 Task: Look for space in Karanganom, Indonesia from 1st June, 2023 to 9th June, 2023 for 5 adults in price range Rs.6000 to Rs.12000. Place can be entire place with 3 bedrooms having 3 beds and 3 bathrooms. Property type can be house, flat, guest house. Booking option can be shelf check-in. Required host language is English.
Action: Mouse moved to (592, 109)
Screenshot: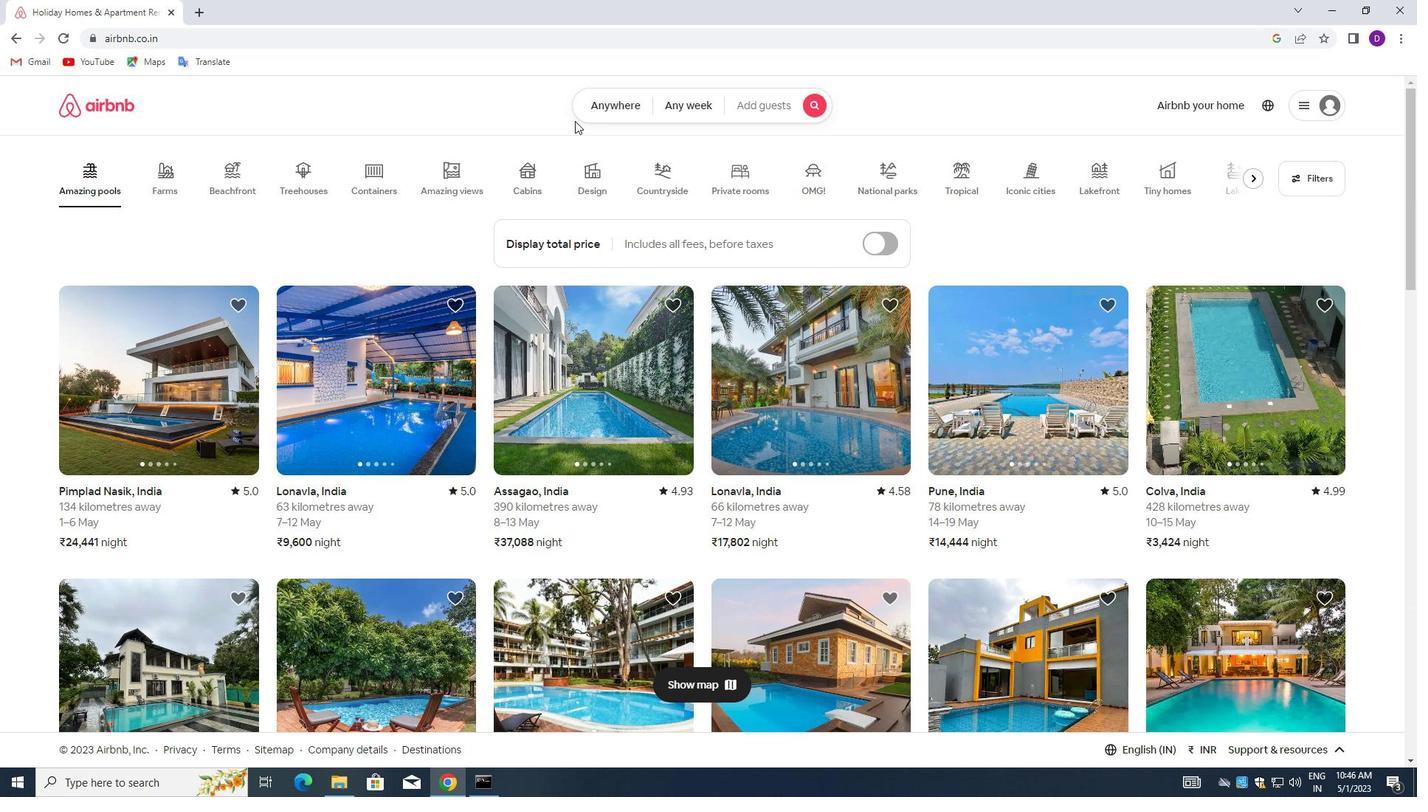 
Action: Mouse pressed left at (592, 109)
Screenshot: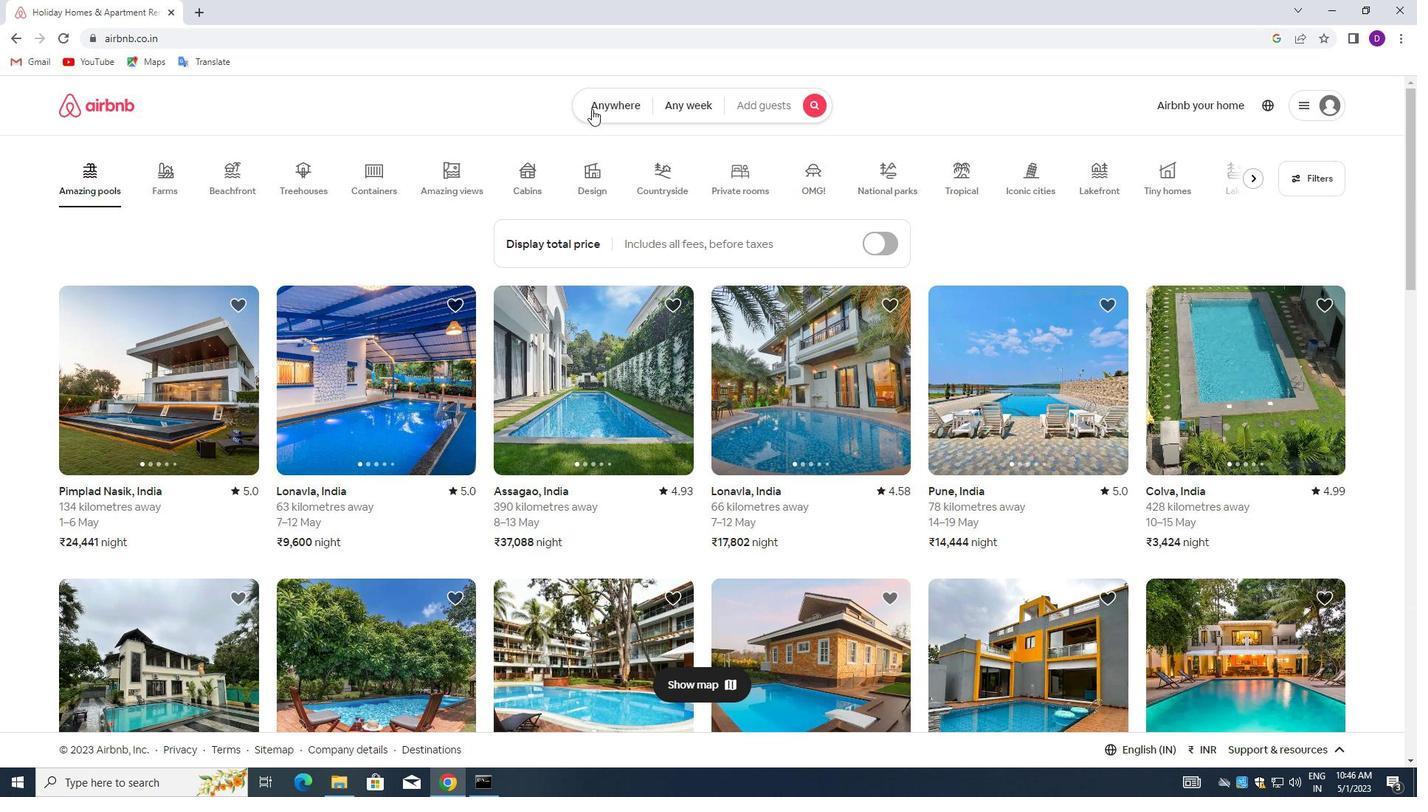 
Action: Mouse moved to (484, 170)
Screenshot: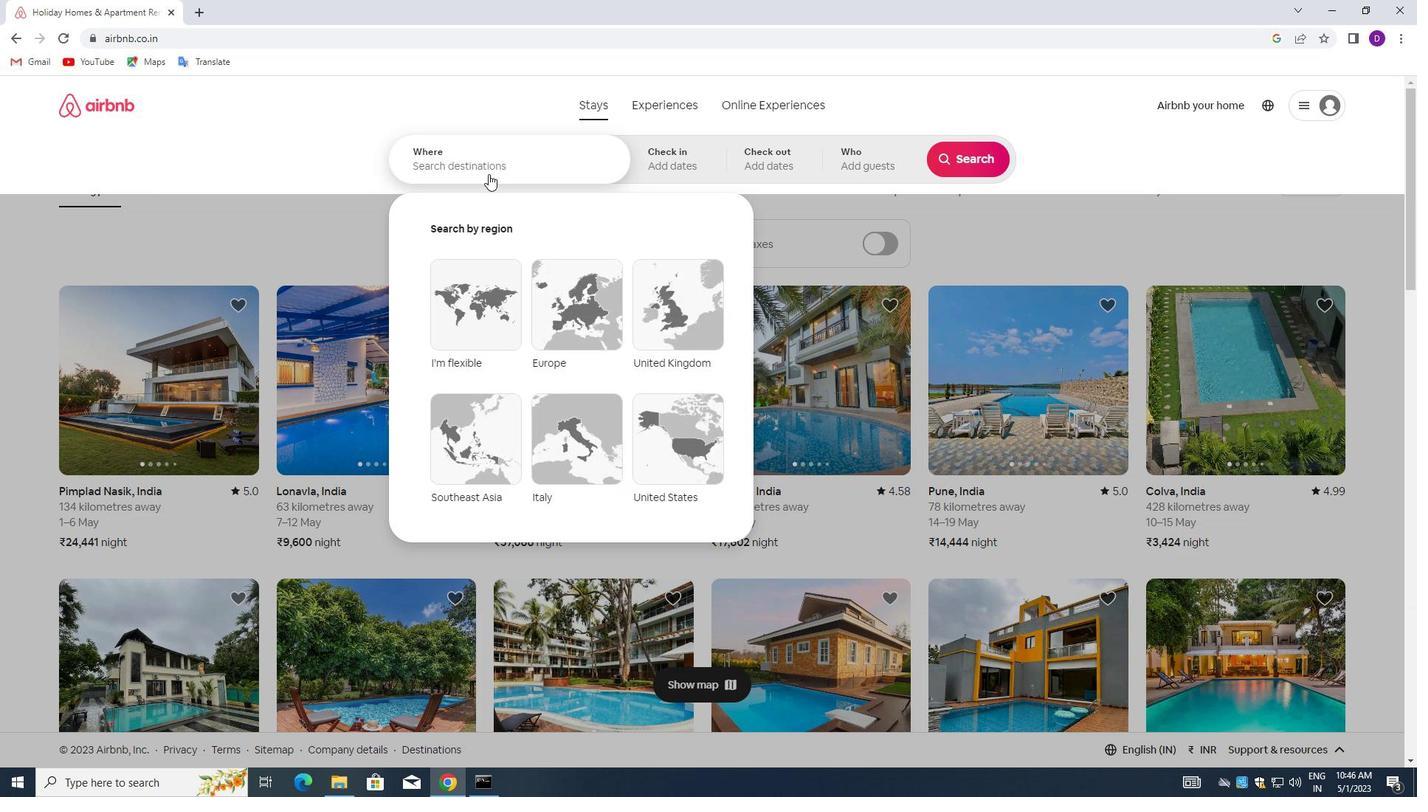 
Action: Mouse pressed left at (484, 170)
Screenshot: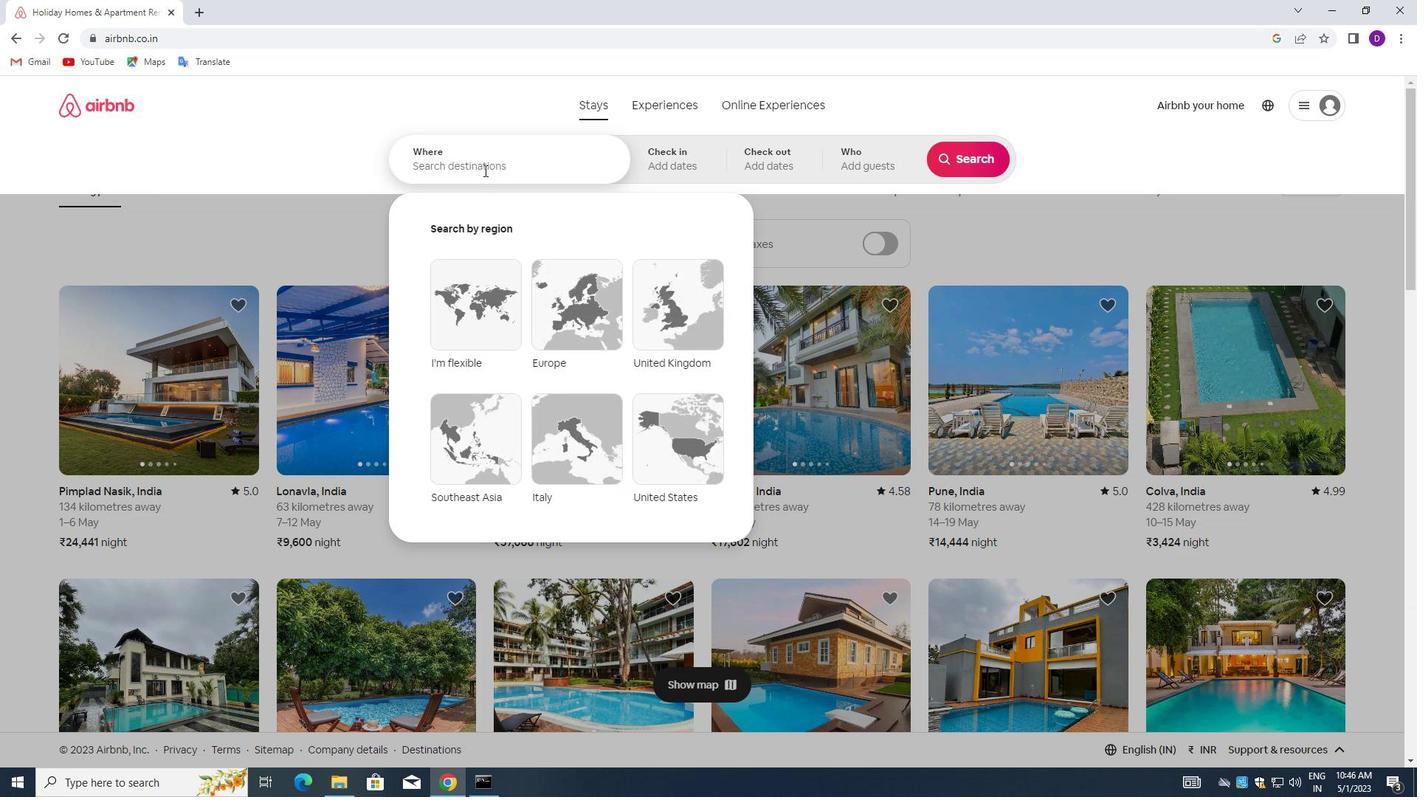 
Action: Key pressed <Key.shift>KARANGANOM,<Key.space><Key.shift>INDONESIA
Screenshot: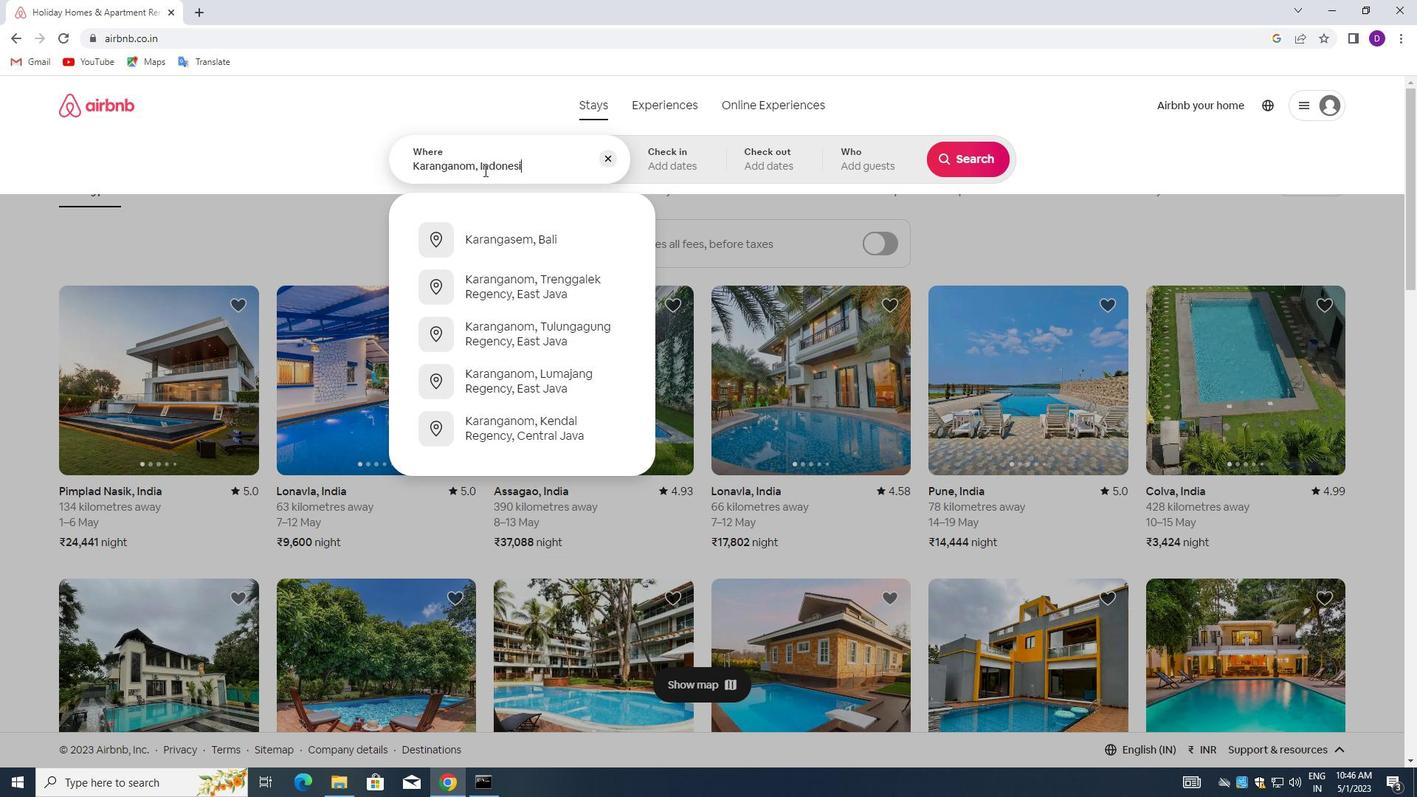 
Action: Mouse moved to (496, 183)
Screenshot: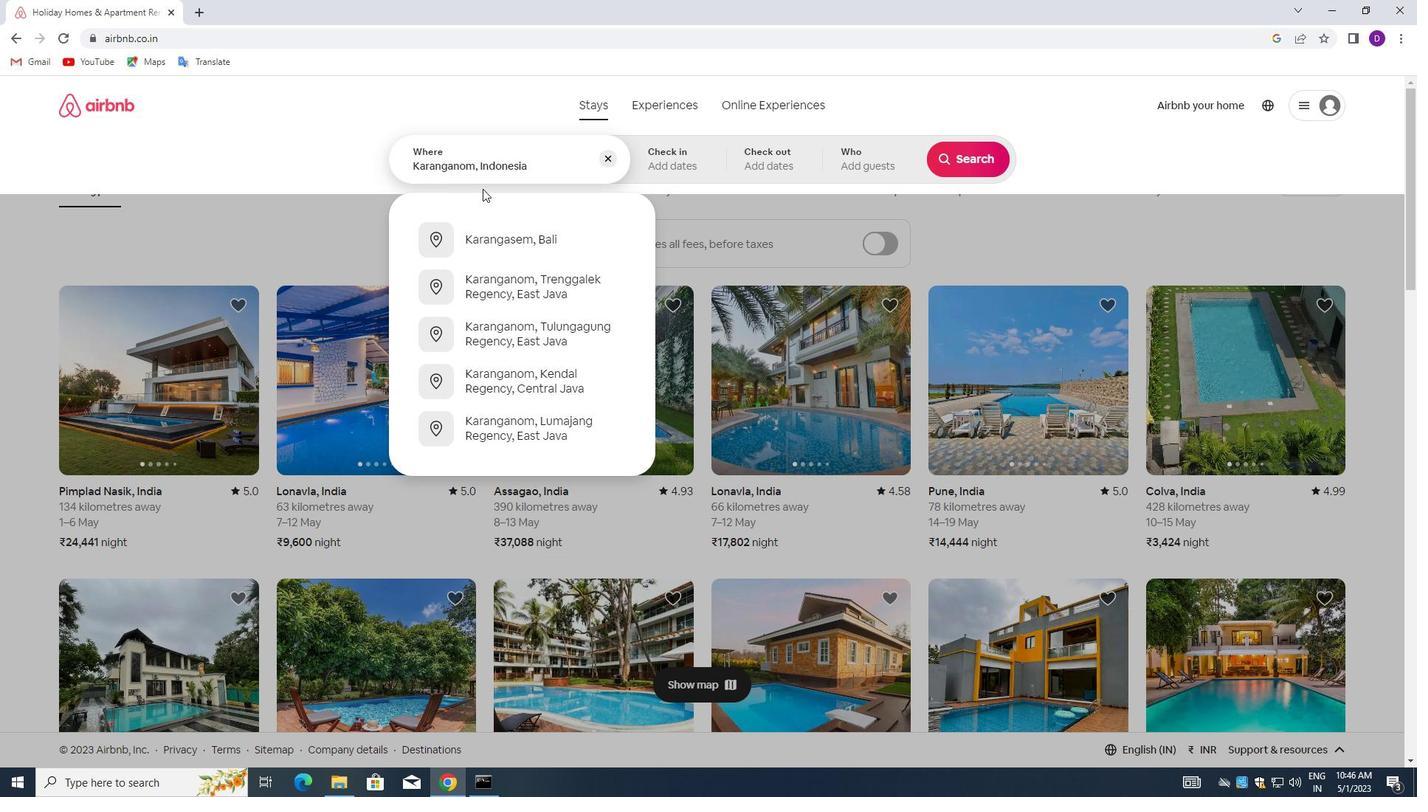 
Action: Key pressed <Key.enter>
Screenshot: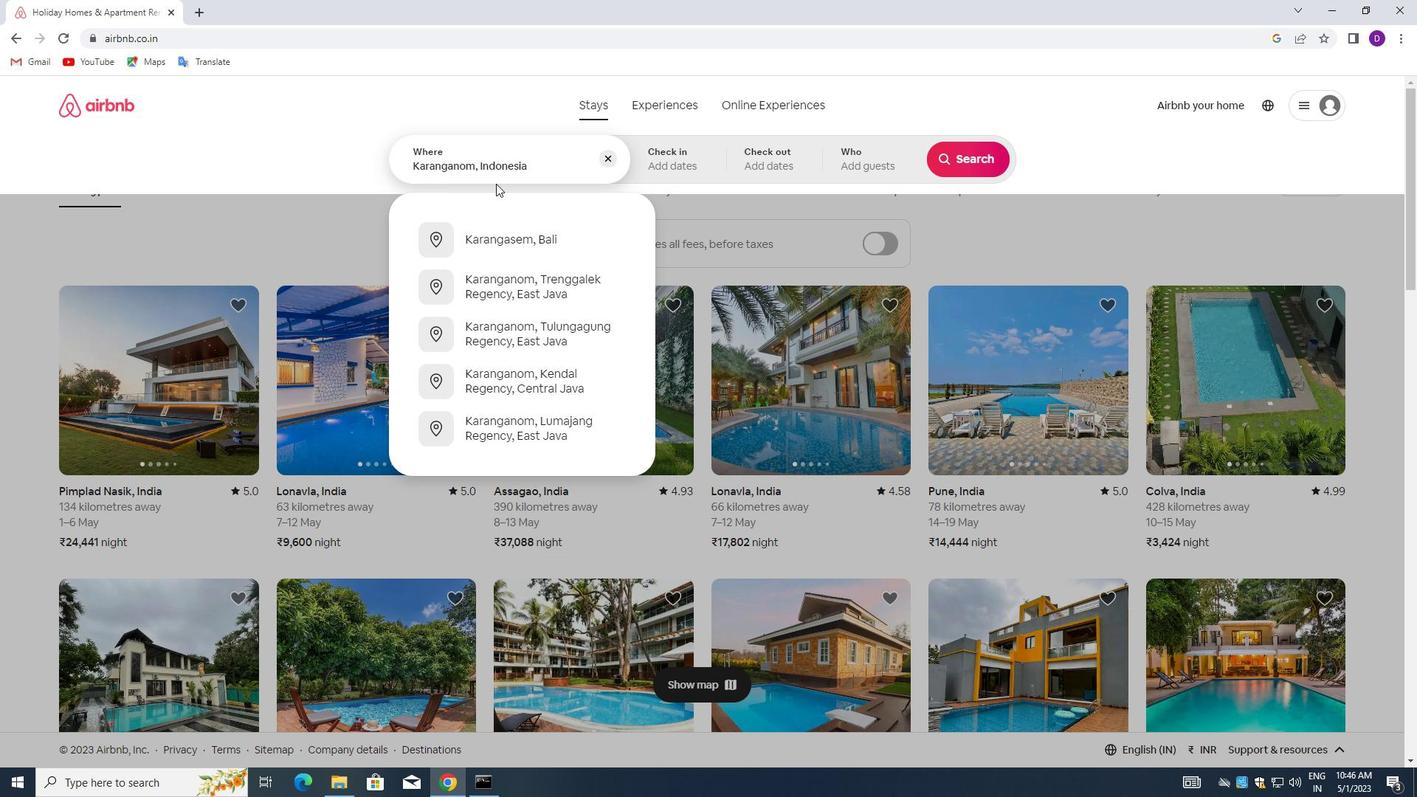 
Action: Mouse moved to (877, 335)
Screenshot: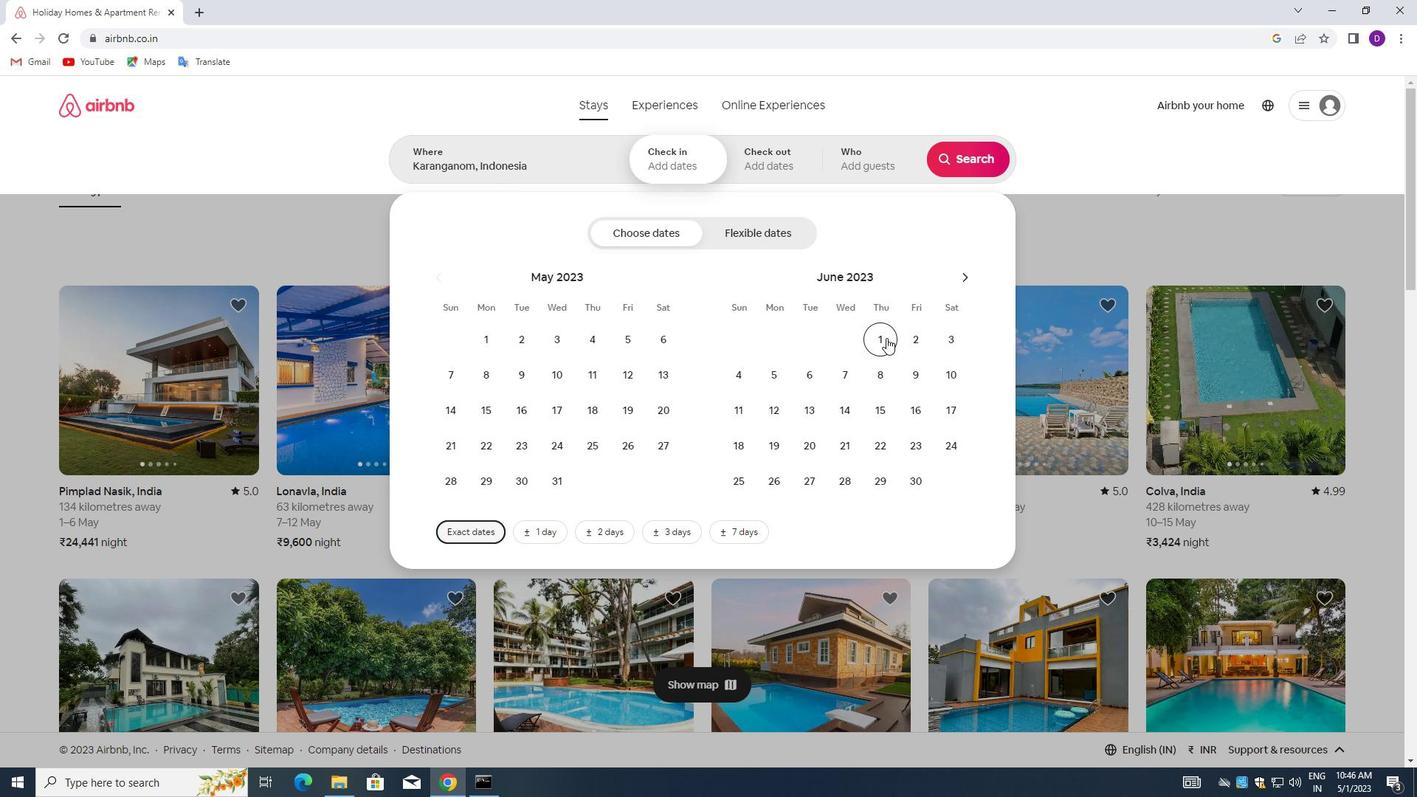 
Action: Mouse pressed left at (877, 335)
Screenshot: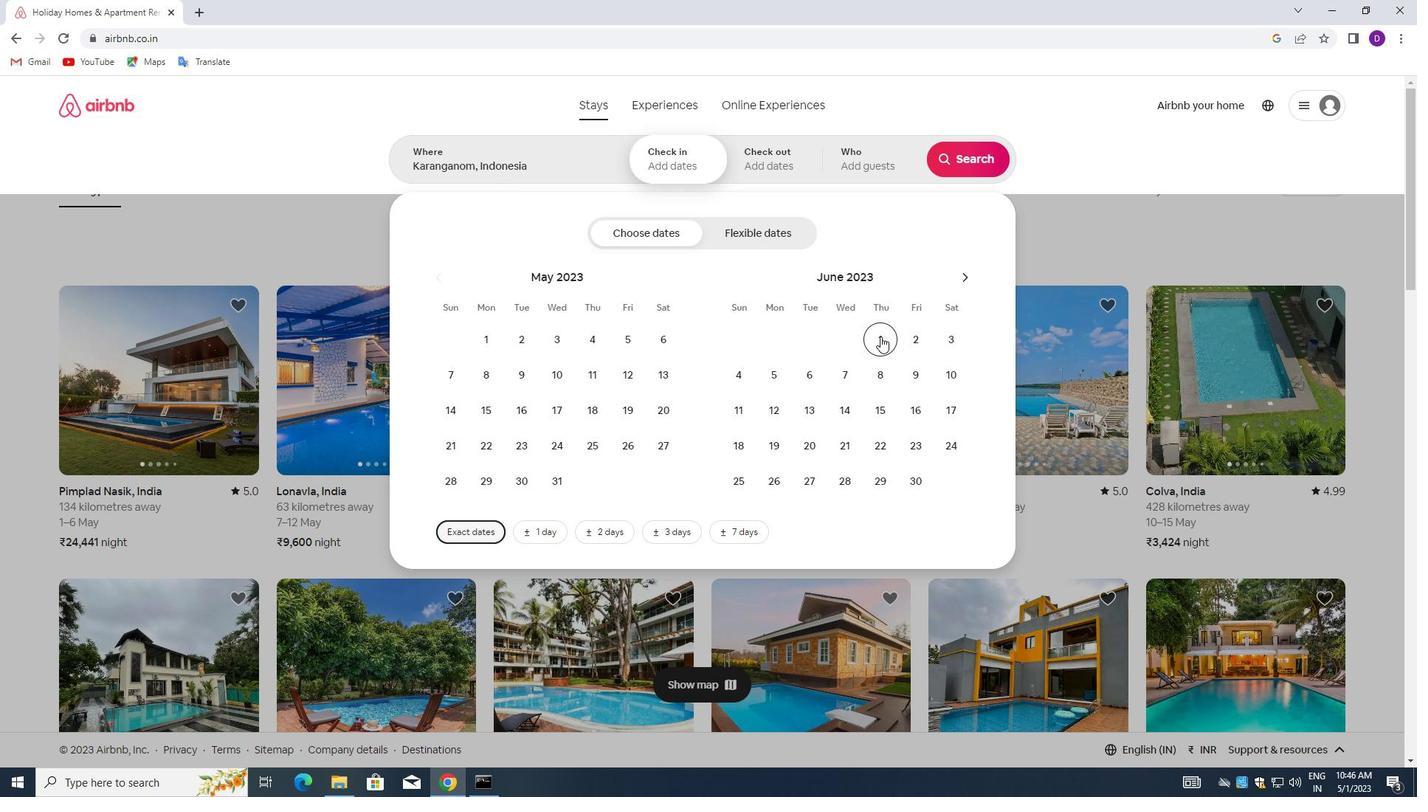 
Action: Mouse moved to (909, 363)
Screenshot: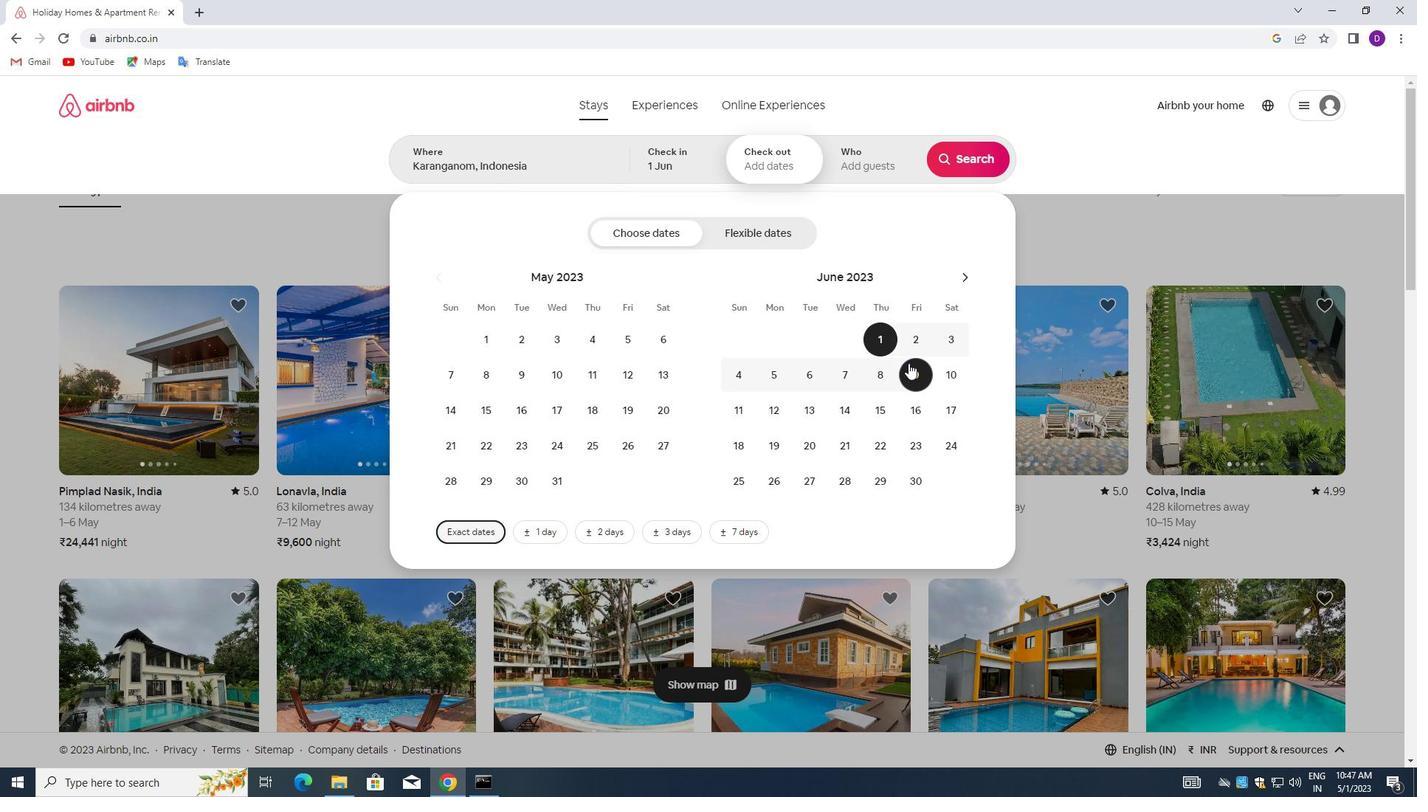 
Action: Mouse pressed left at (909, 363)
Screenshot: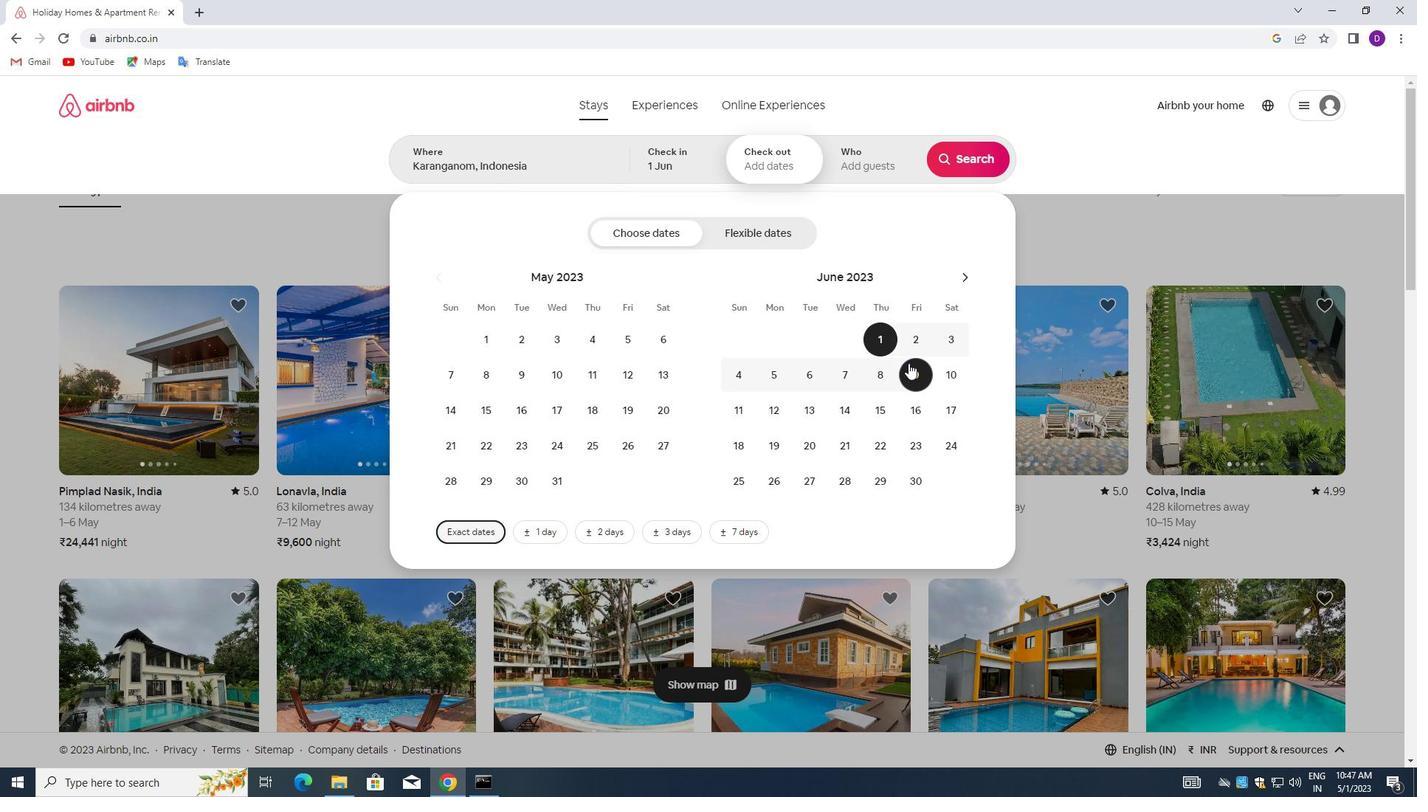 
Action: Mouse moved to (857, 158)
Screenshot: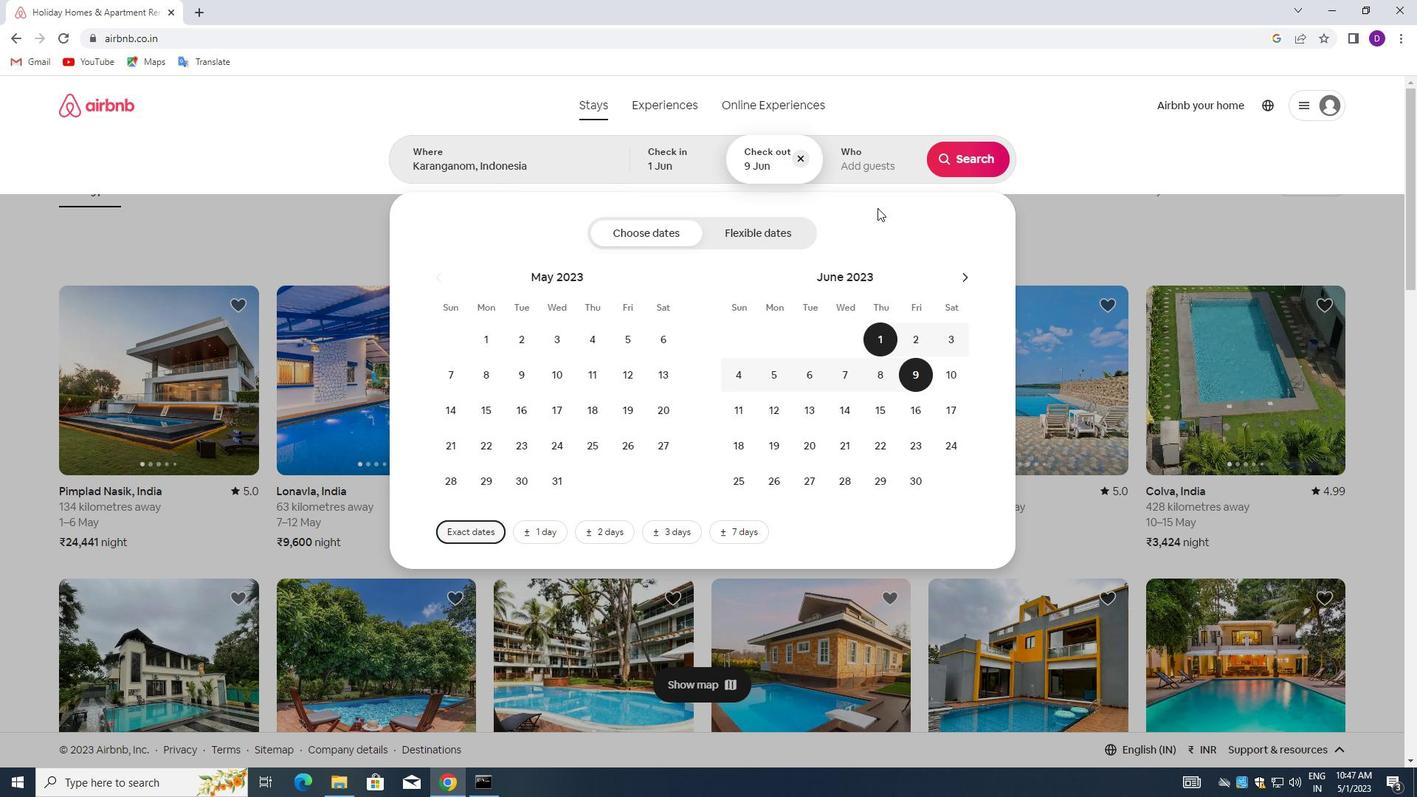 
Action: Mouse pressed left at (857, 158)
Screenshot: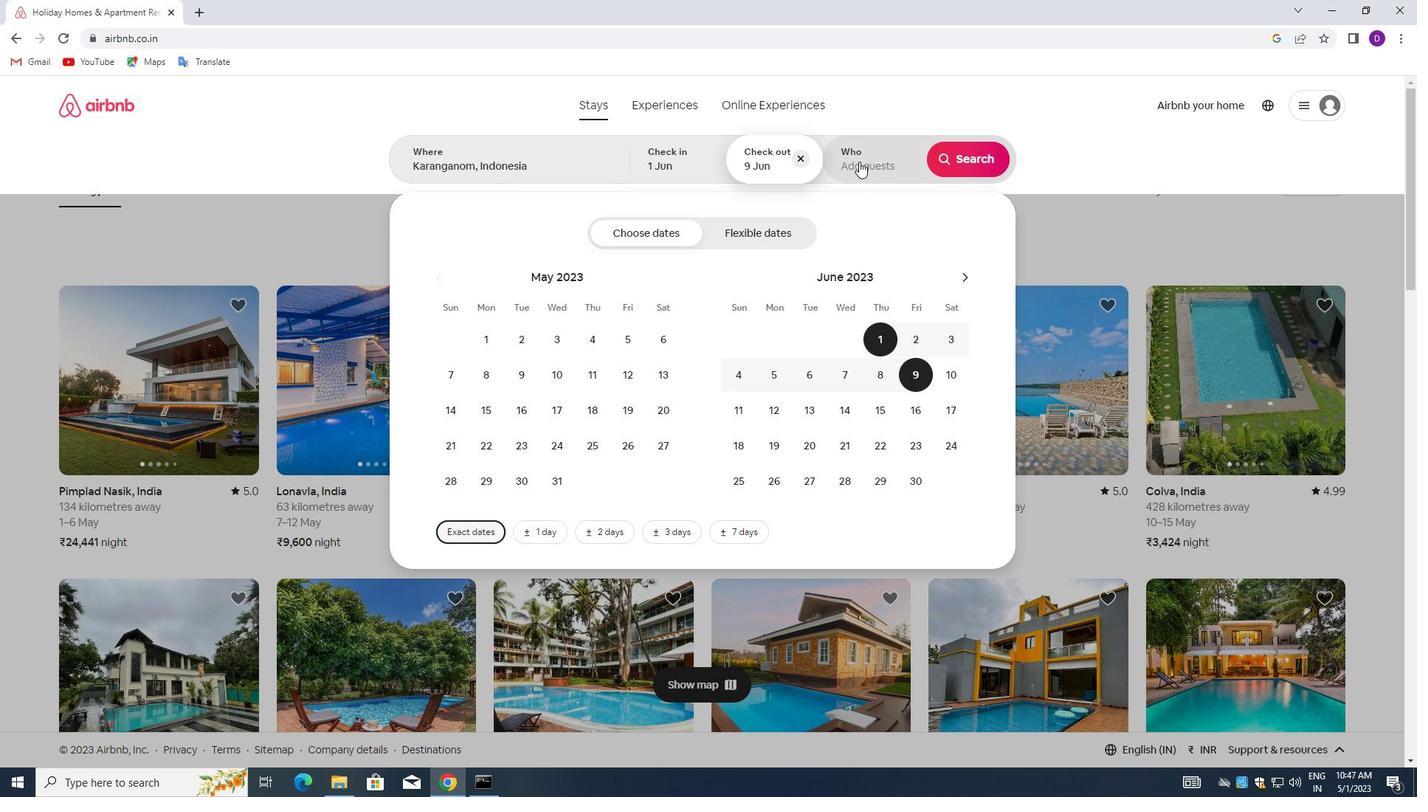 
Action: Mouse moved to (965, 241)
Screenshot: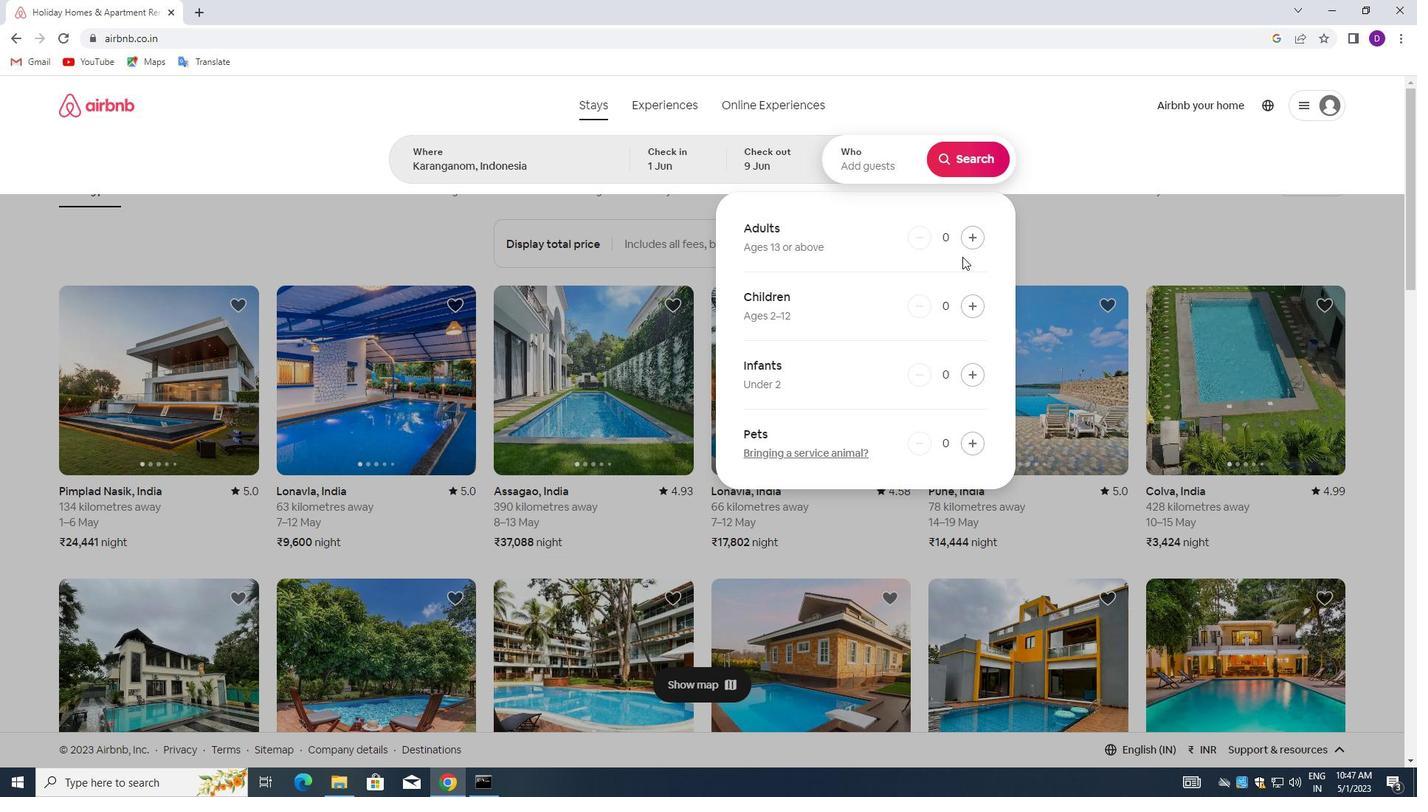 
Action: Mouse pressed left at (965, 241)
Screenshot: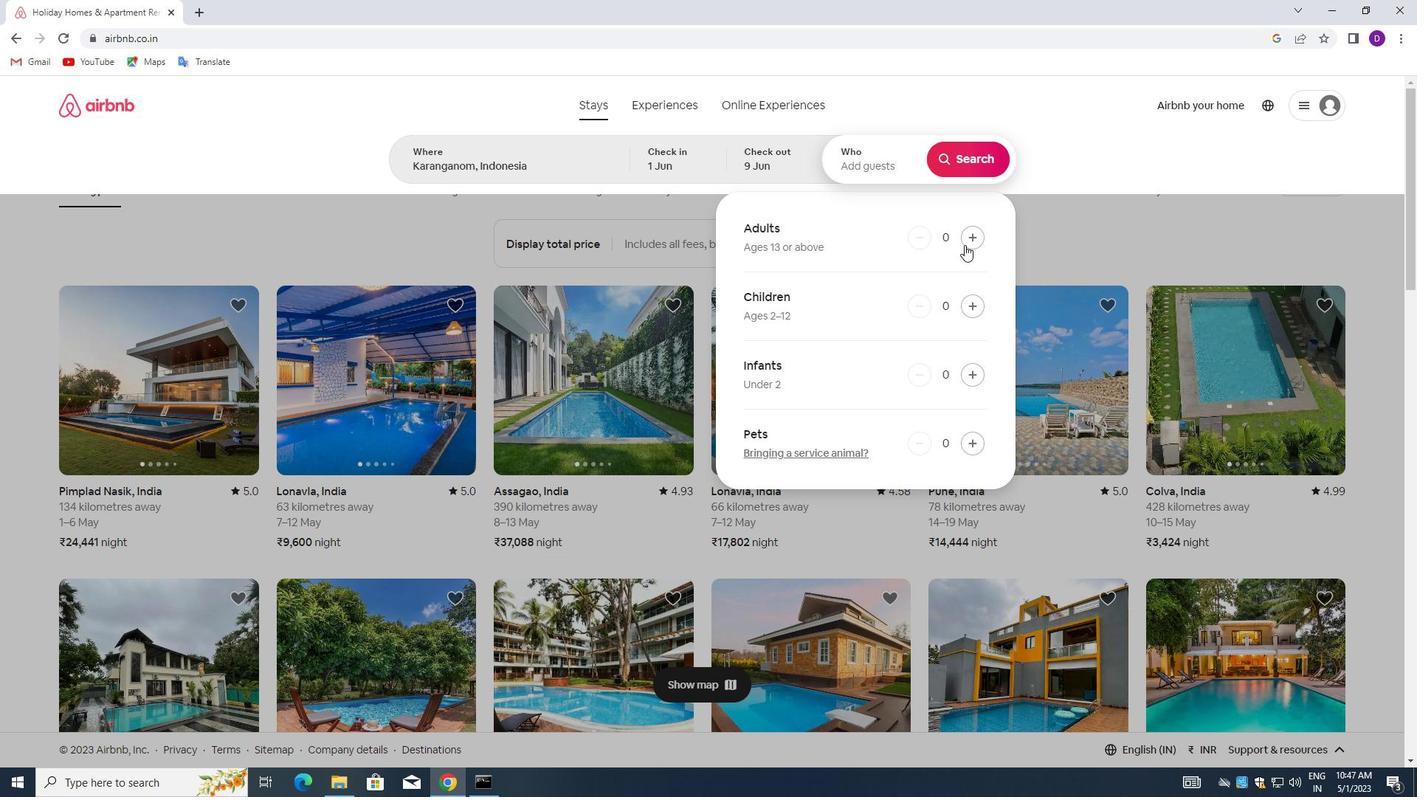 
Action: Mouse pressed left at (965, 241)
Screenshot: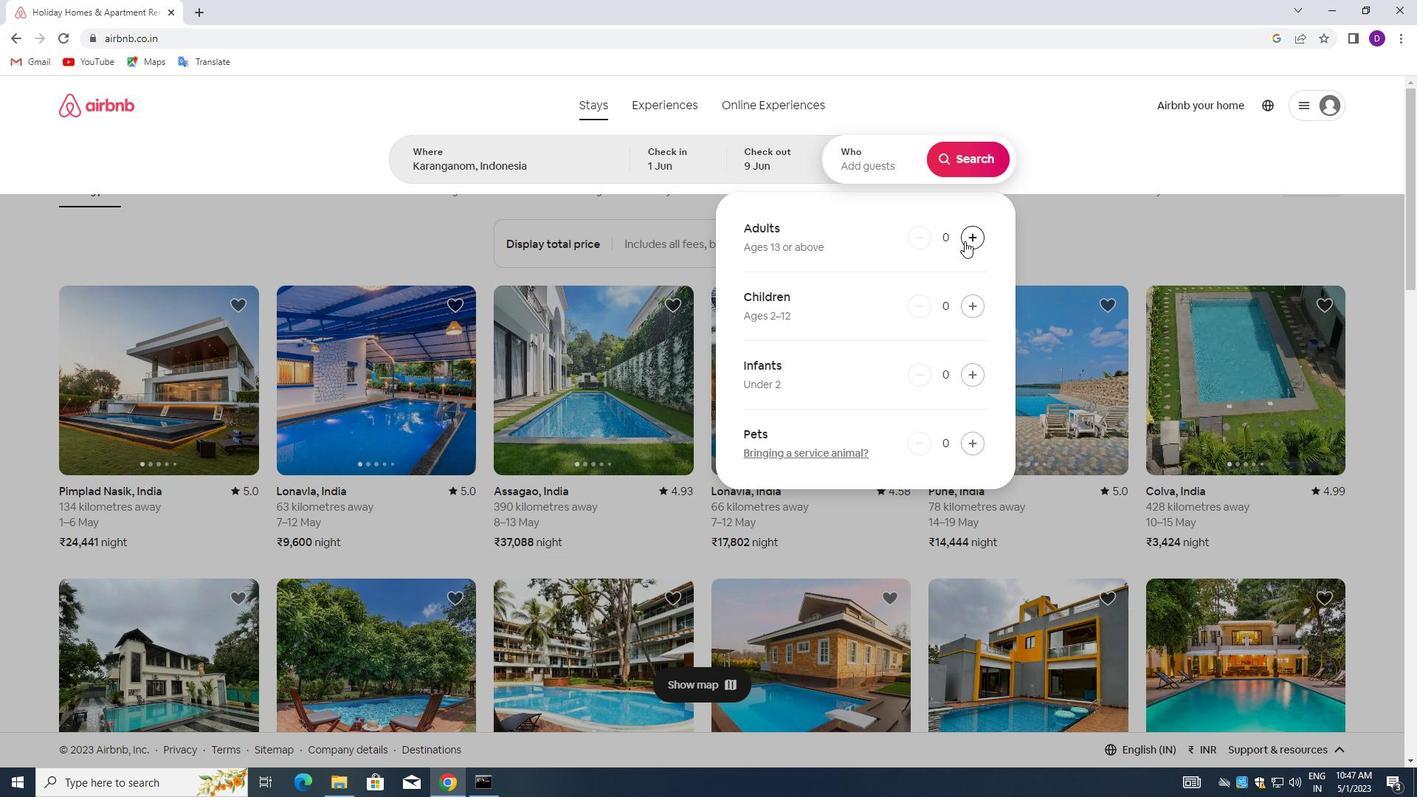 
Action: Mouse pressed left at (965, 241)
Screenshot: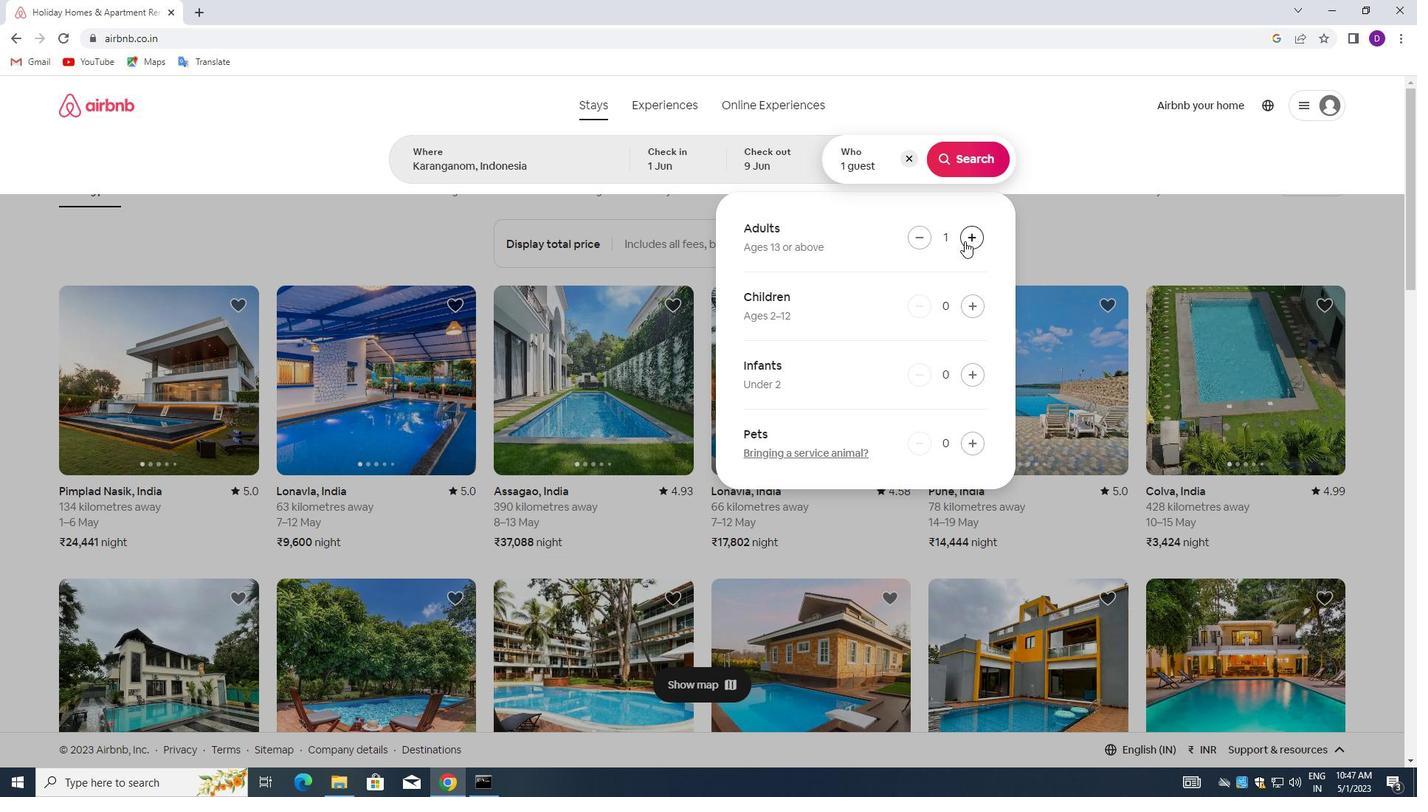 
Action: Mouse pressed left at (965, 241)
Screenshot: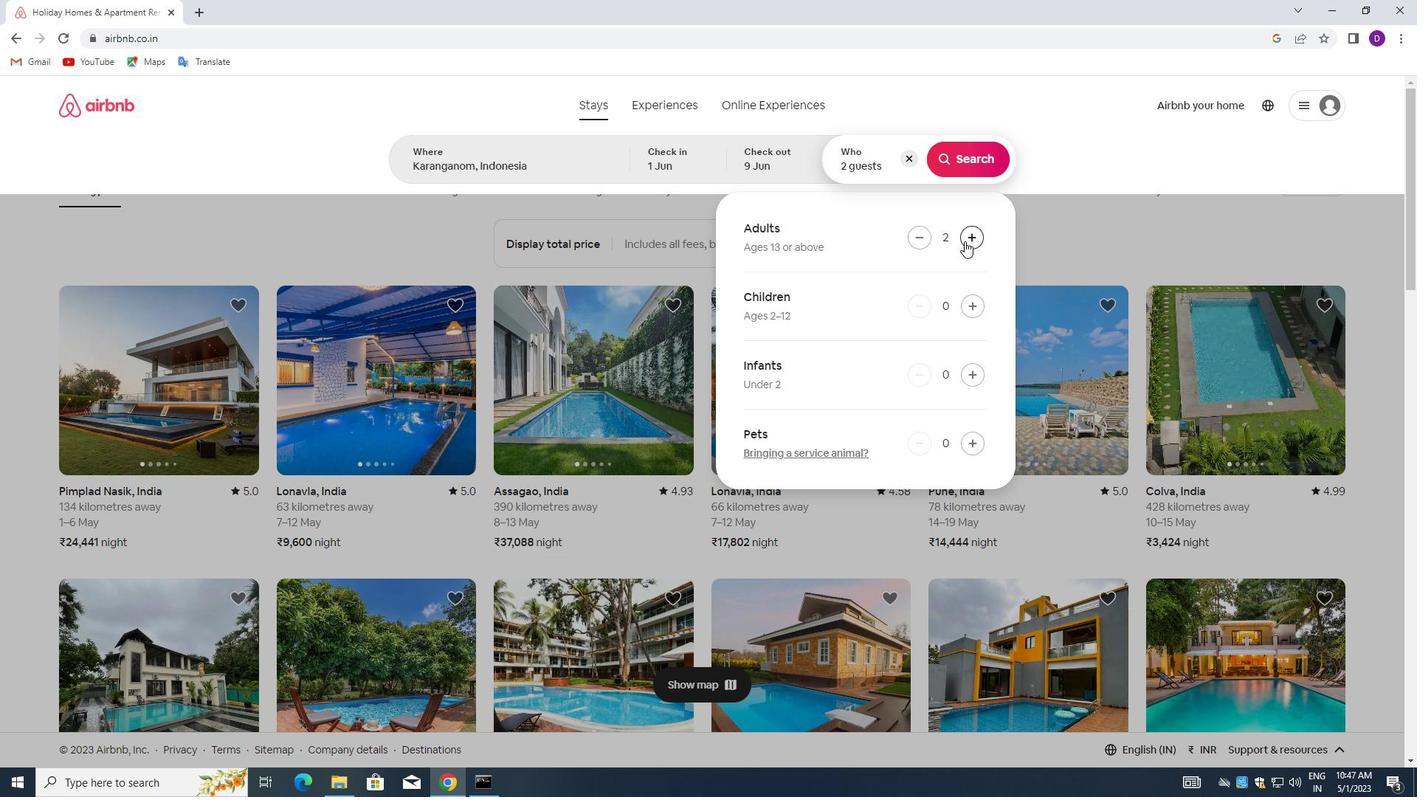 
Action: Mouse pressed left at (965, 241)
Screenshot: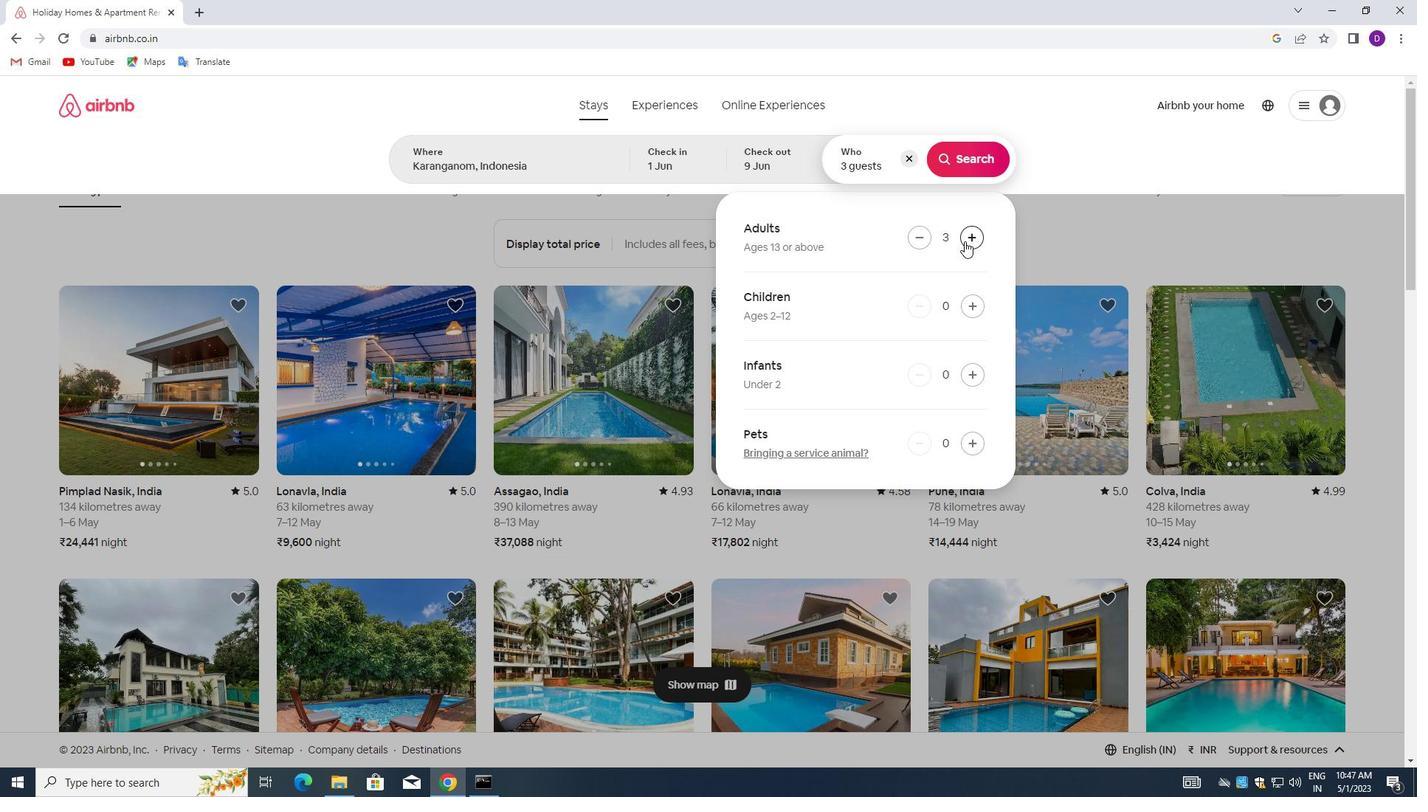 
Action: Mouse moved to (962, 165)
Screenshot: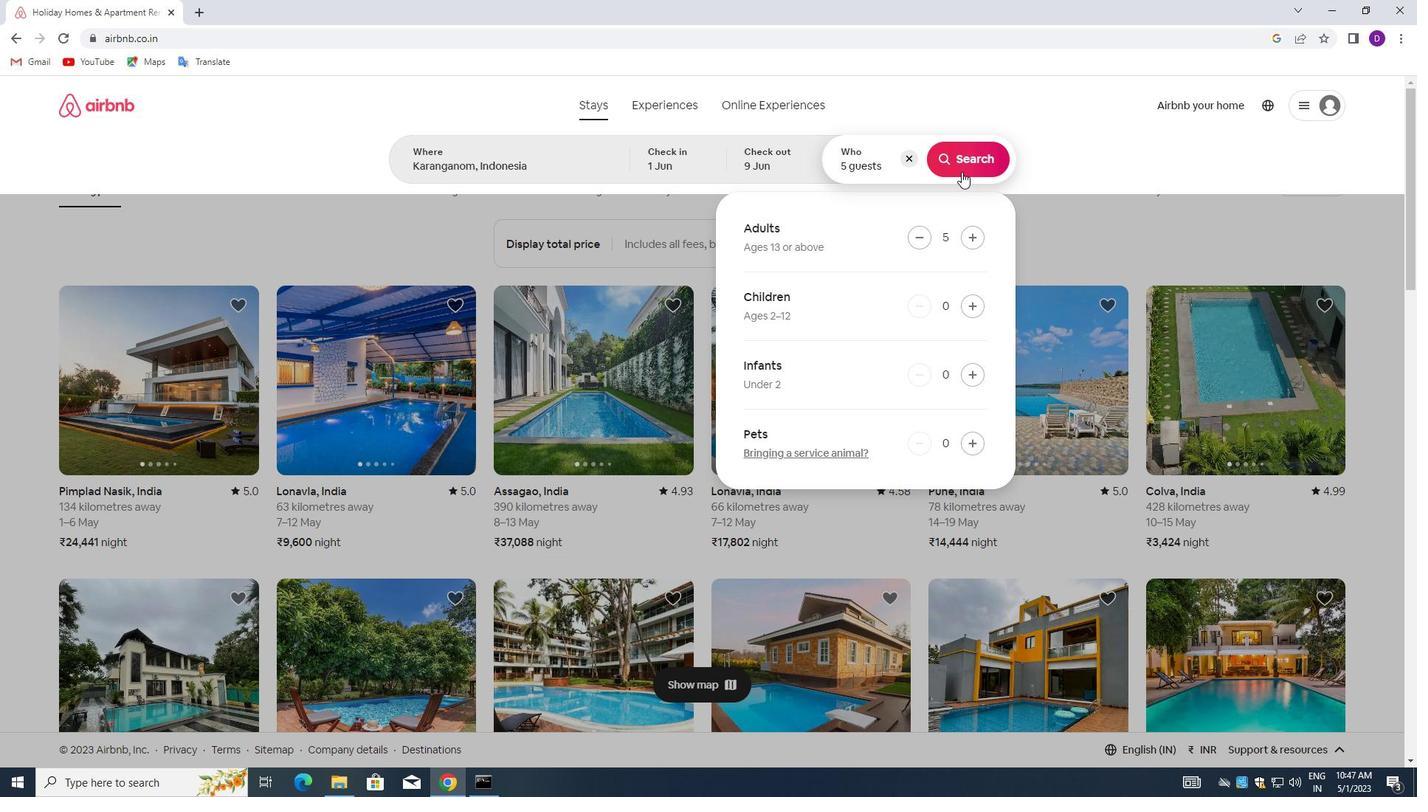 
Action: Mouse pressed left at (962, 165)
Screenshot: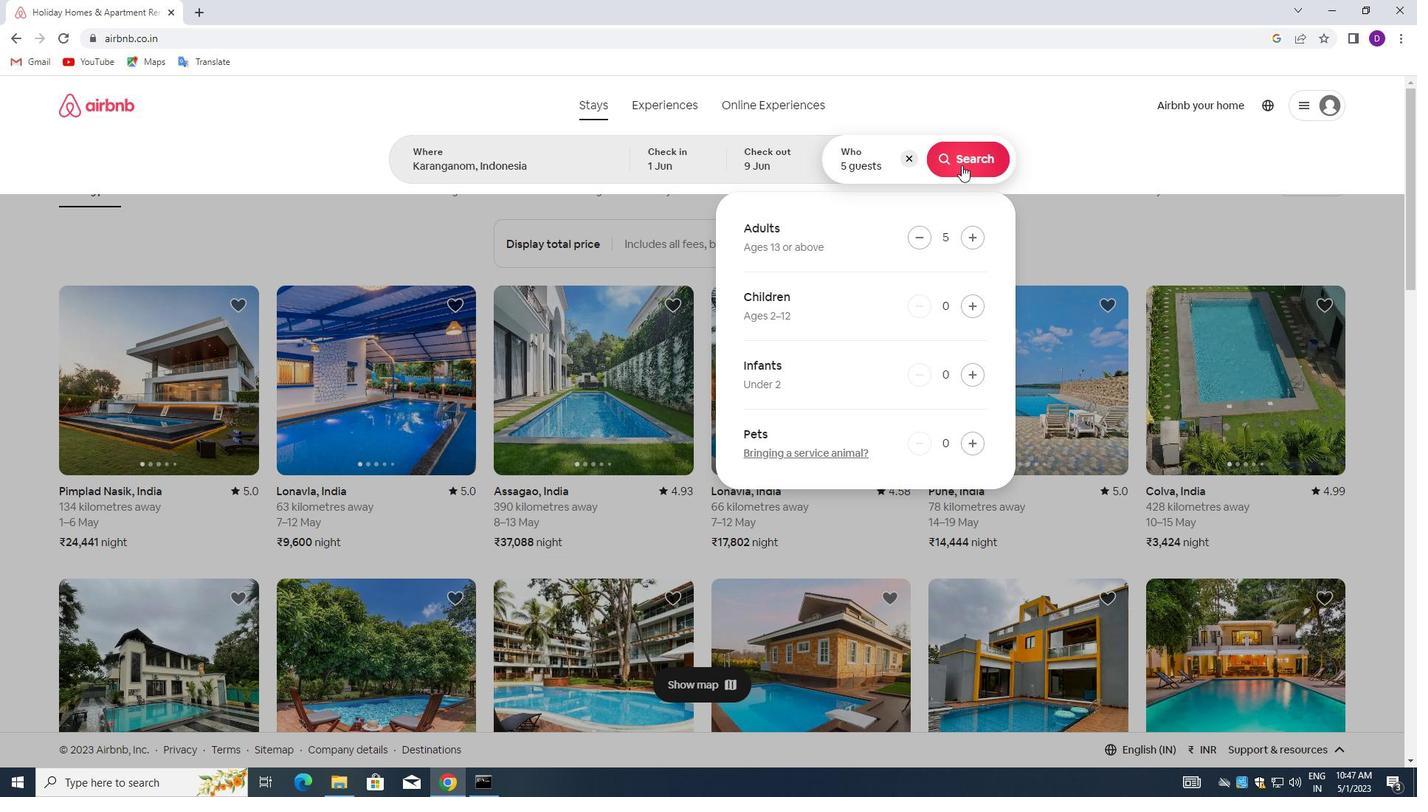 
Action: Mouse moved to (1333, 155)
Screenshot: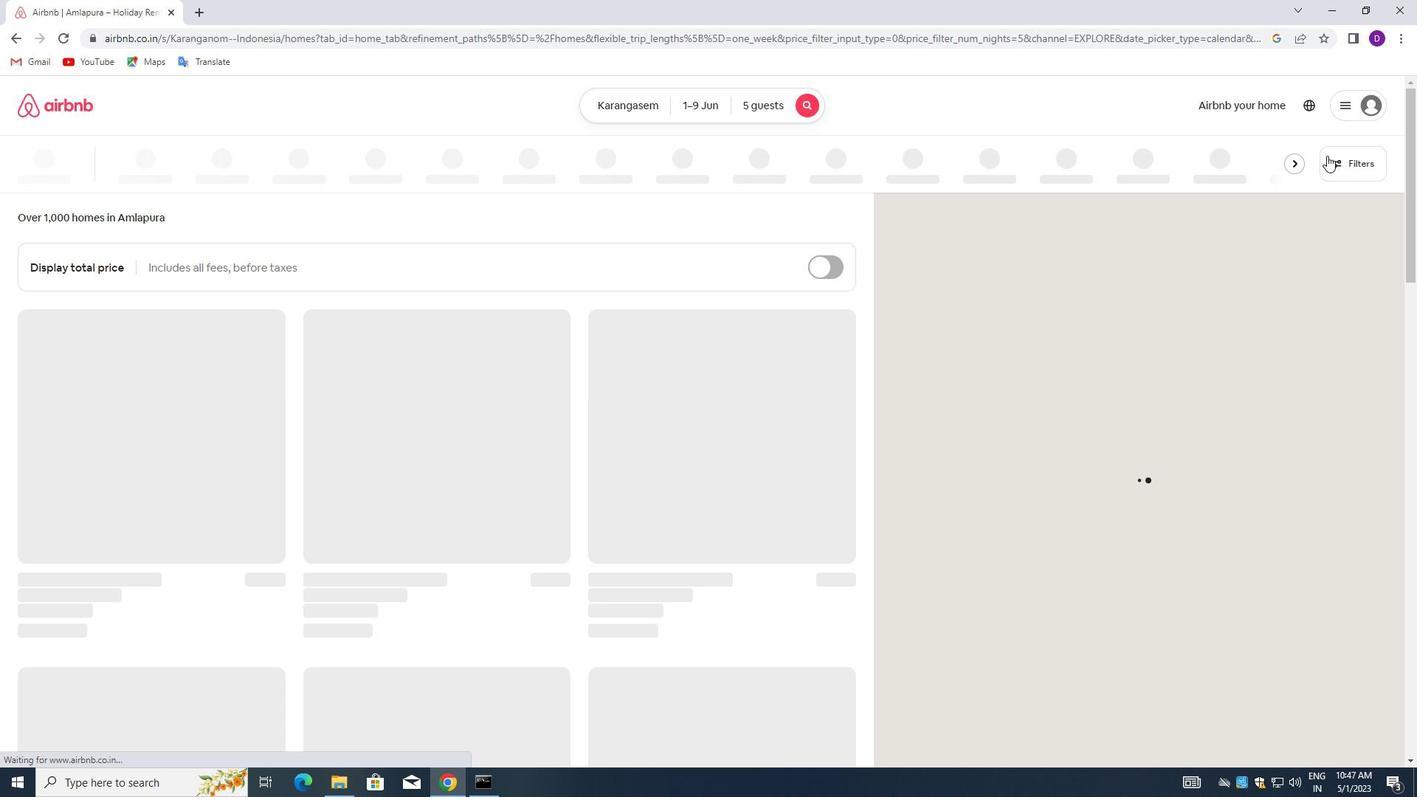 
Action: Mouse pressed left at (1333, 155)
Screenshot: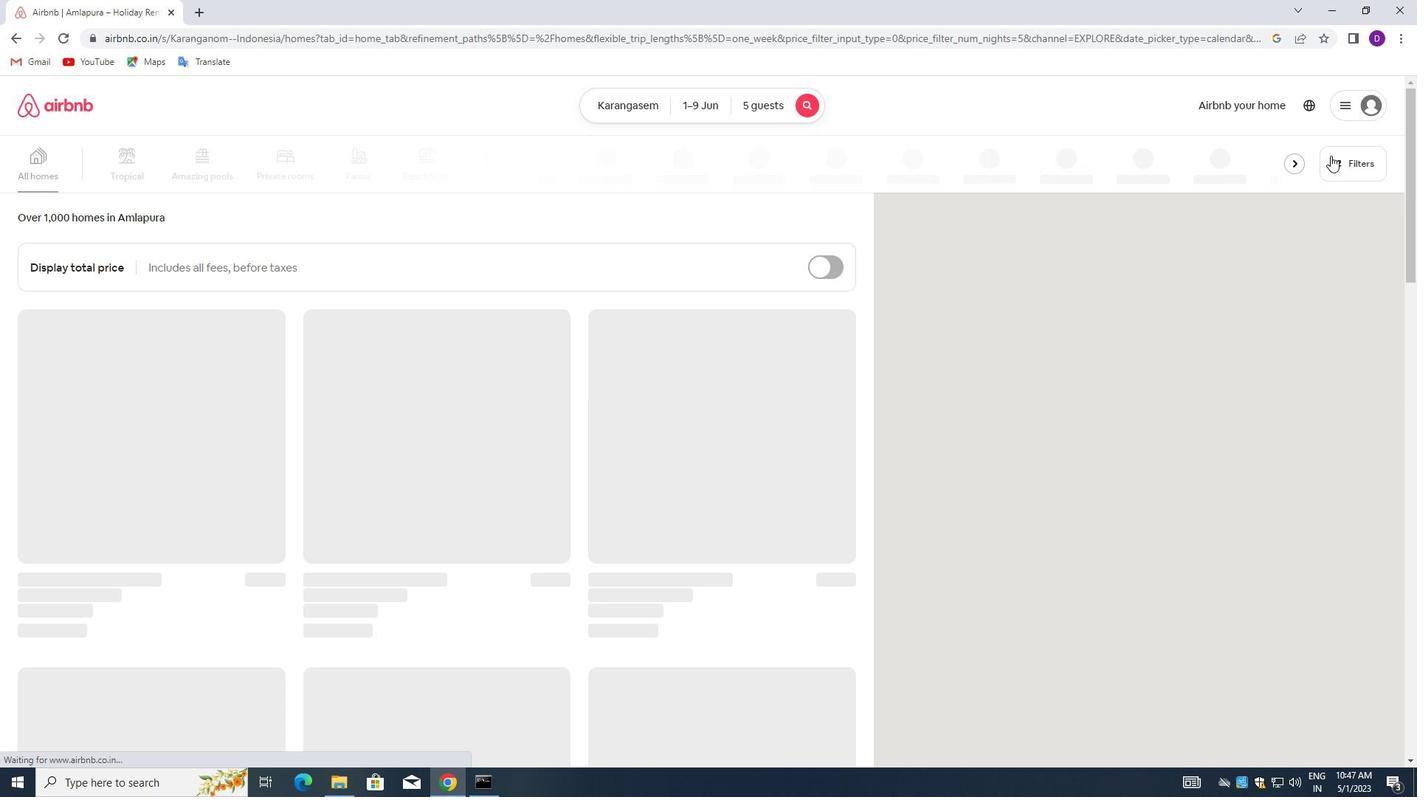 
Action: Mouse moved to (519, 352)
Screenshot: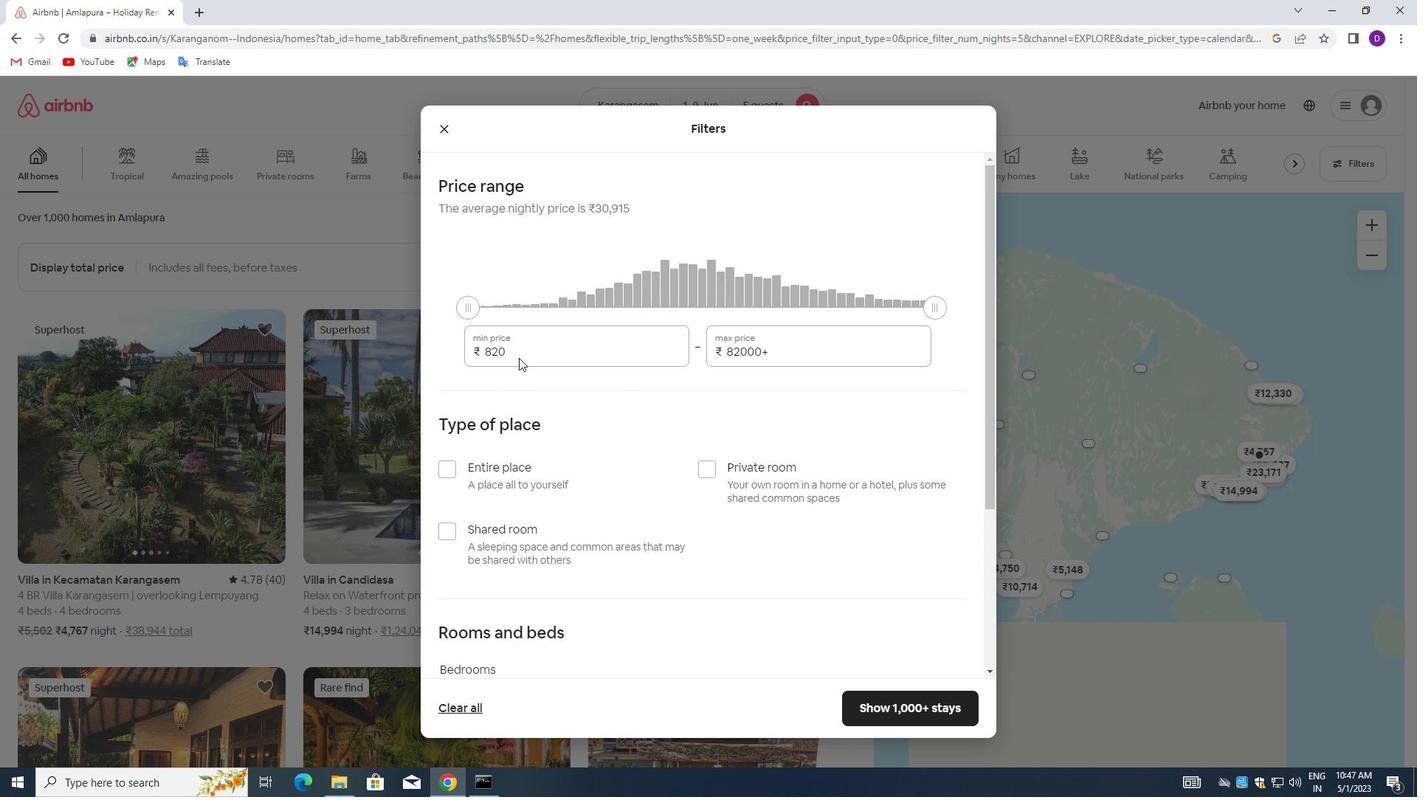 
Action: Mouse pressed left at (519, 352)
Screenshot: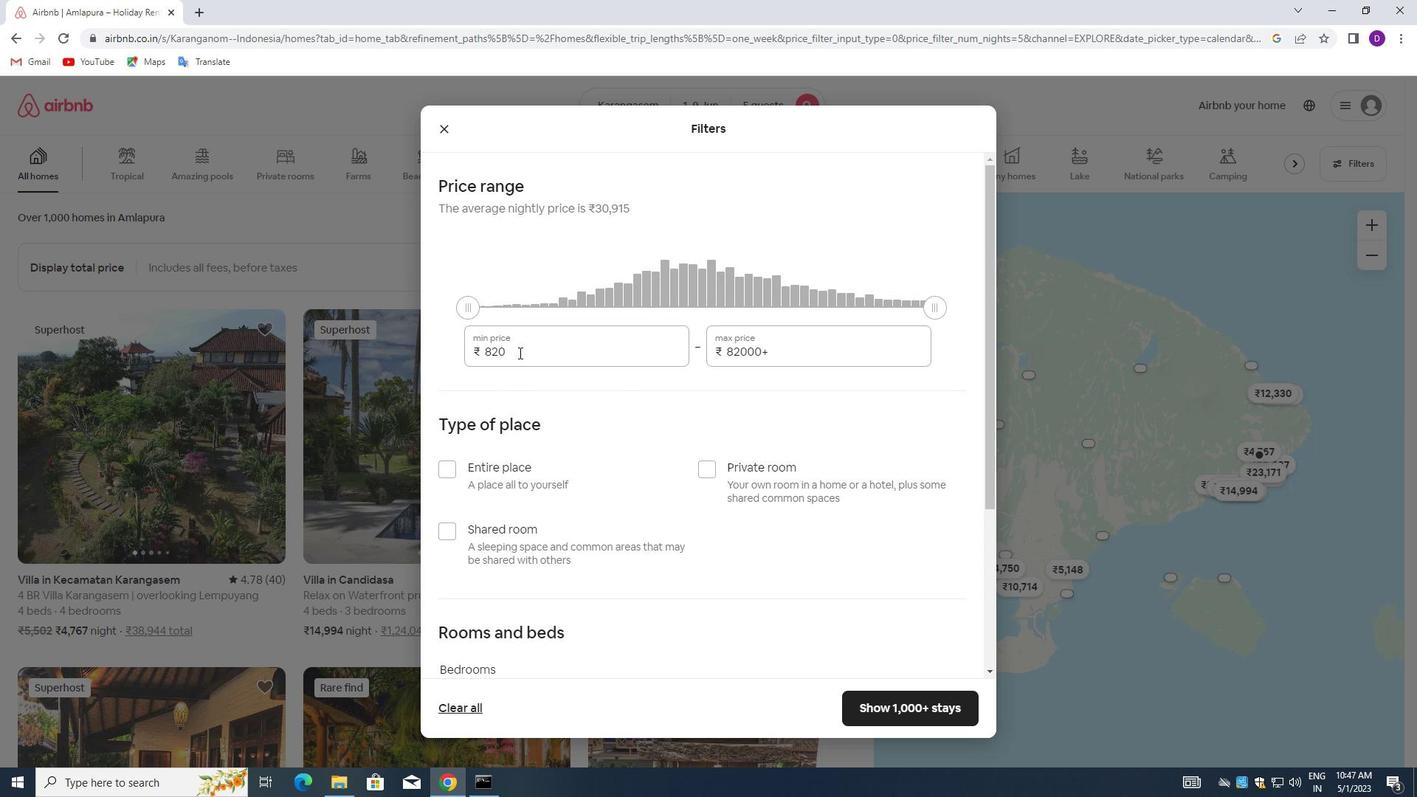 
Action: Mouse pressed left at (519, 352)
Screenshot: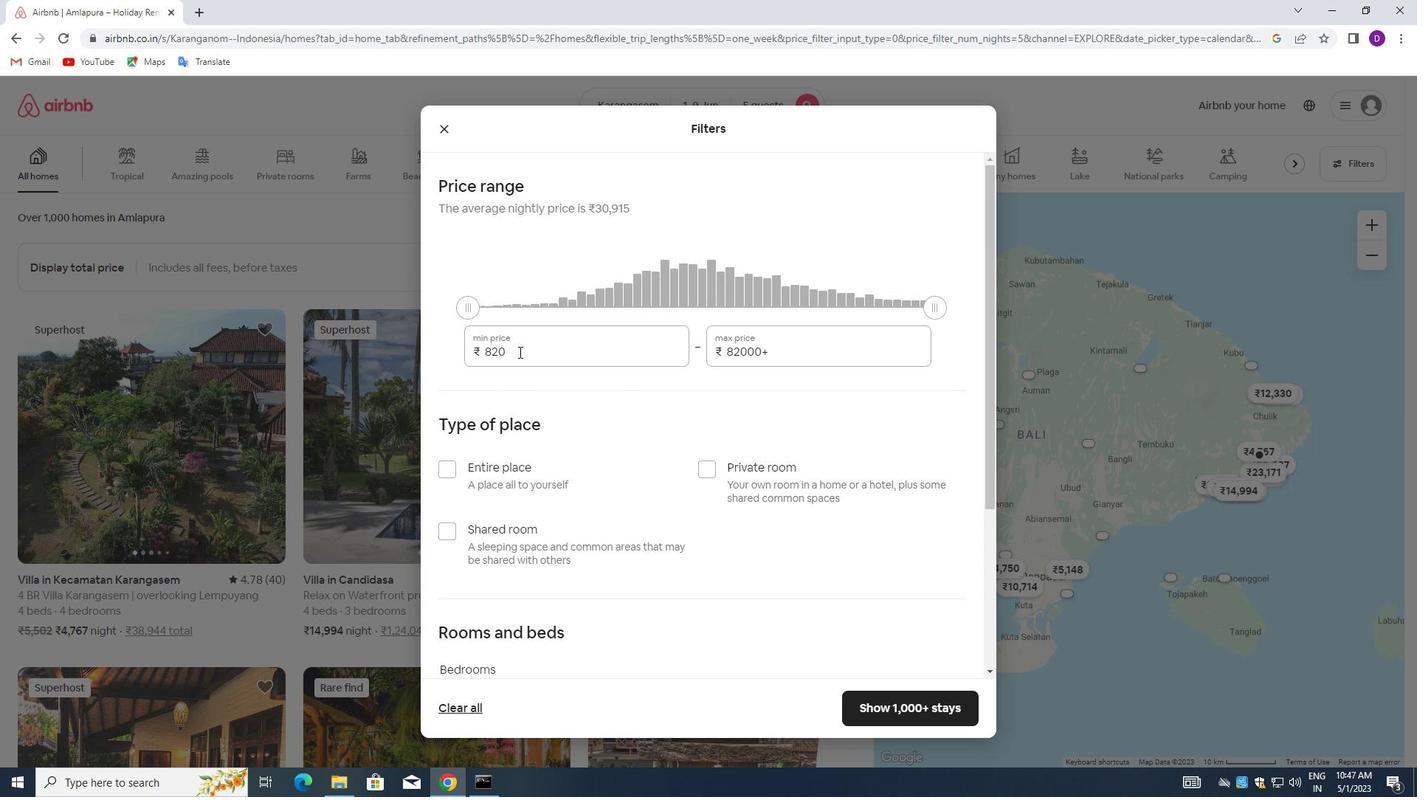 
Action: Key pressed 6000<Key.tab>12000
Screenshot: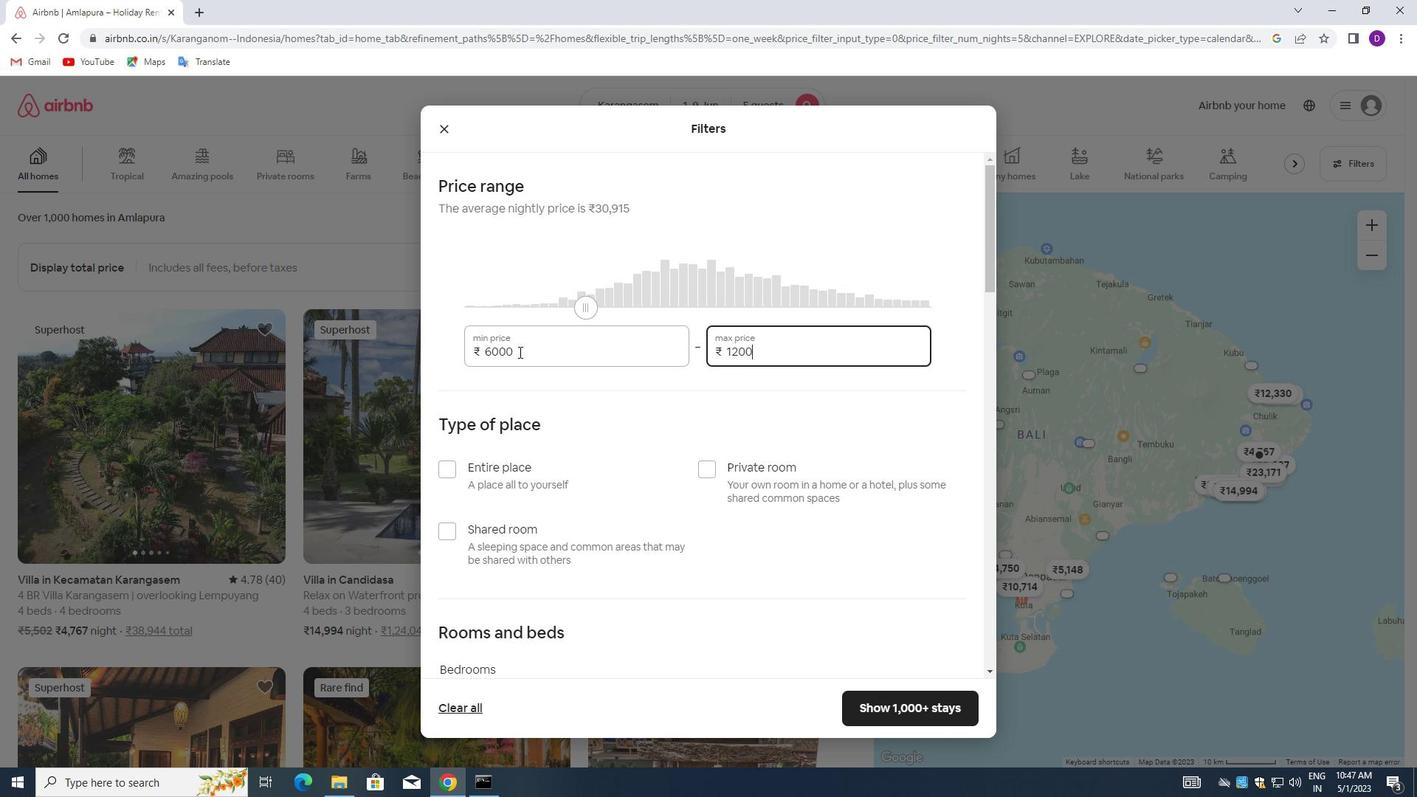 
Action: Mouse moved to (504, 404)
Screenshot: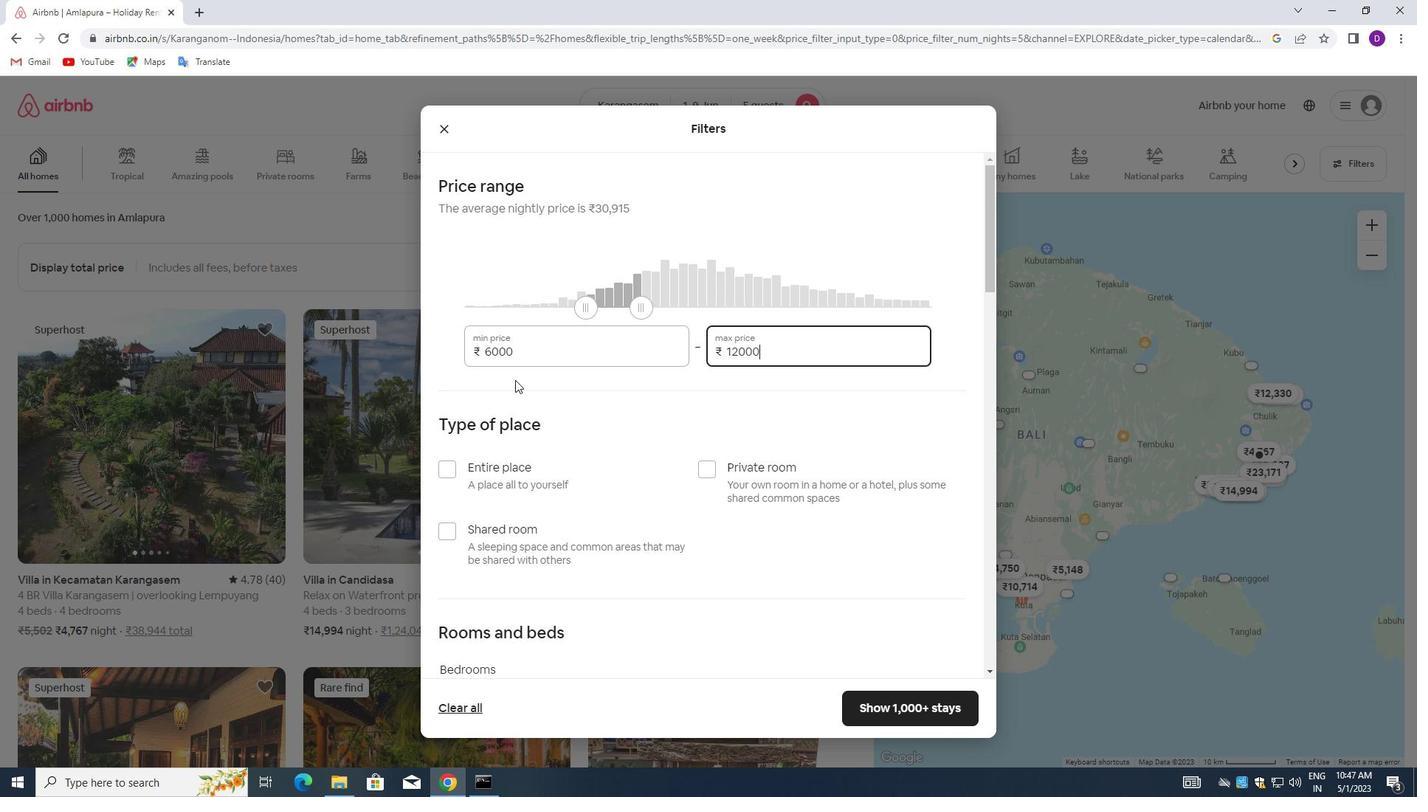 
Action: Mouse scrolled (504, 403) with delta (0, 0)
Screenshot: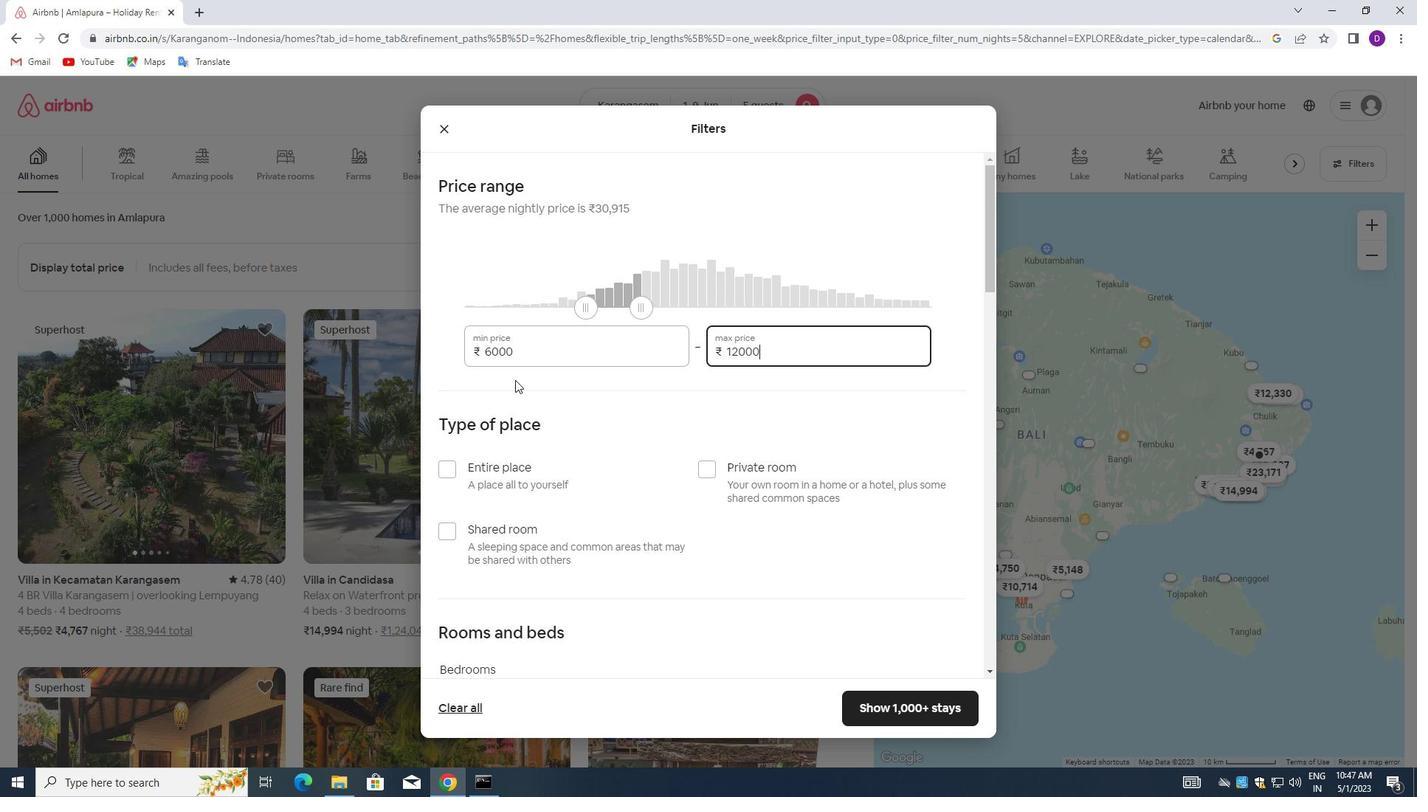 
Action: Mouse moved to (502, 409)
Screenshot: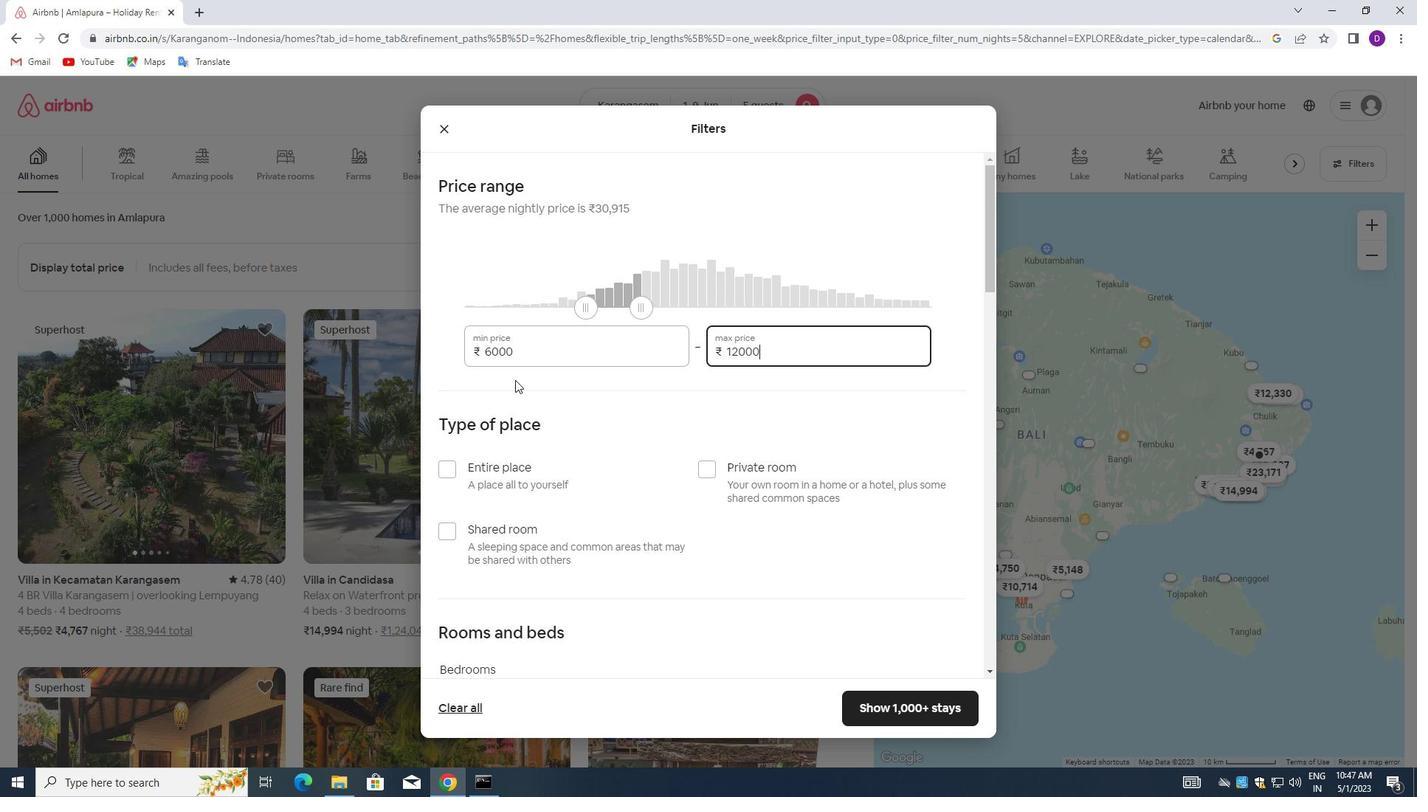 
Action: Mouse scrolled (502, 409) with delta (0, 0)
Screenshot: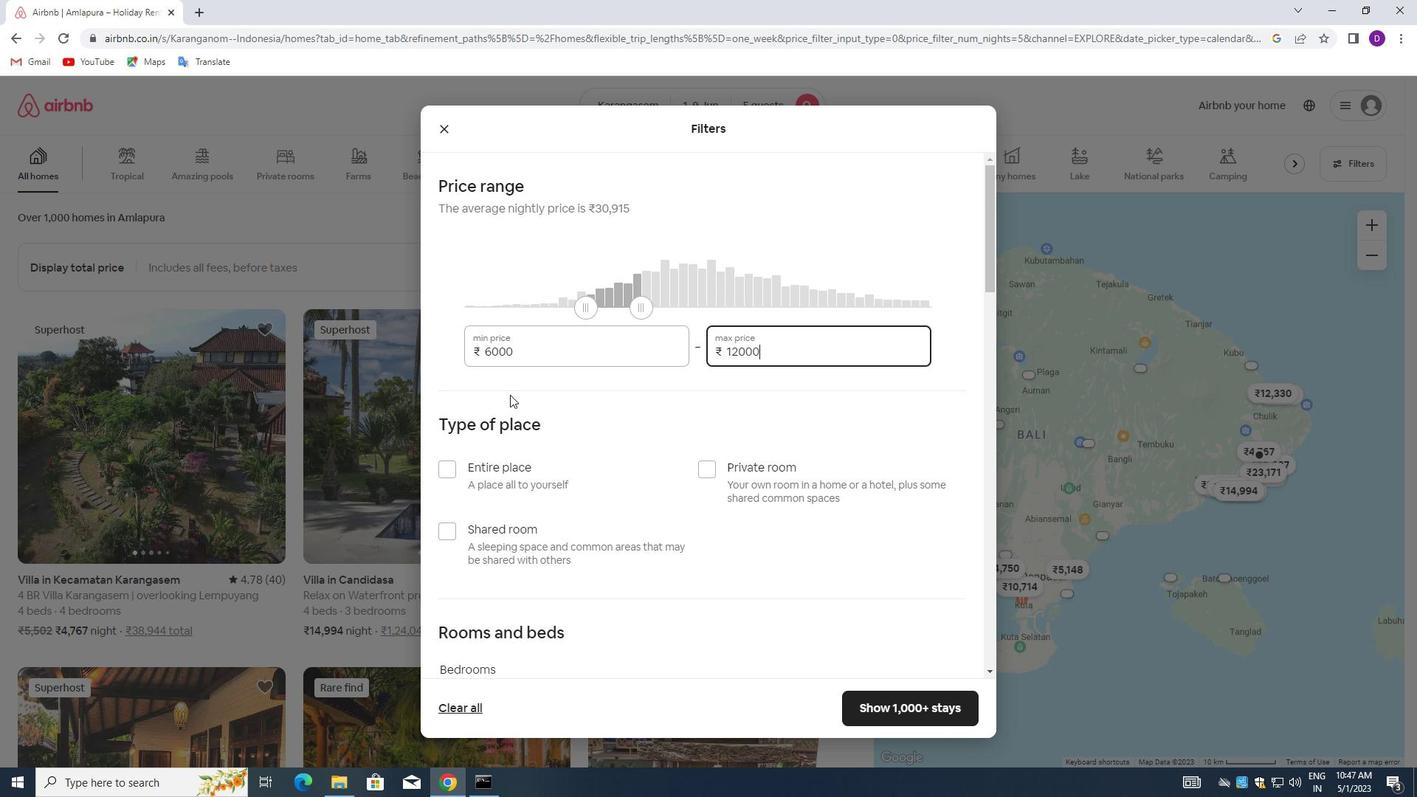 
Action: Mouse moved to (451, 320)
Screenshot: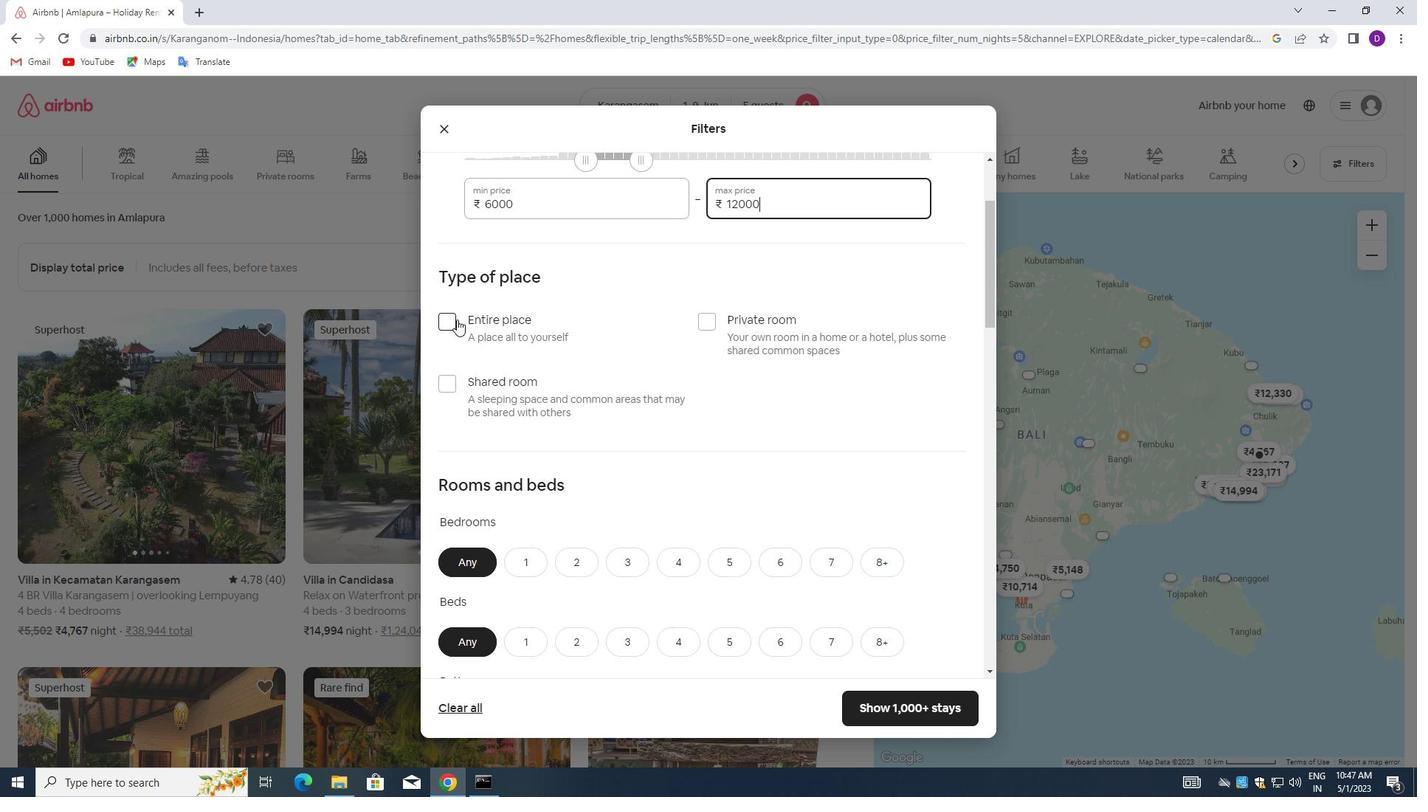 
Action: Mouse pressed left at (451, 320)
Screenshot: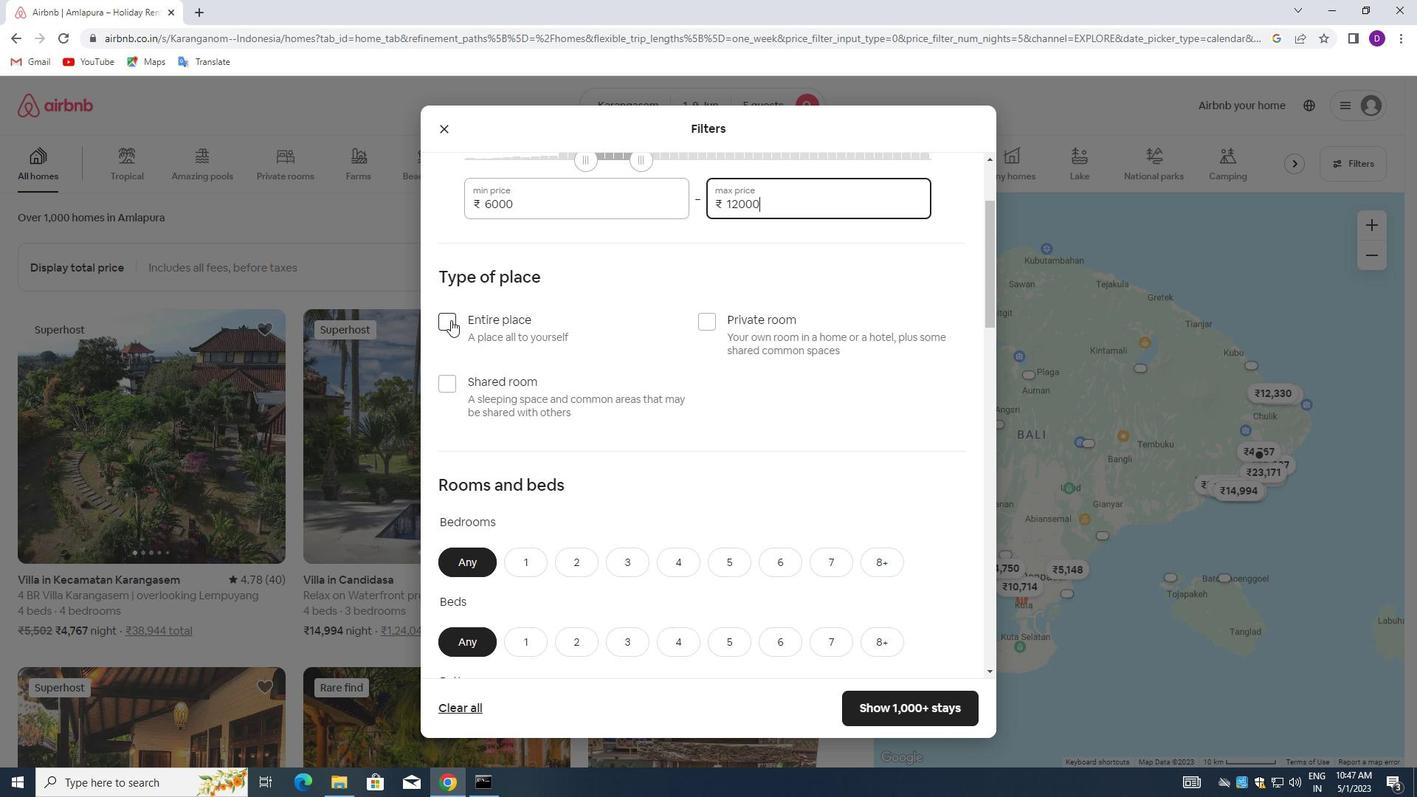 
Action: Mouse moved to (629, 387)
Screenshot: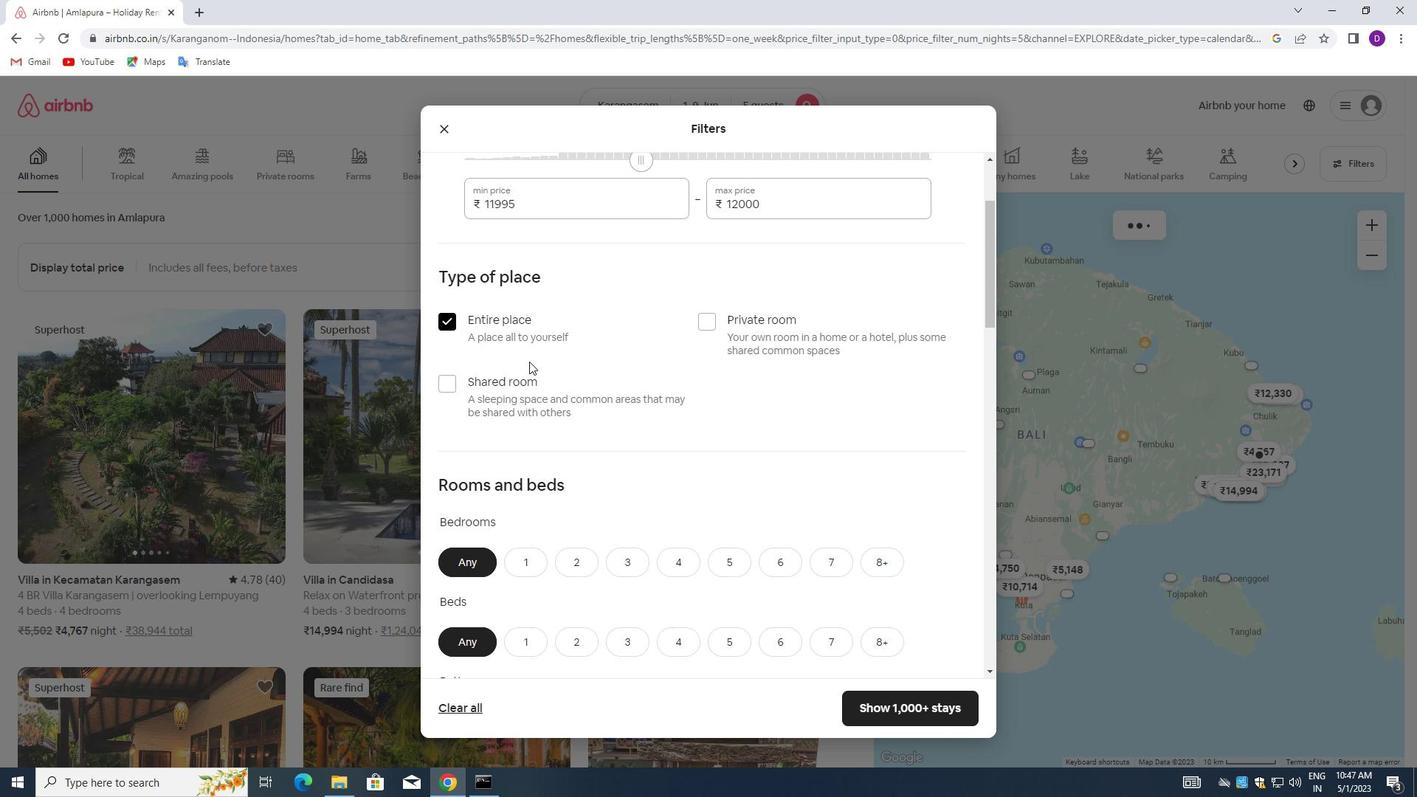 
Action: Mouse scrolled (629, 386) with delta (0, 0)
Screenshot: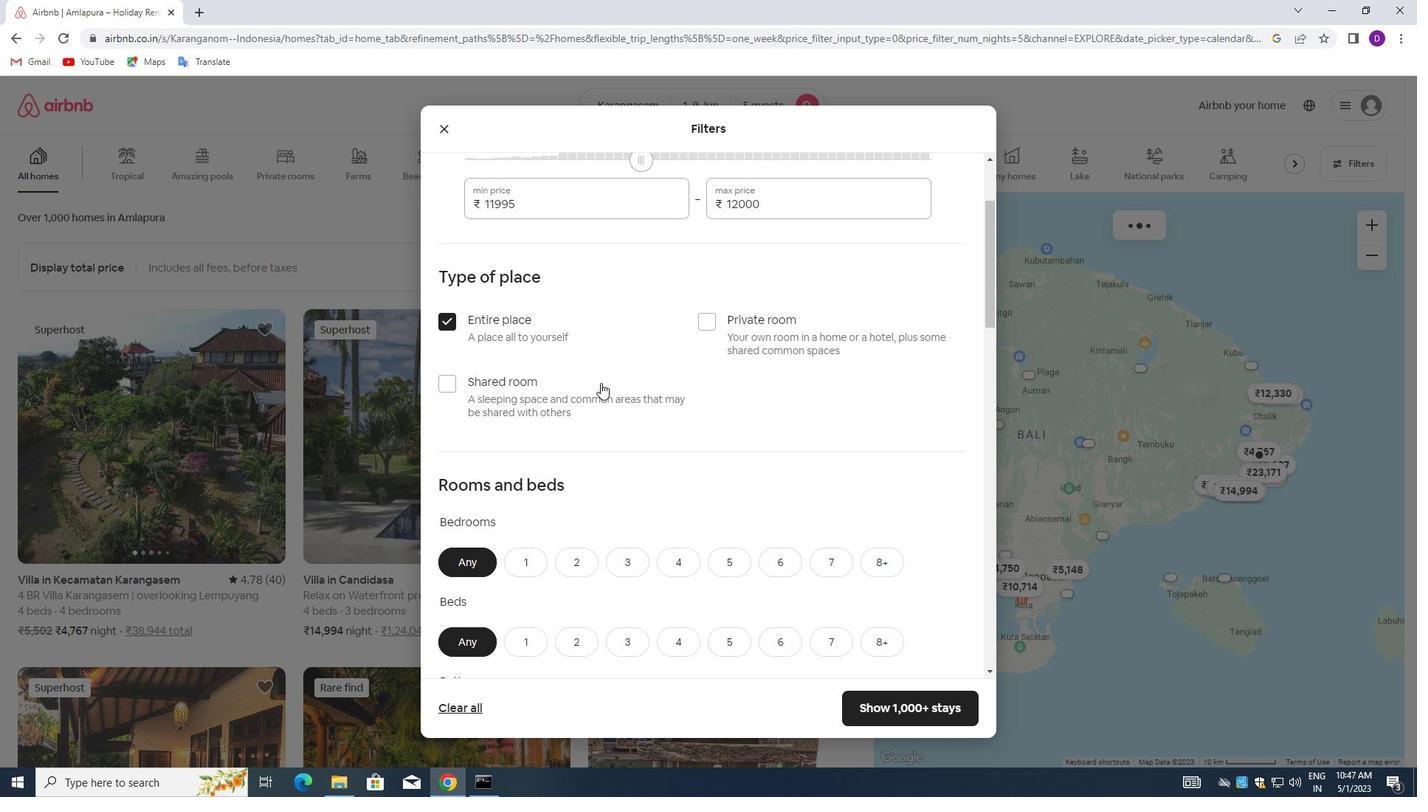 
Action: Mouse scrolled (629, 386) with delta (0, 0)
Screenshot: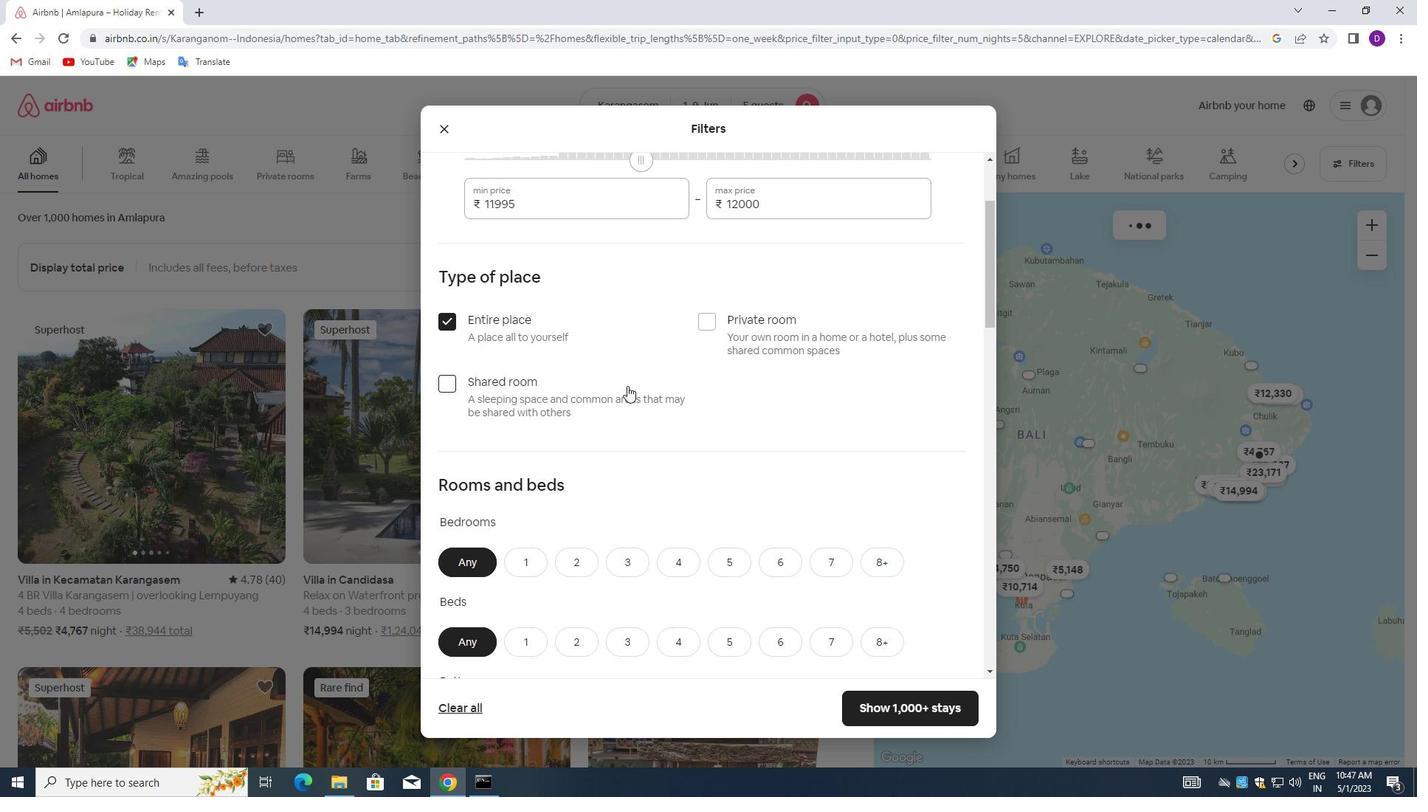 
Action: Mouse scrolled (629, 386) with delta (0, 0)
Screenshot: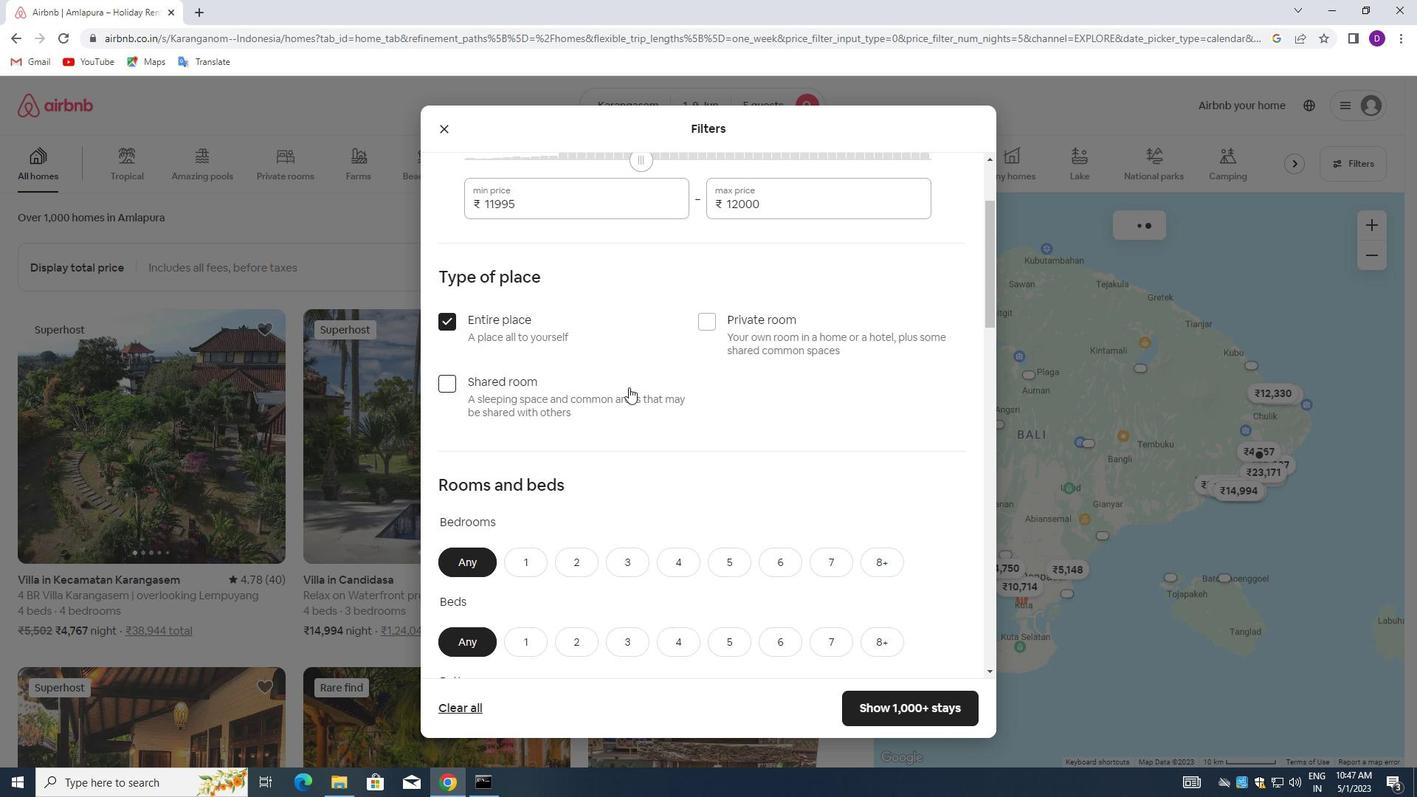 
Action: Mouse moved to (575, 347)
Screenshot: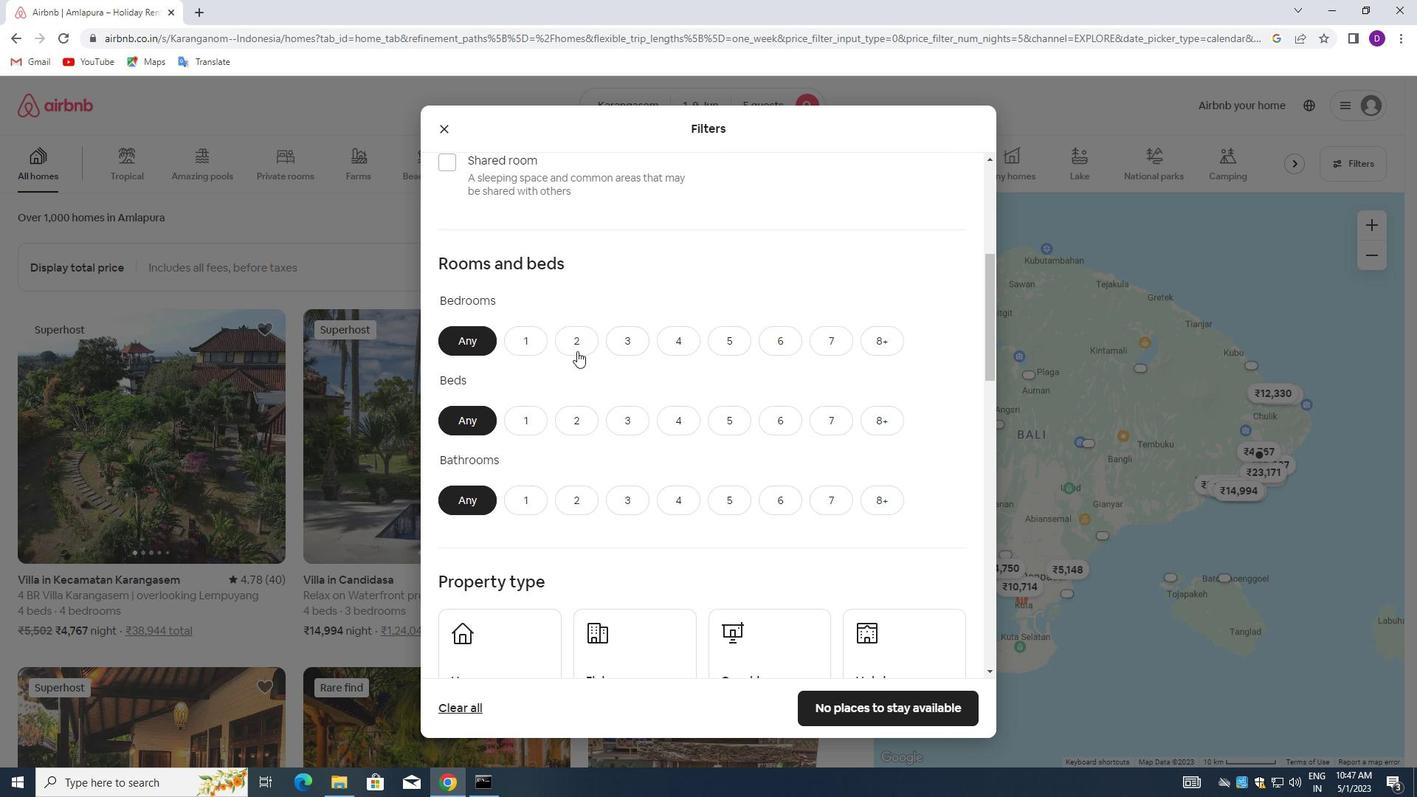 
Action: Mouse pressed left at (575, 347)
Screenshot: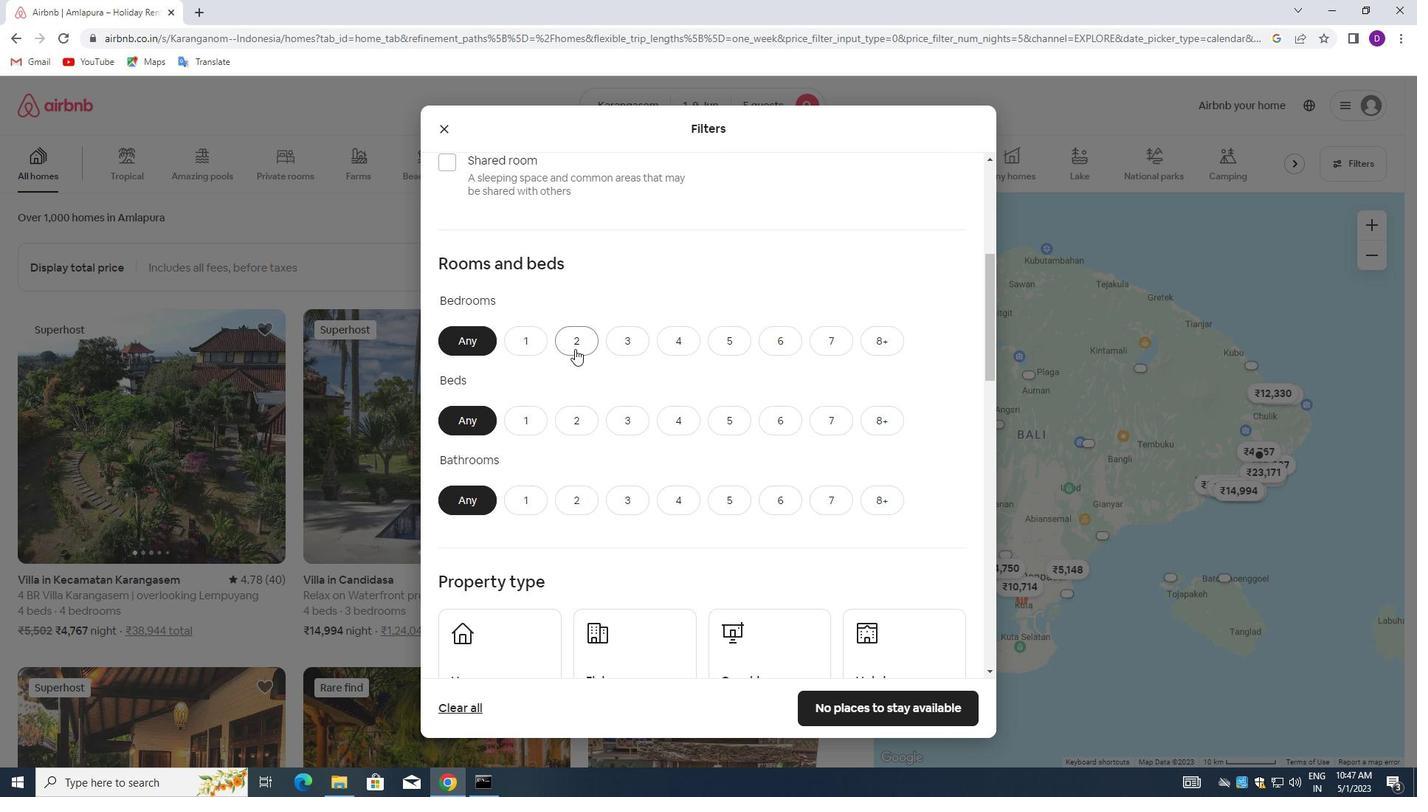 
Action: Mouse moved to (623, 343)
Screenshot: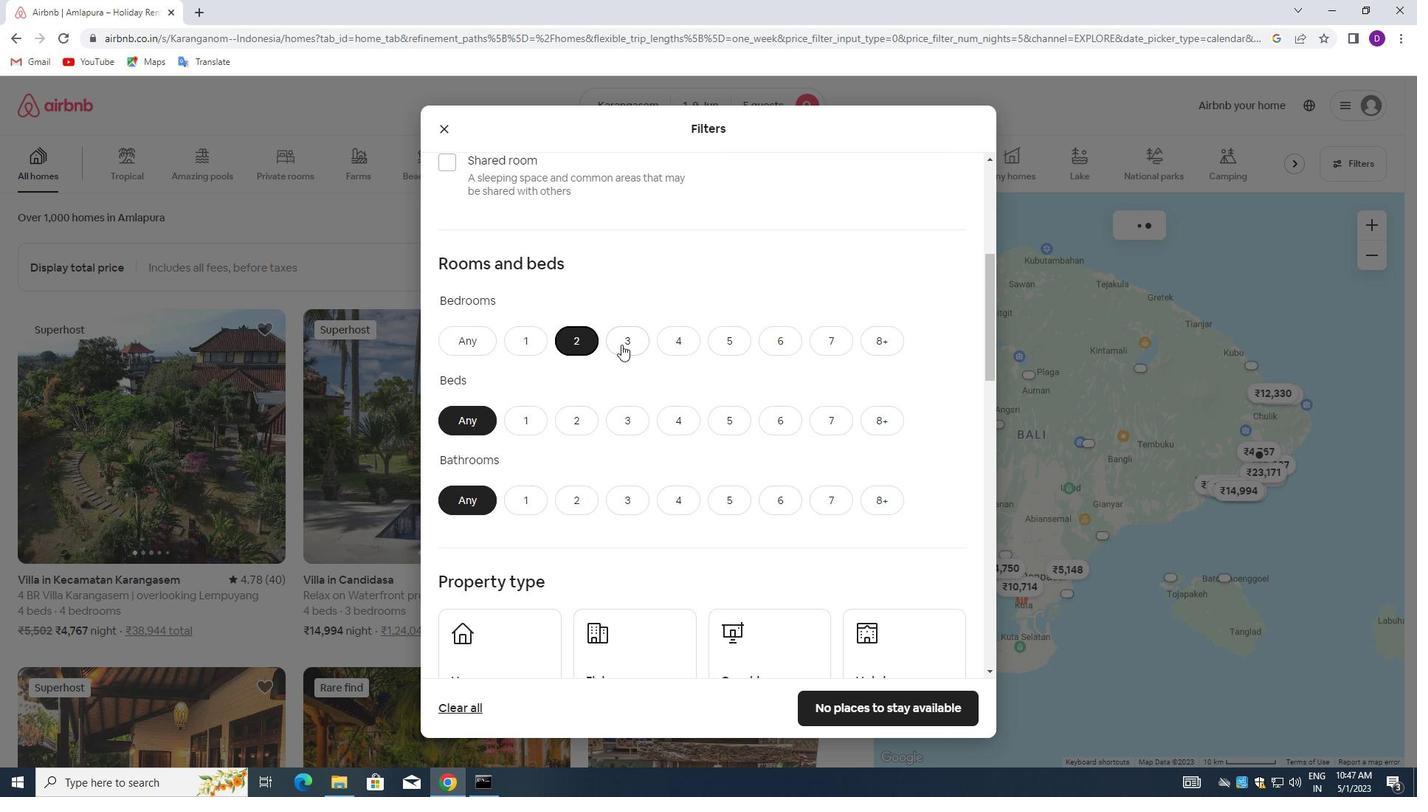 
Action: Mouse pressed left at (623, 343)
Screenshot: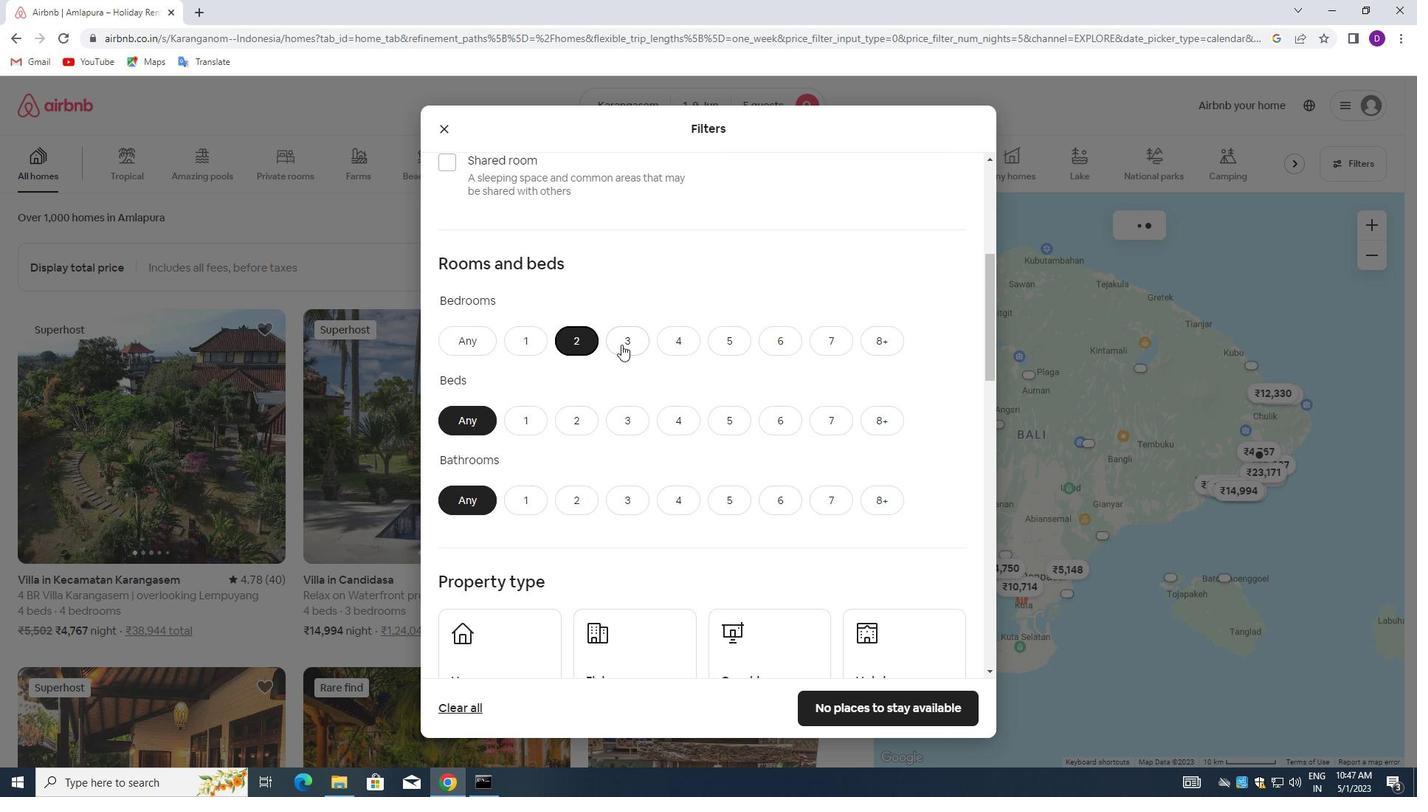 
Action: Mouse moved to (624, 415)
Screenshot: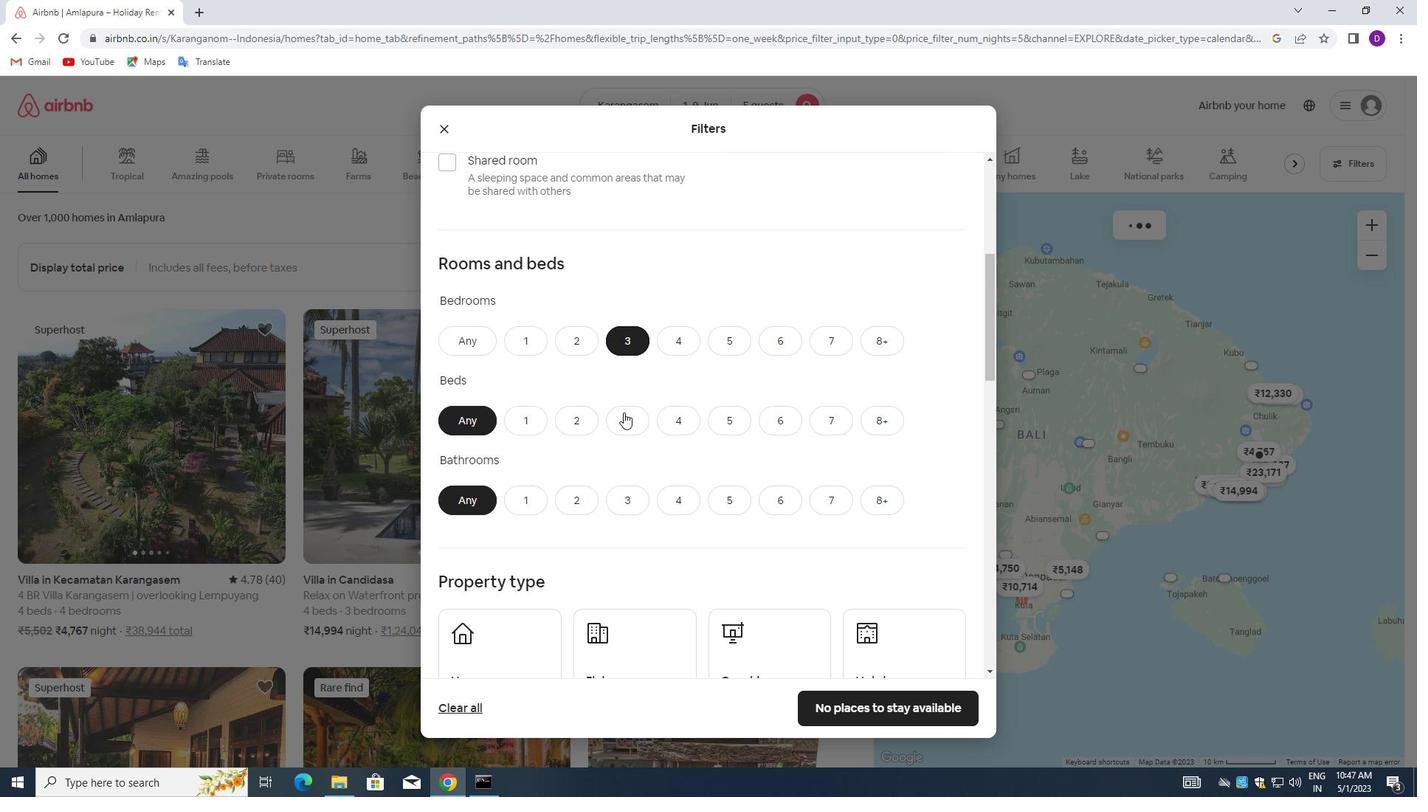 
Action: Mouse pressed left at (624, 415)
Screenshot: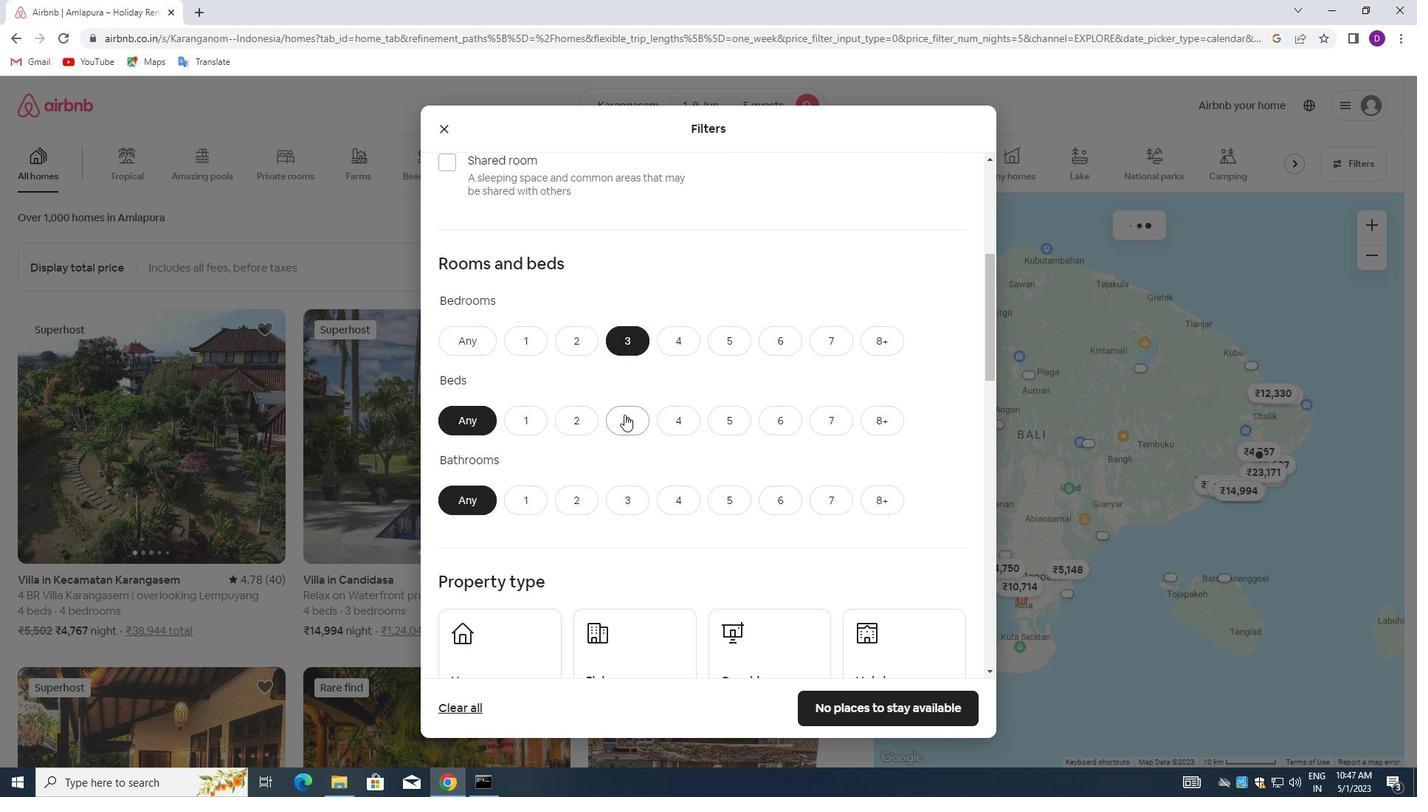 
Action: Mouse moved to (629, 484)
Screenshot: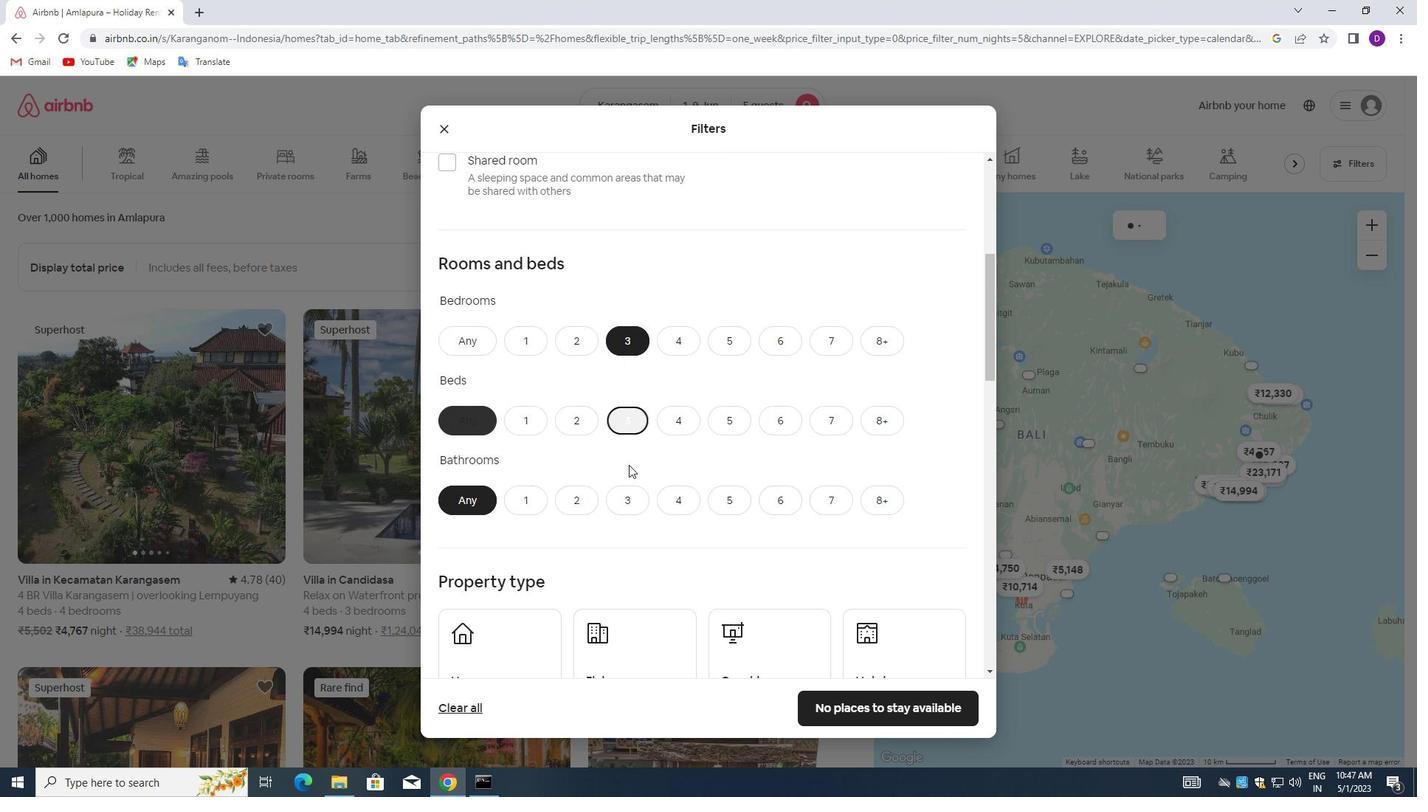 
Action: Mouse pressed left at (629, 484)
Screenshot: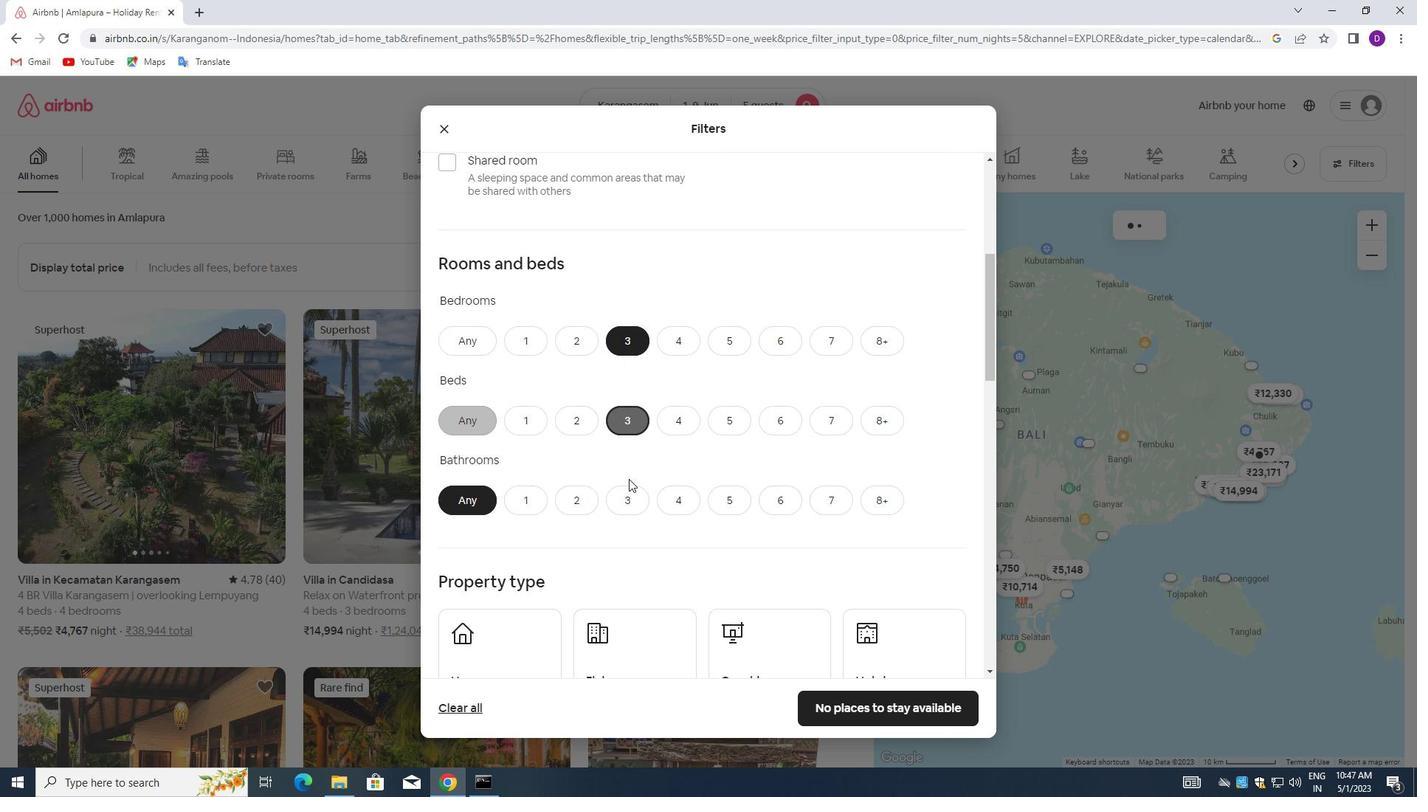 
Action: Mouse moved to (629, 497)
Screenshot: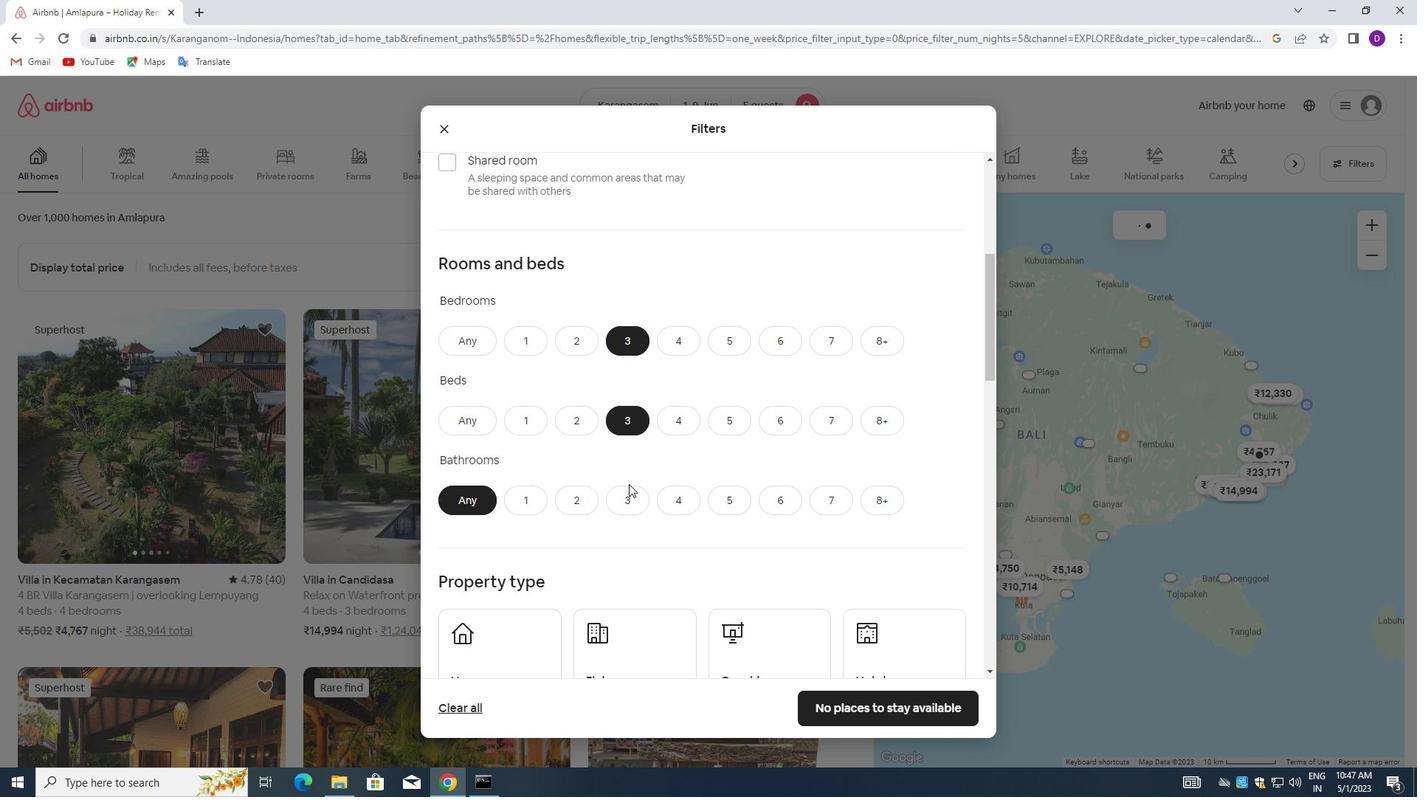 
Action: Mouse pressed left at (629, 497)
Screenshot: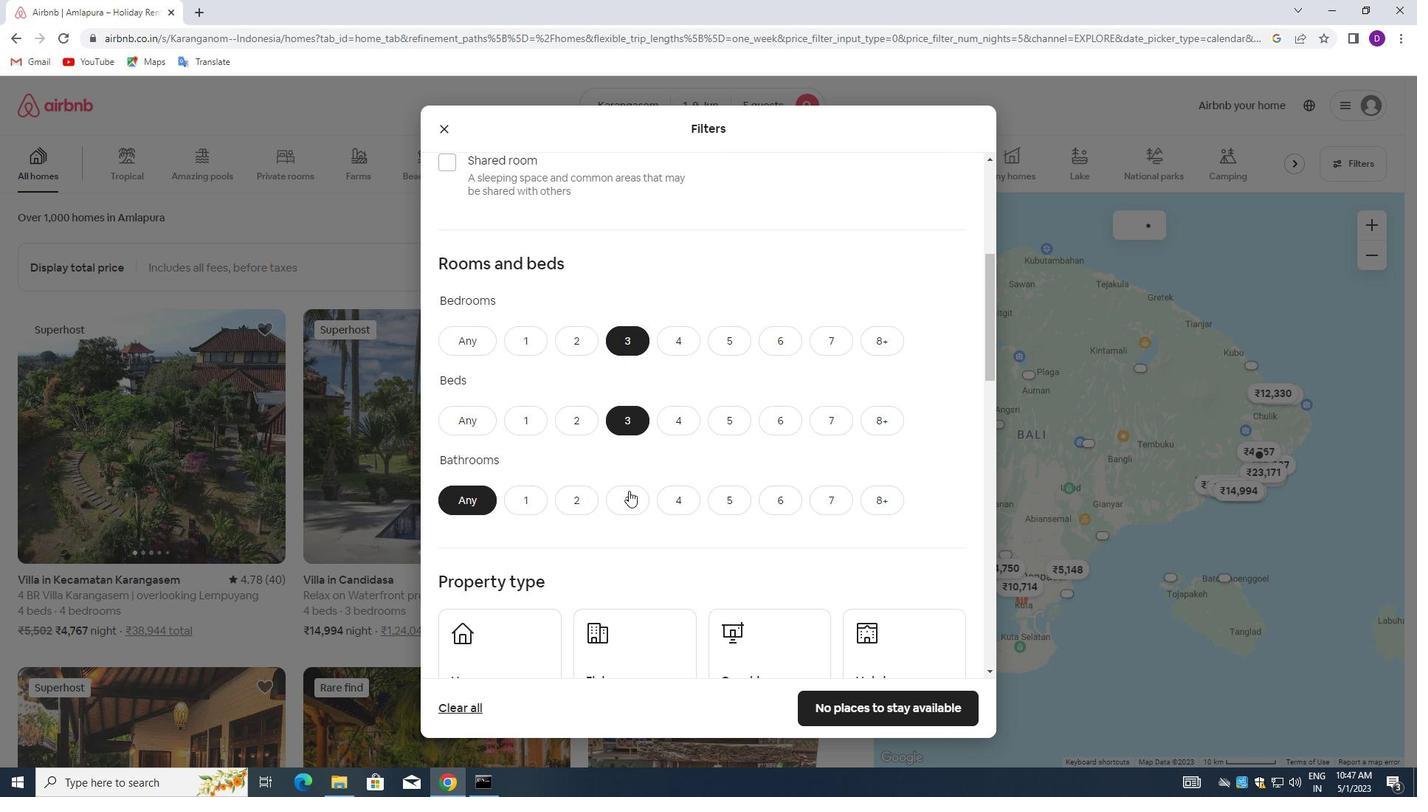 
Action: Mouse moved to (641, 424)
Screenshot: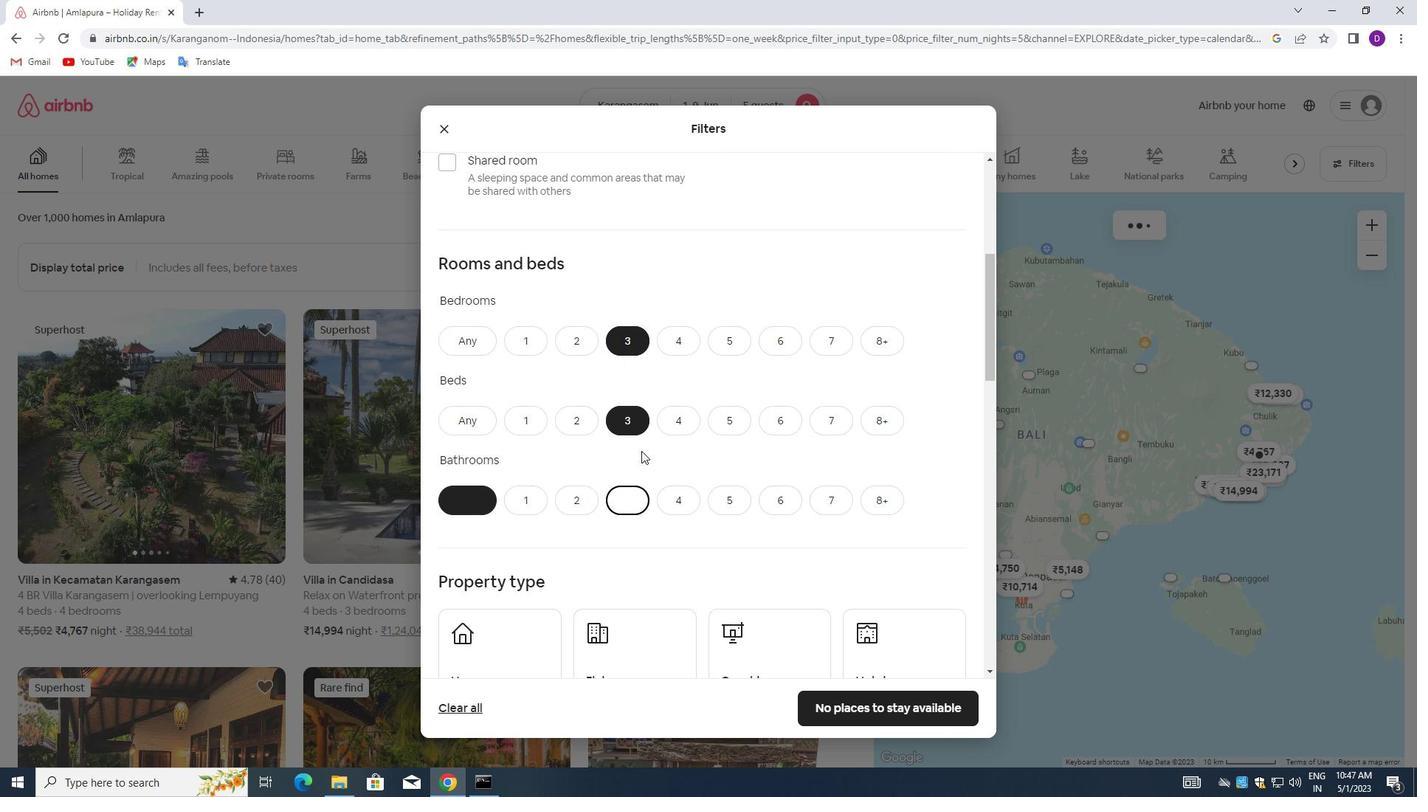 
Action: Mouse scrolled (641, 423) with delta (0, 0)
Screenshot: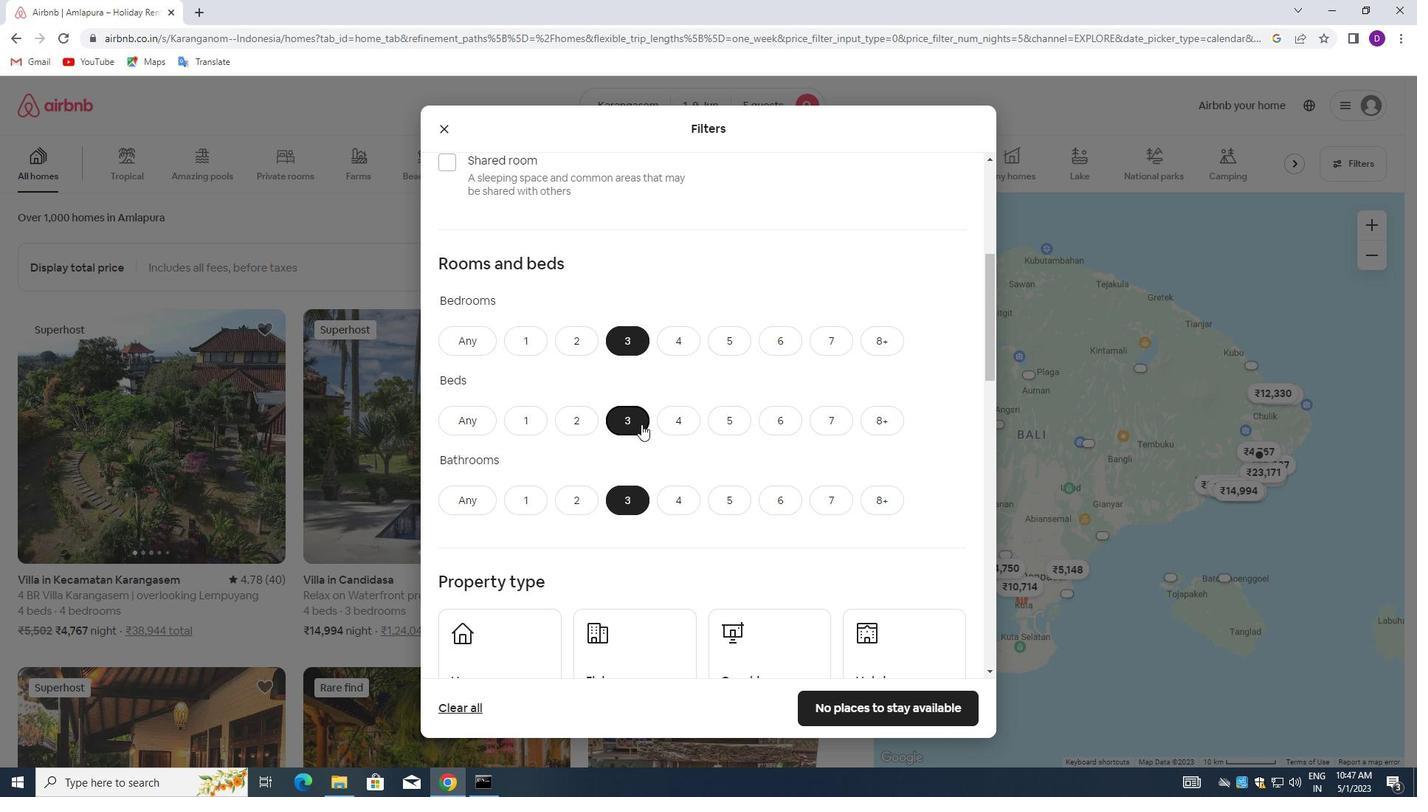 
Action: Mouse scrolled (641, 423) with delta (0, 0)
Screenshot: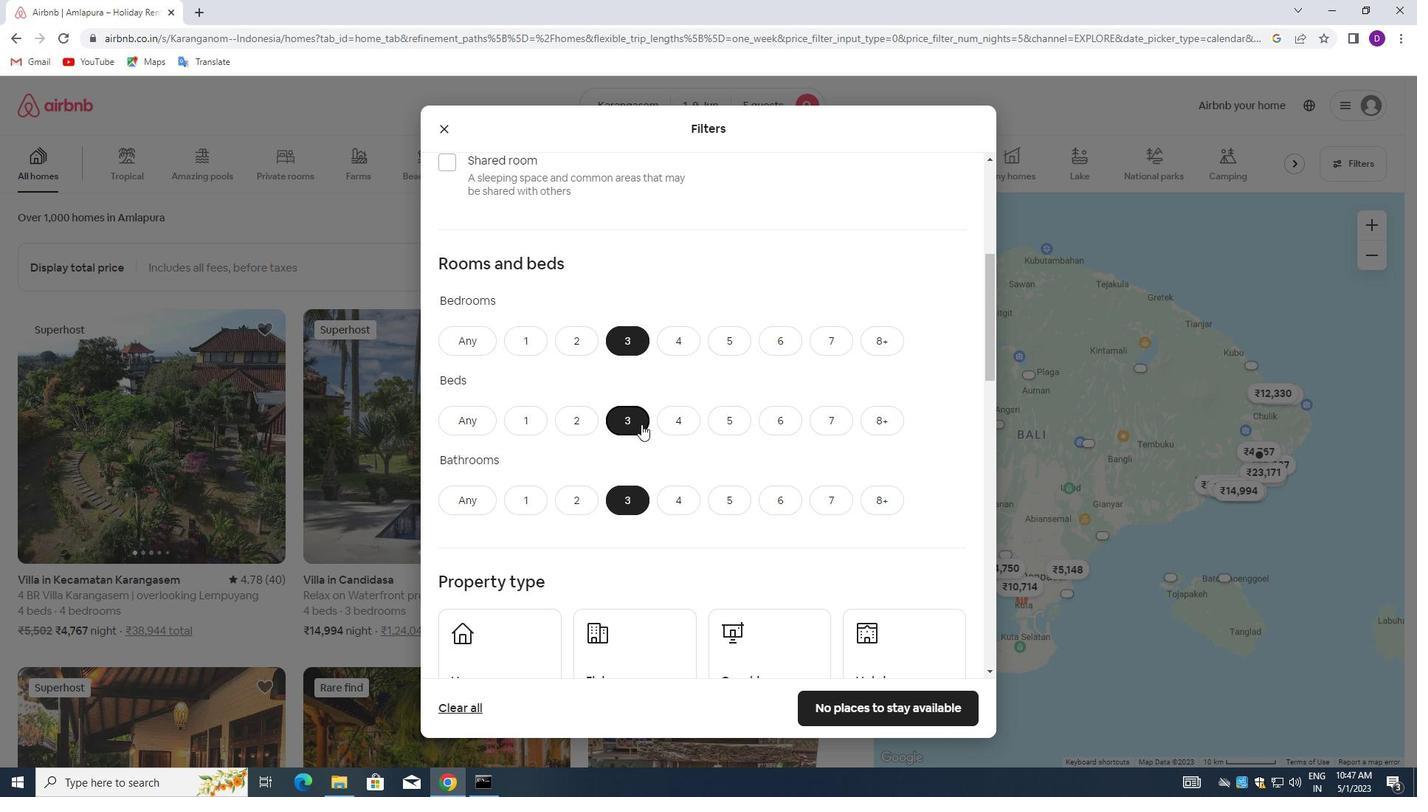 
Action: Mouse scrolled (641, 423) with delta (0, 0)
Screenshot: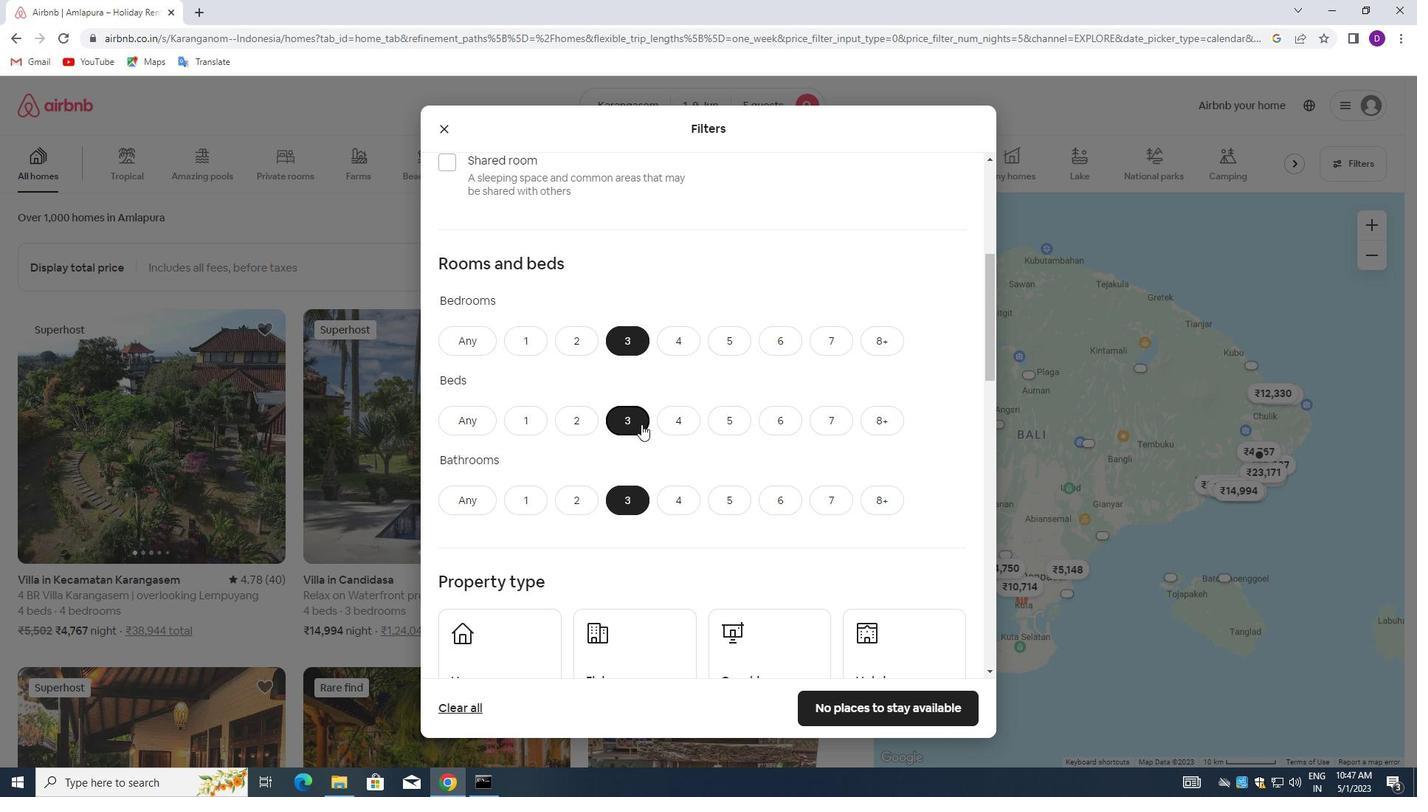 
Action: Mouse scrolled (641, 423) with delta (0, 0)
Screenshot: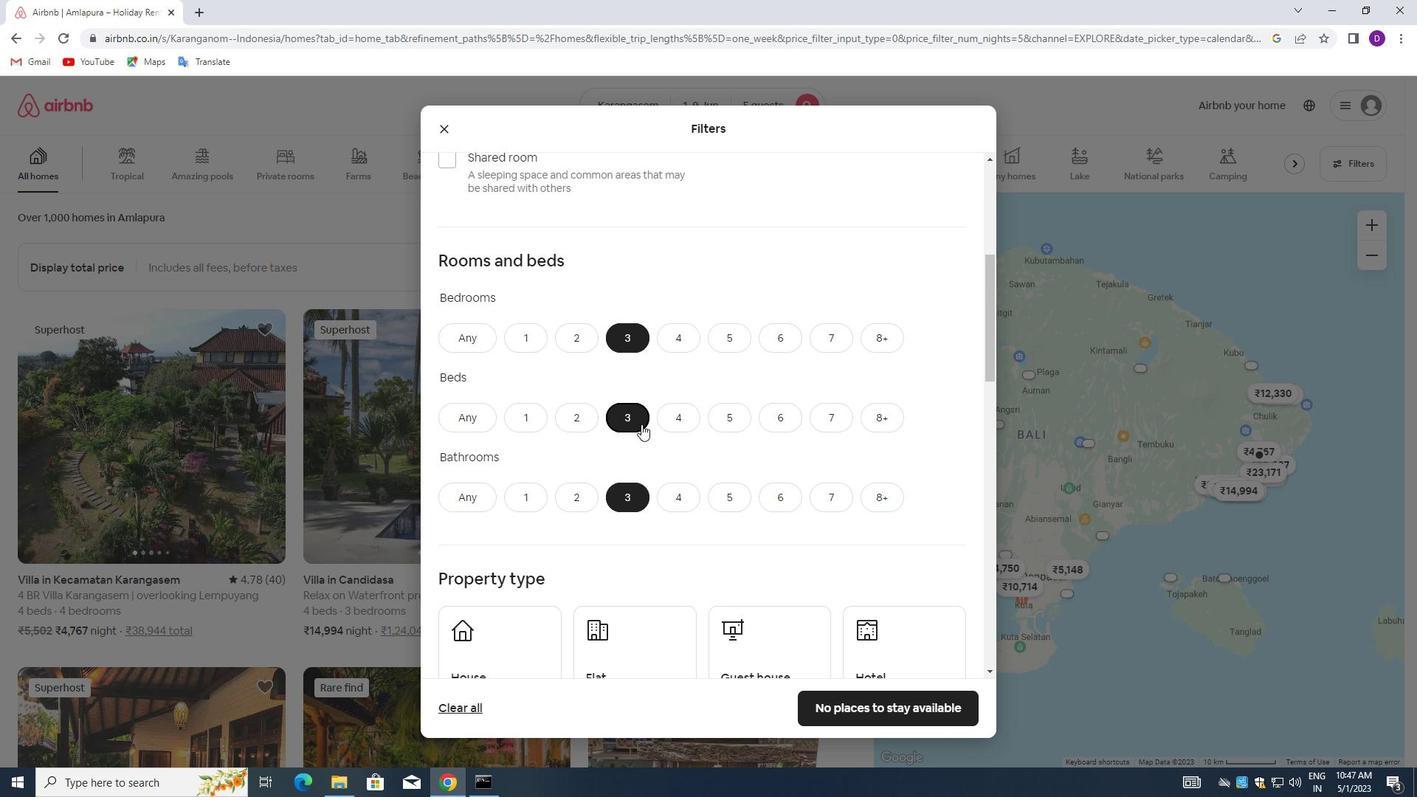 
Action: Mouse moved to (542, 375)
Screenshot: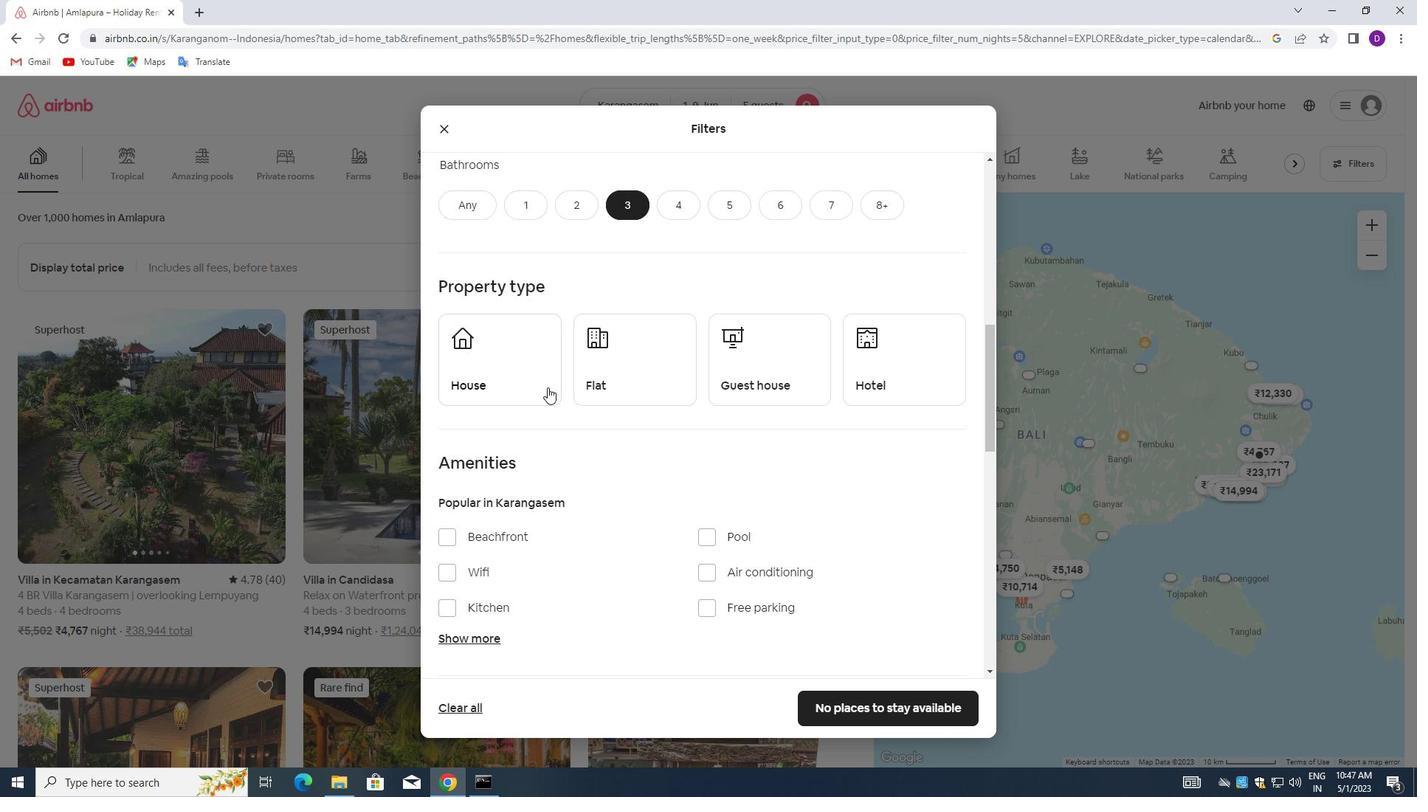 
Action: Mouse pressed left at (542, 375)
Screenshot: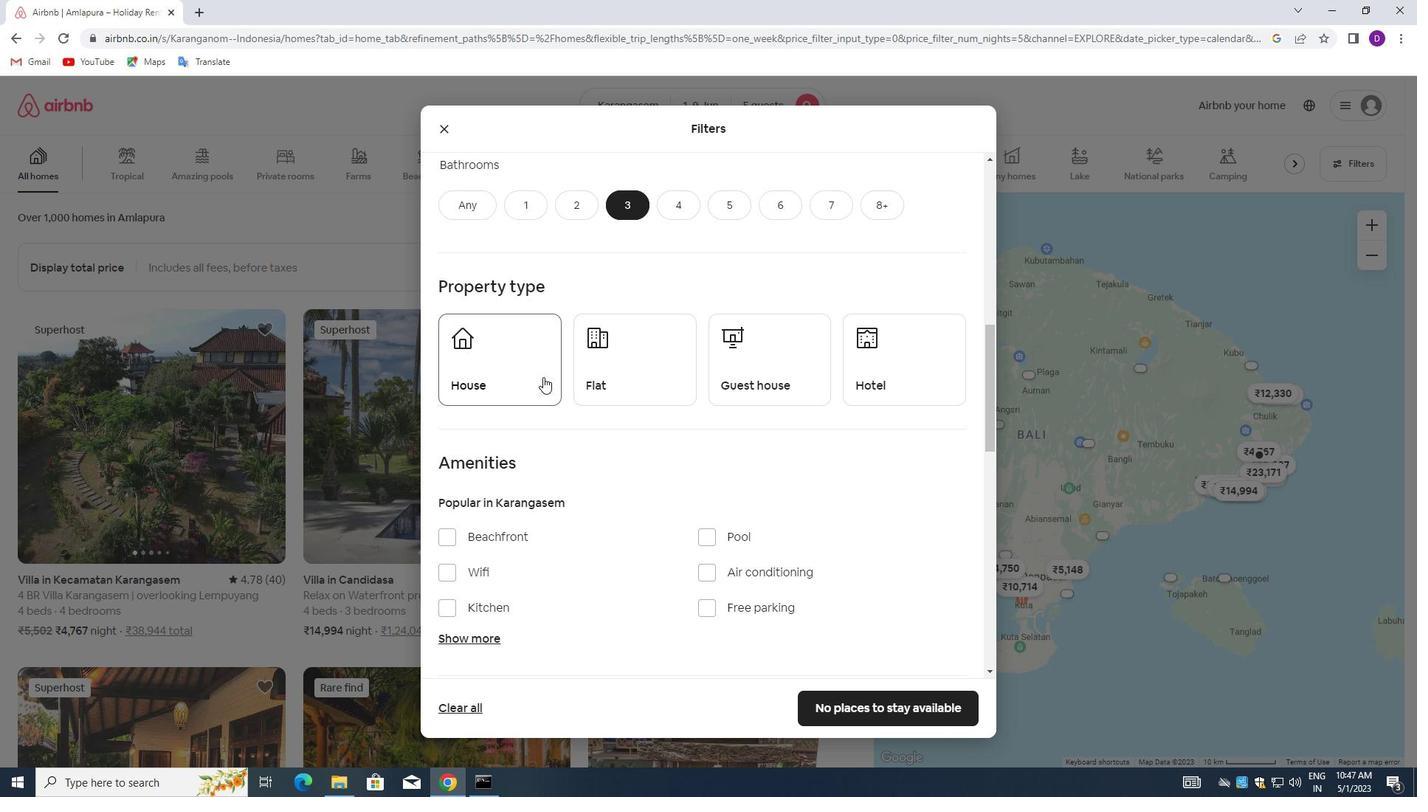 
Action: Mouse moved to (626, 367)
Screenshot: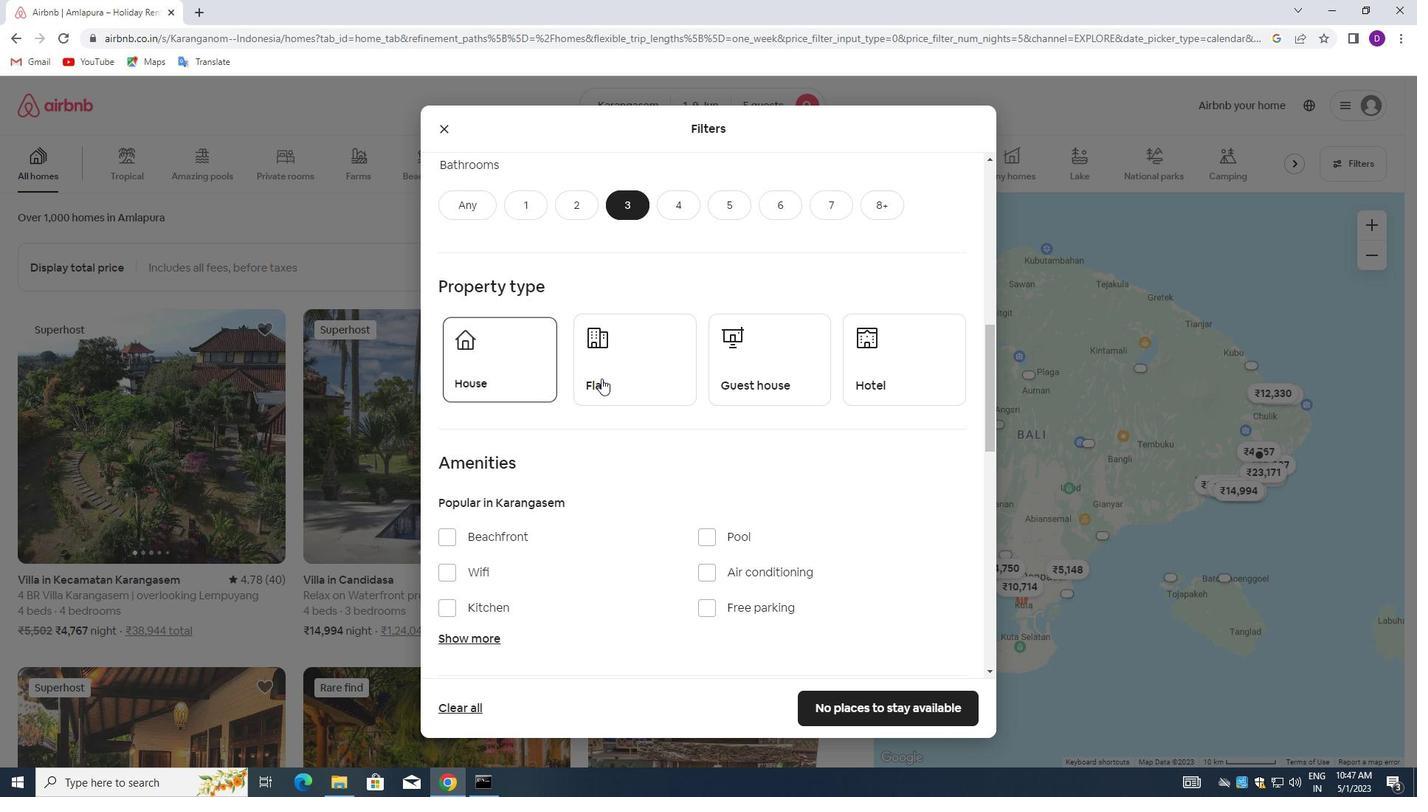 
Action: Mouse pressed left at (626, 367)
Screenshot: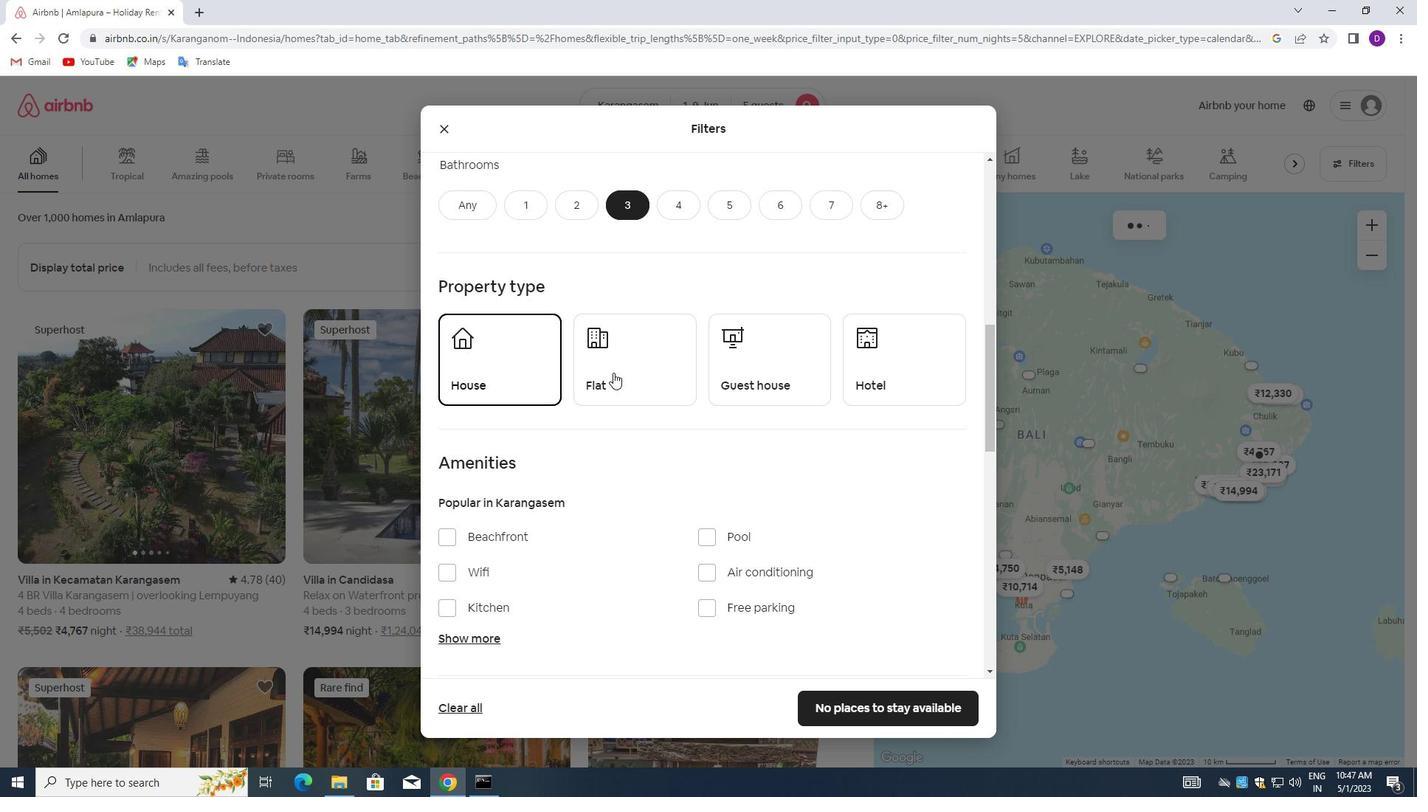 
Action: Mouse moved to (751, 358)
Screenshot: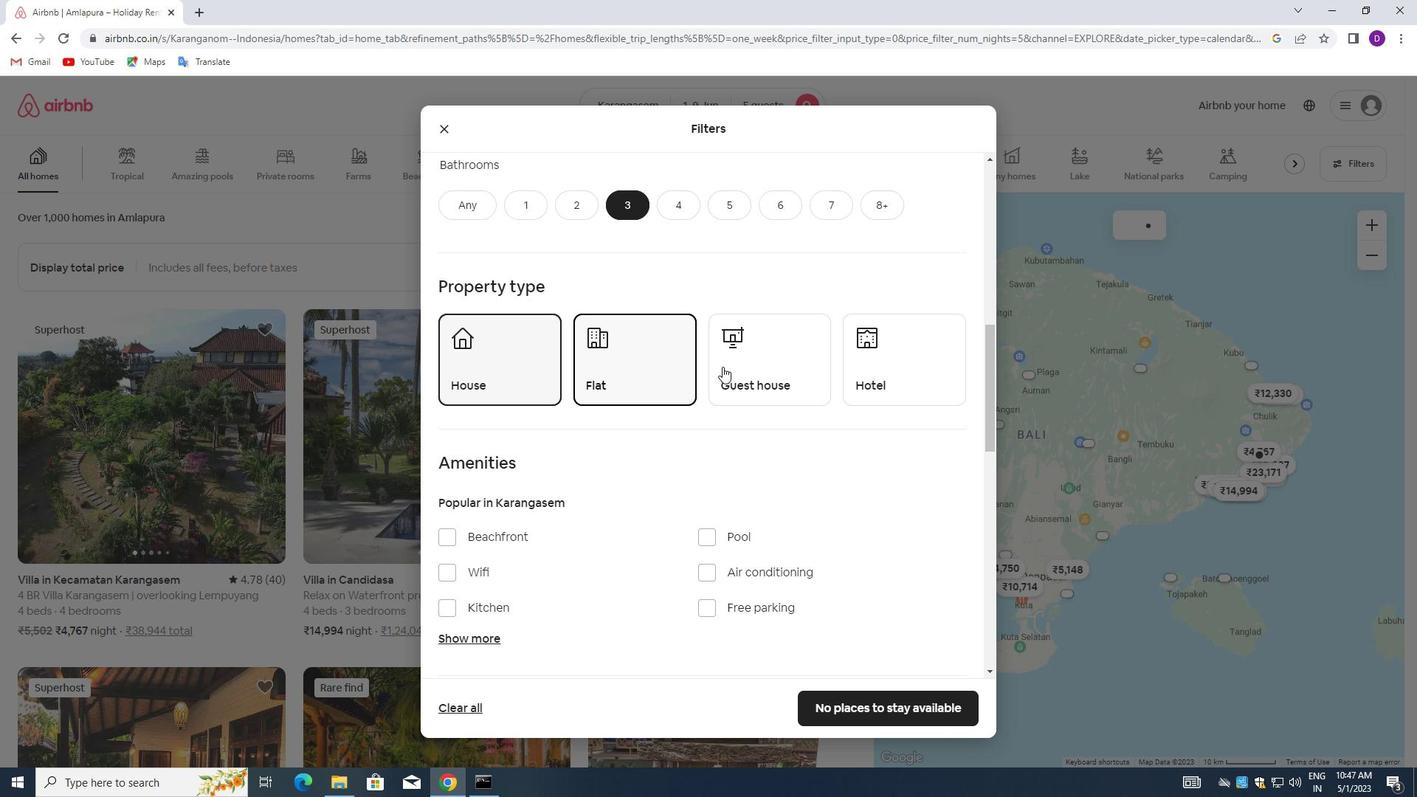 
Action: Mouse pressed left at (751, 358)
Screenshot: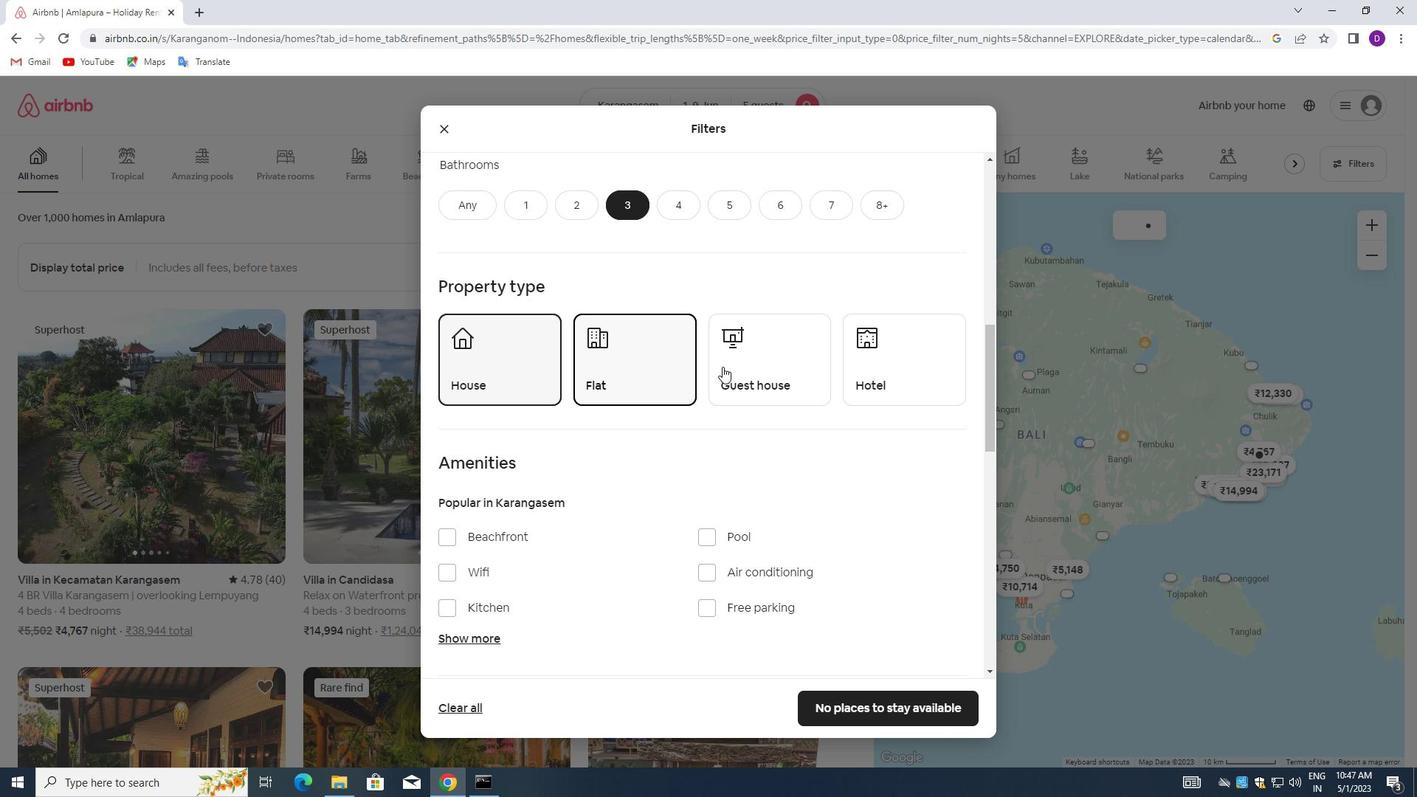 
Action: Mouse moved to (744, 416)
Screenshot: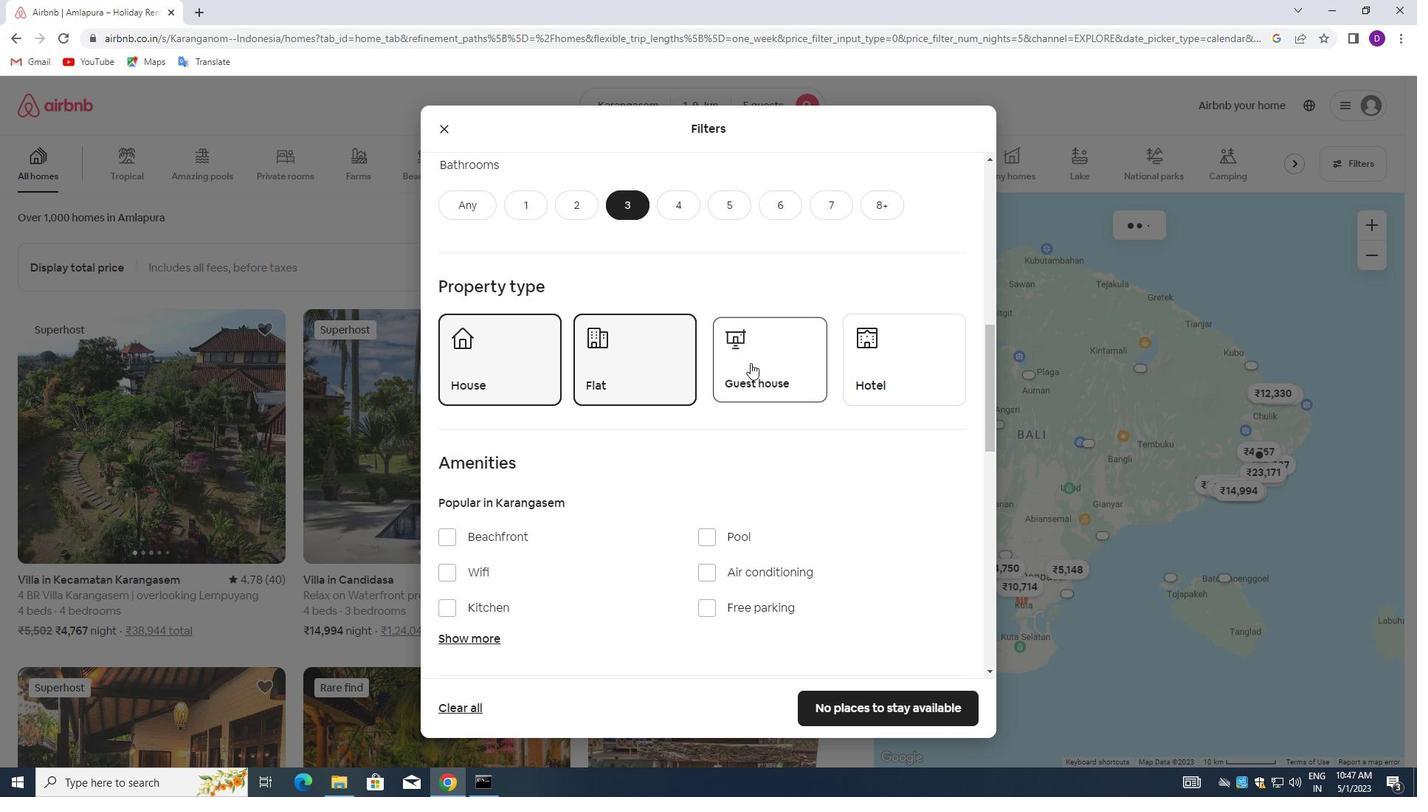 
Action: Mouse scrolled (744, 415) with delta (0, 0)
Screenshot: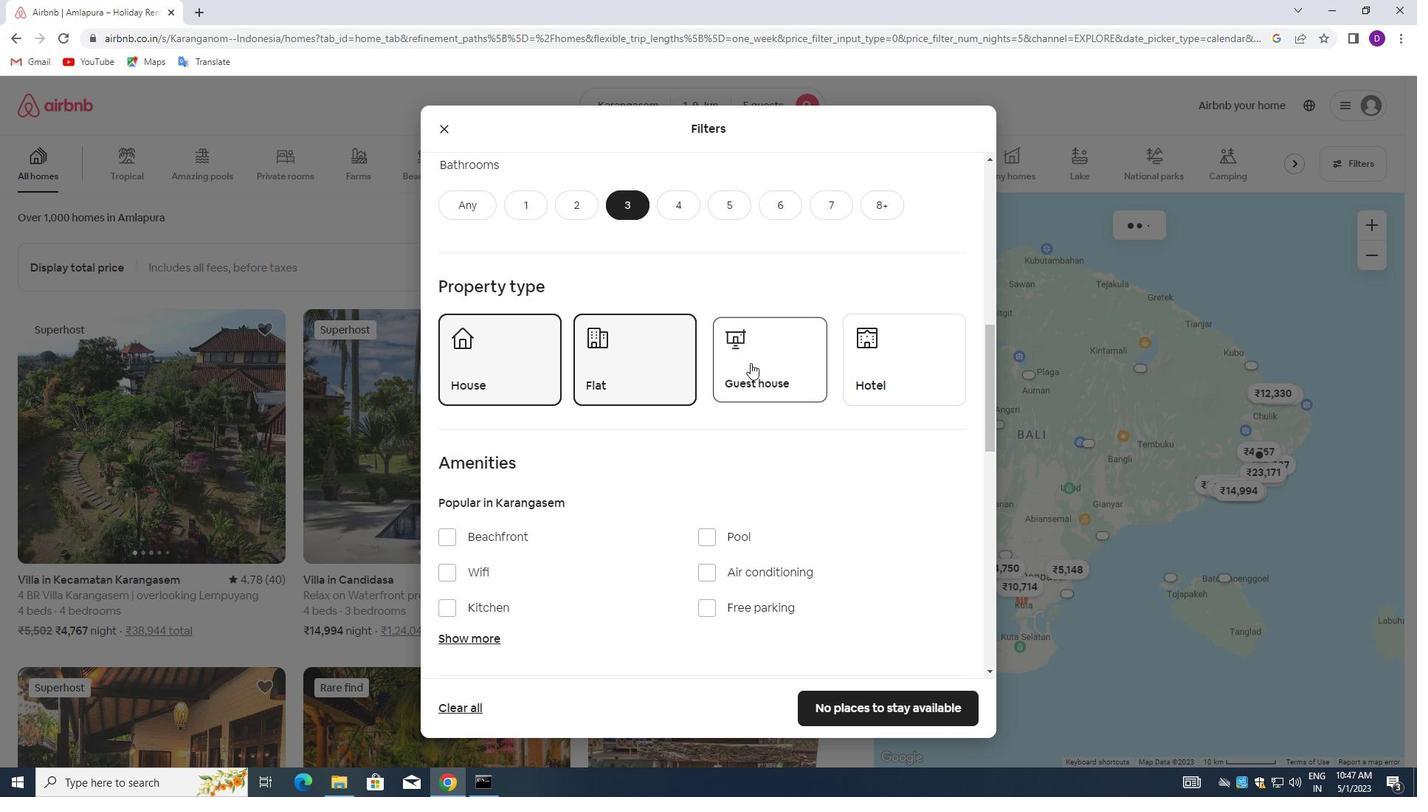 
Action: Mouse moved to (740, 423)
Screenshot: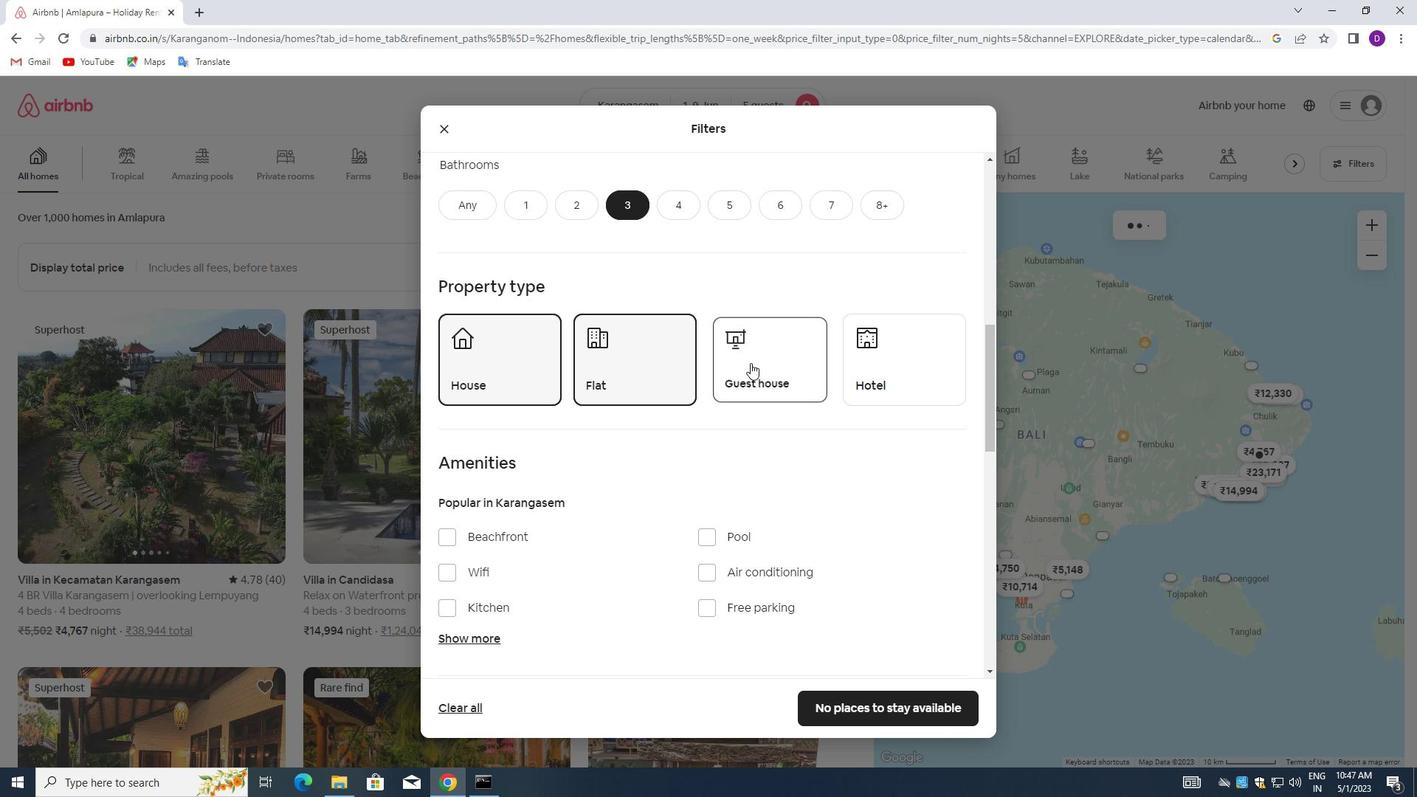 
Action: Mouse scrolled (740, 423) with delta (0, 0)
Screenshot: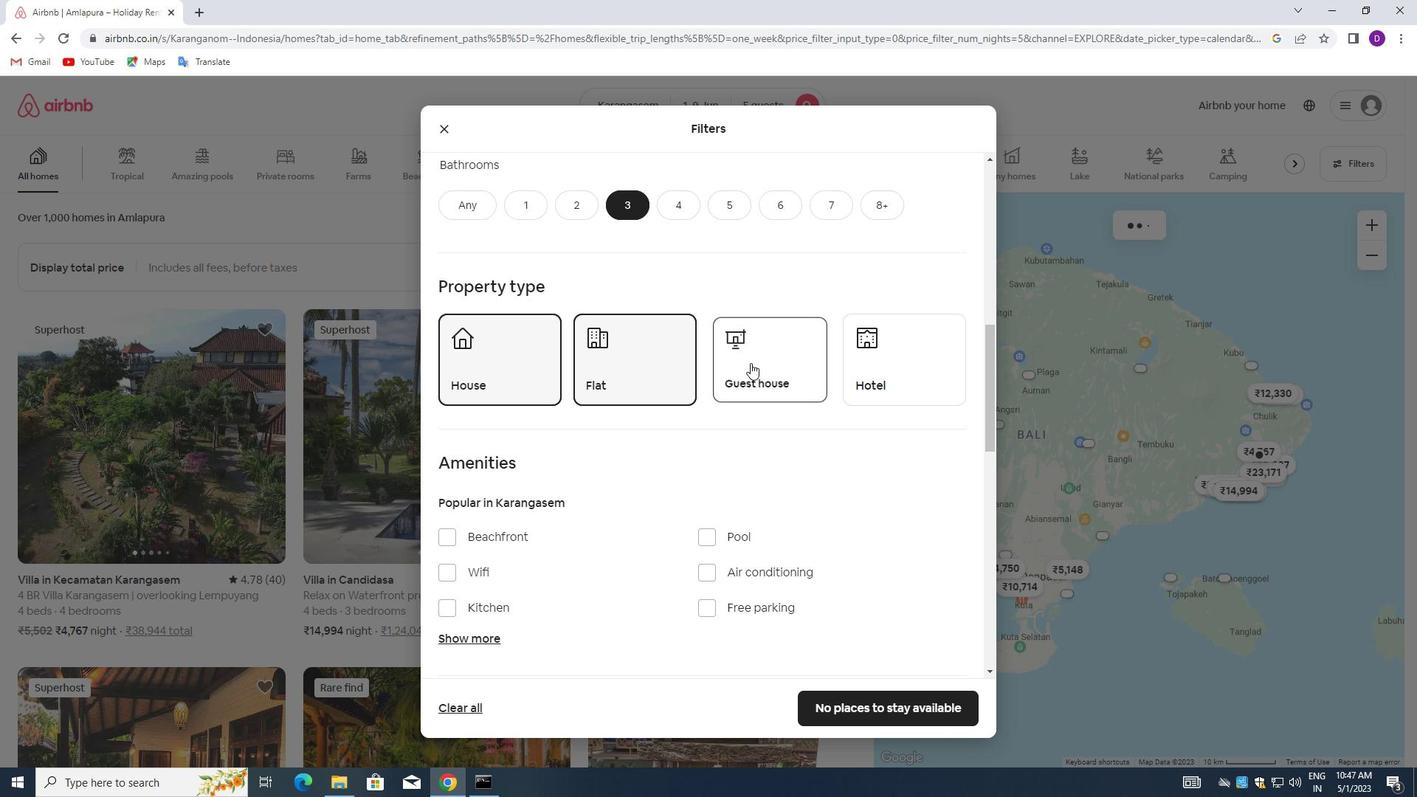 
Action: Mouse moved to (739, 423)
Screenshot: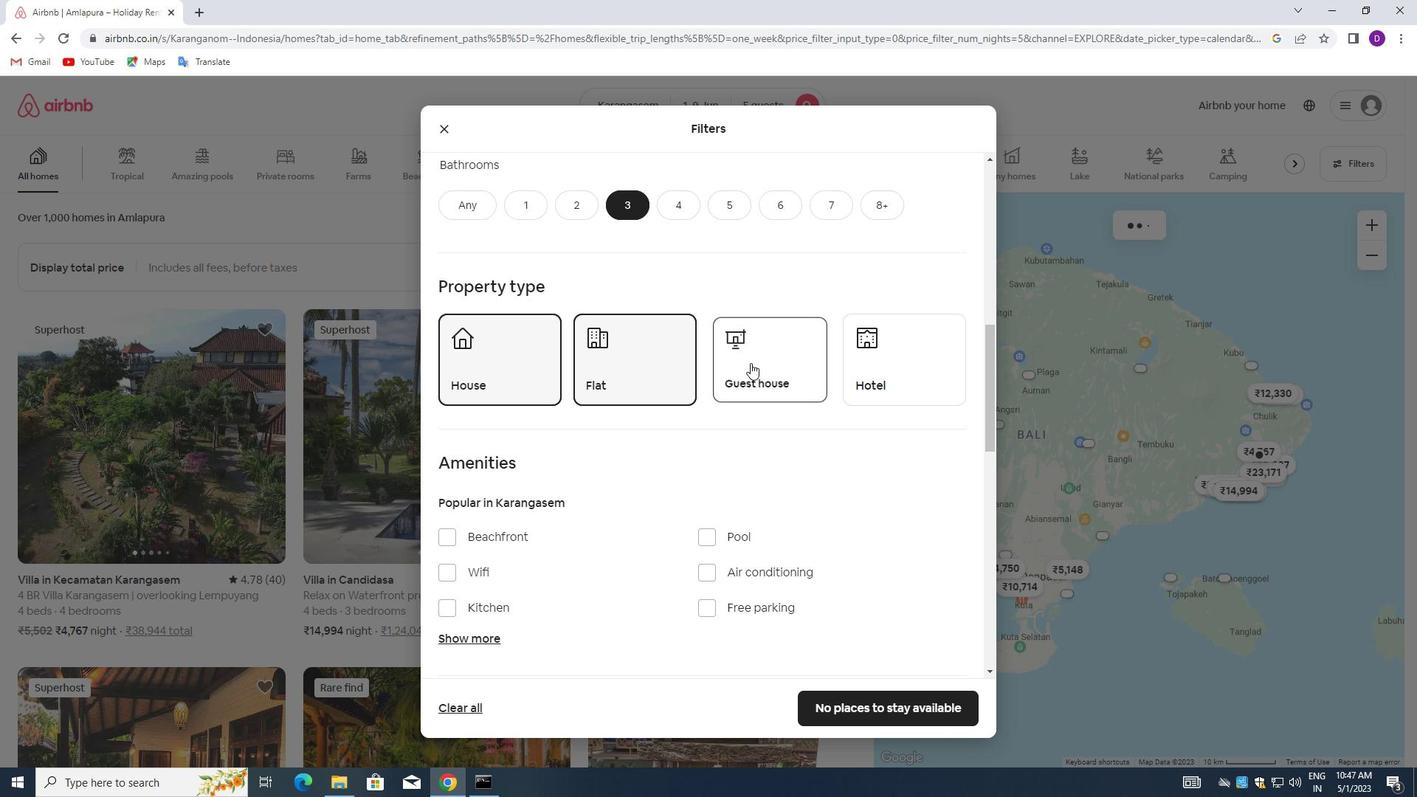
Action: Mouse scrolled (739, 423) with delta (0, 0)
Screenshot: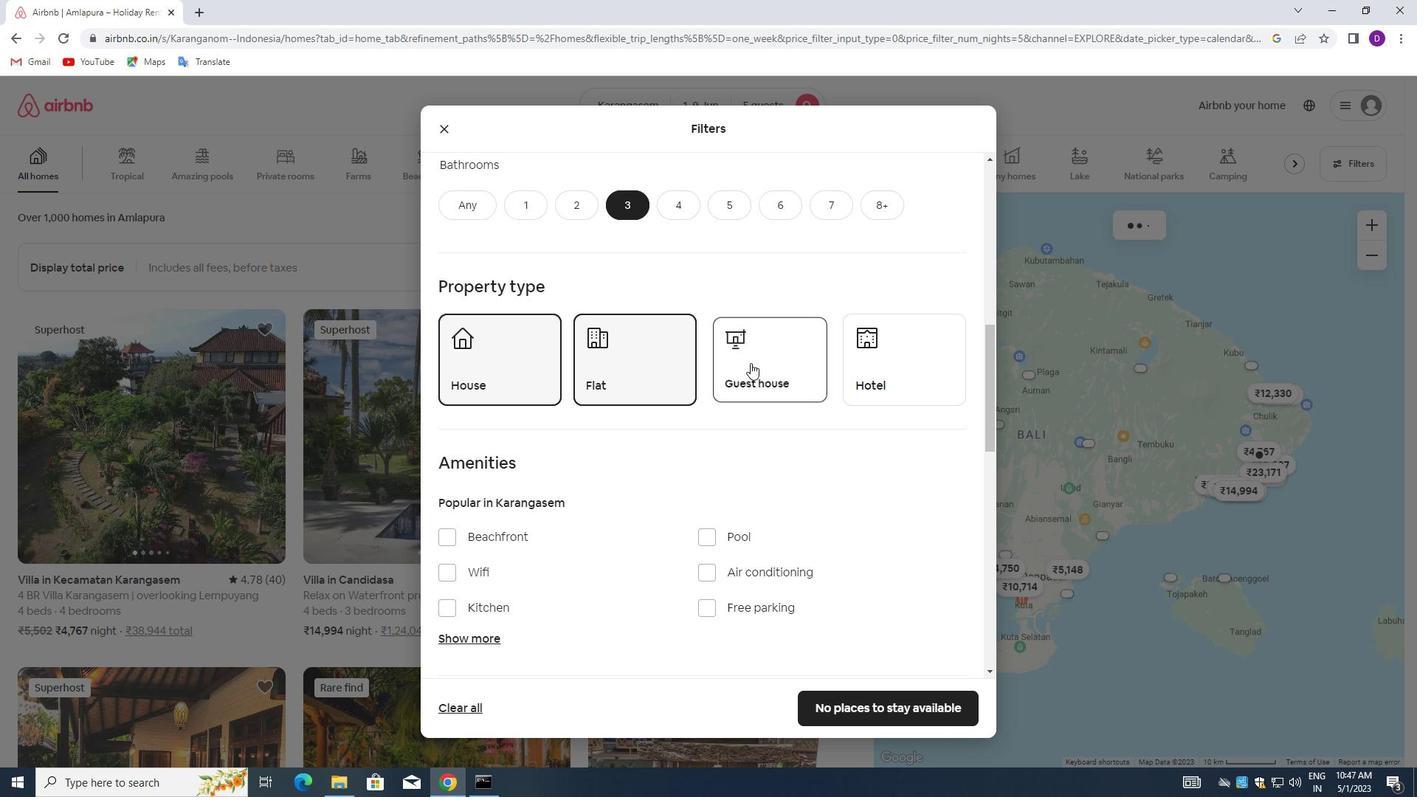 
Action: Mouse scrolled (739, 423) with delta (0, 0)
Screenshot: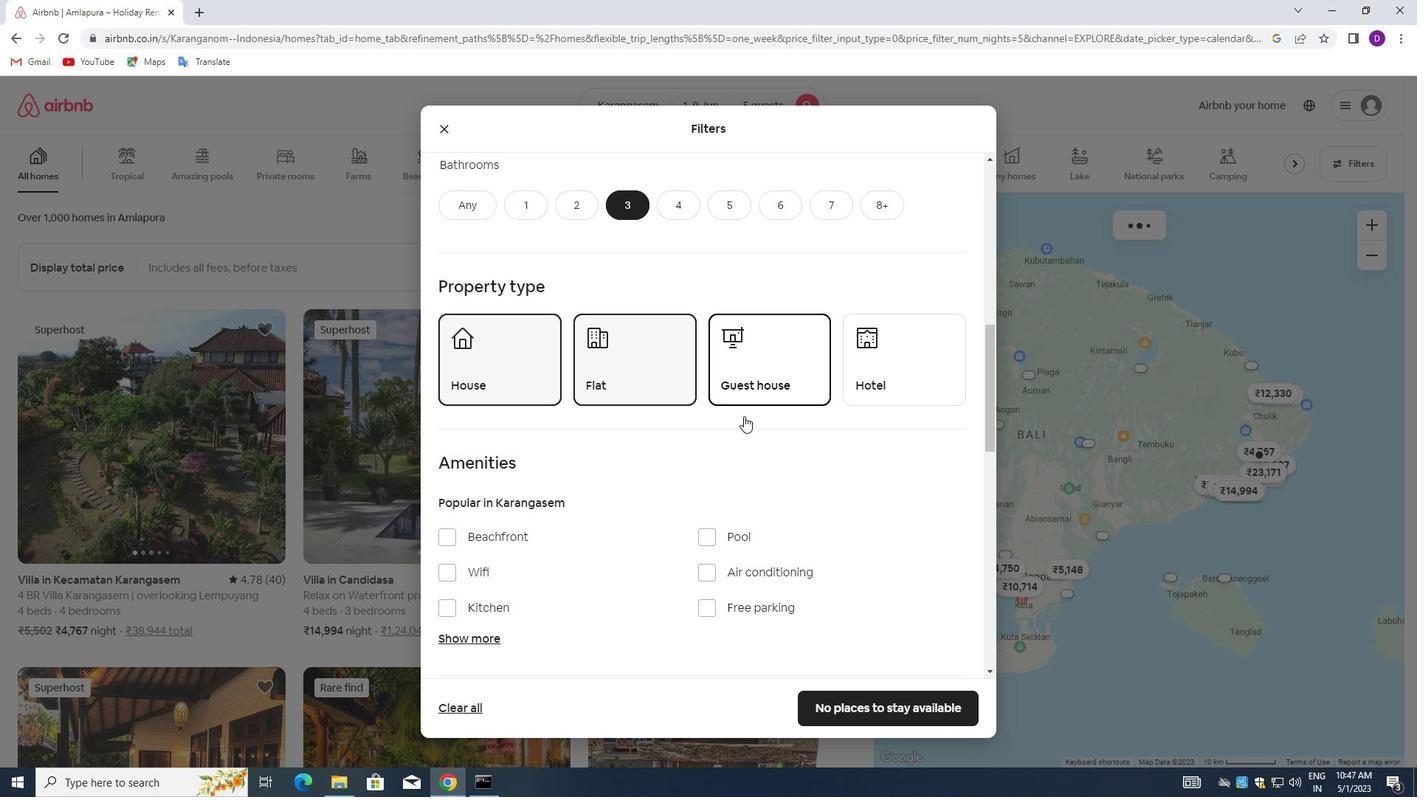
Action: Mouse moved to (737, 423)
Screenshot: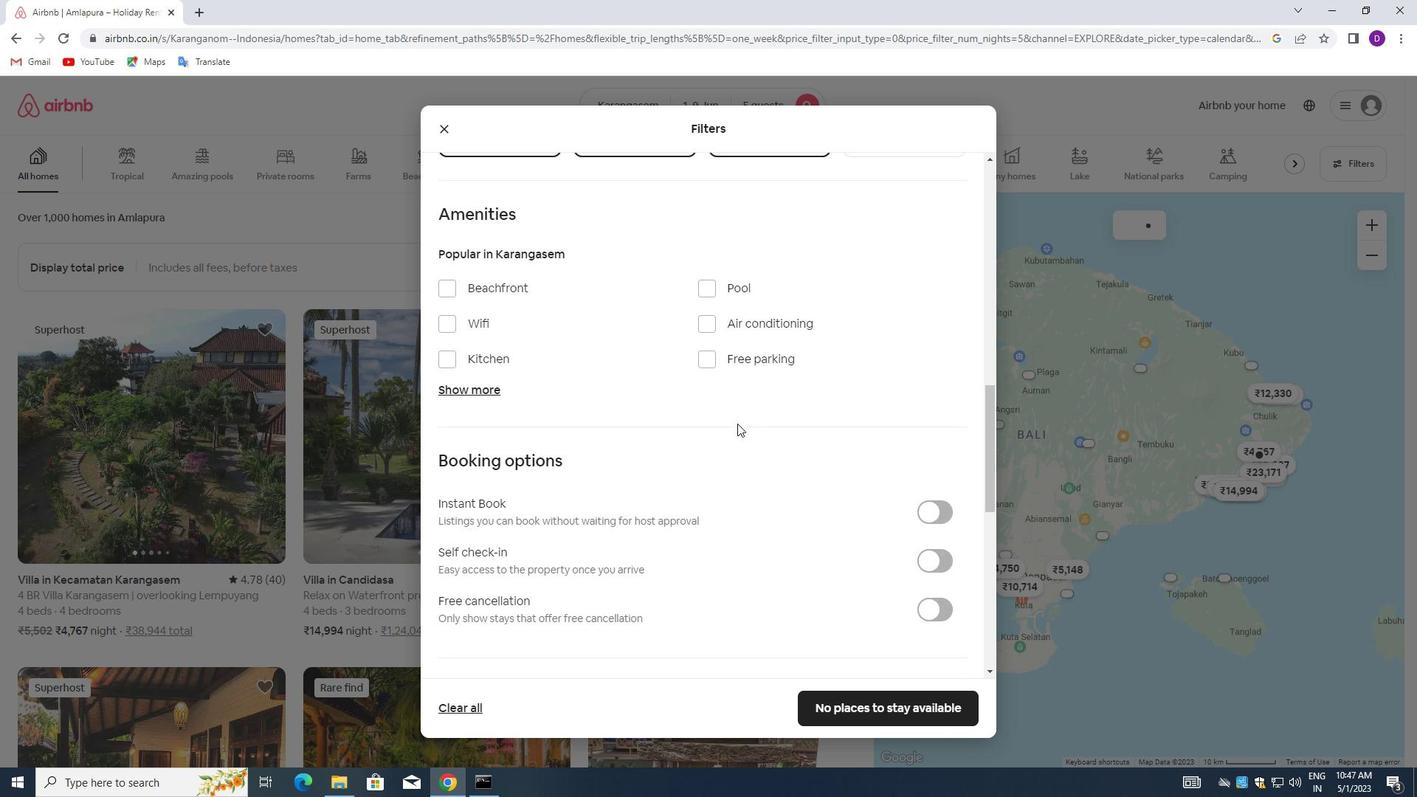 
Action: Mouse scrolled (737, 422) with delta (0, 0)
Screenshot: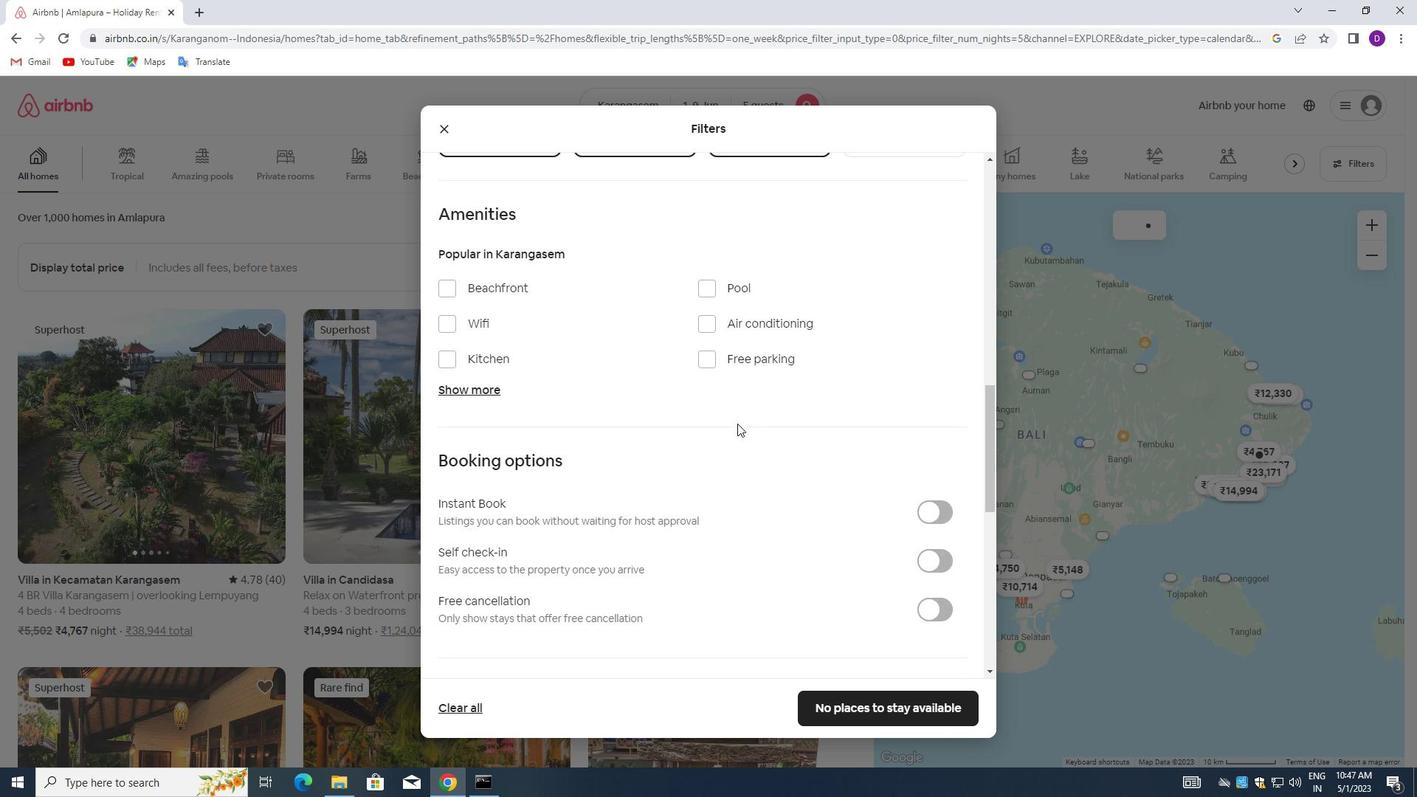 
Action: Mouse moved to (735, 423)
Screenshot: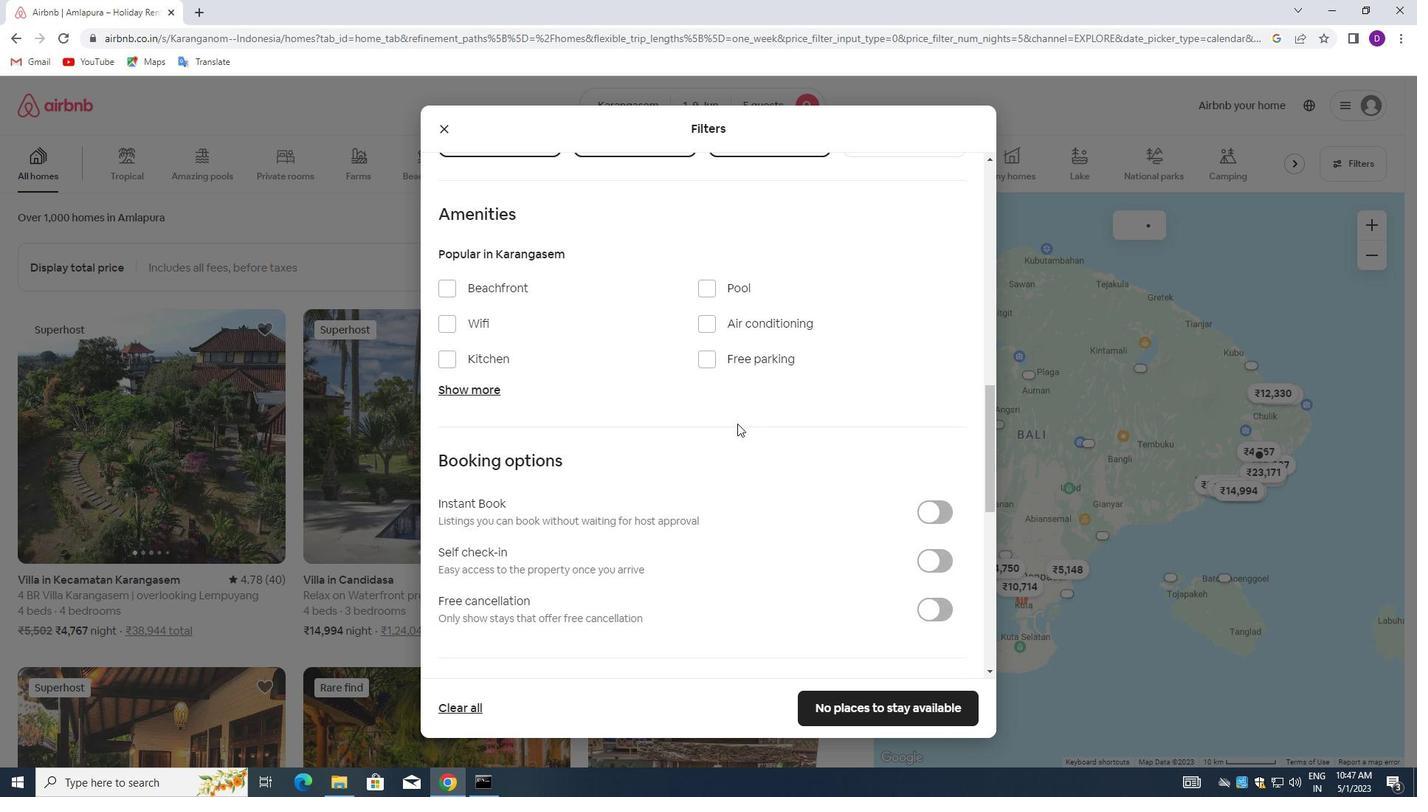 
Action: Mouse scrolled (735, 422) with delta (0, 0)
Screenshot: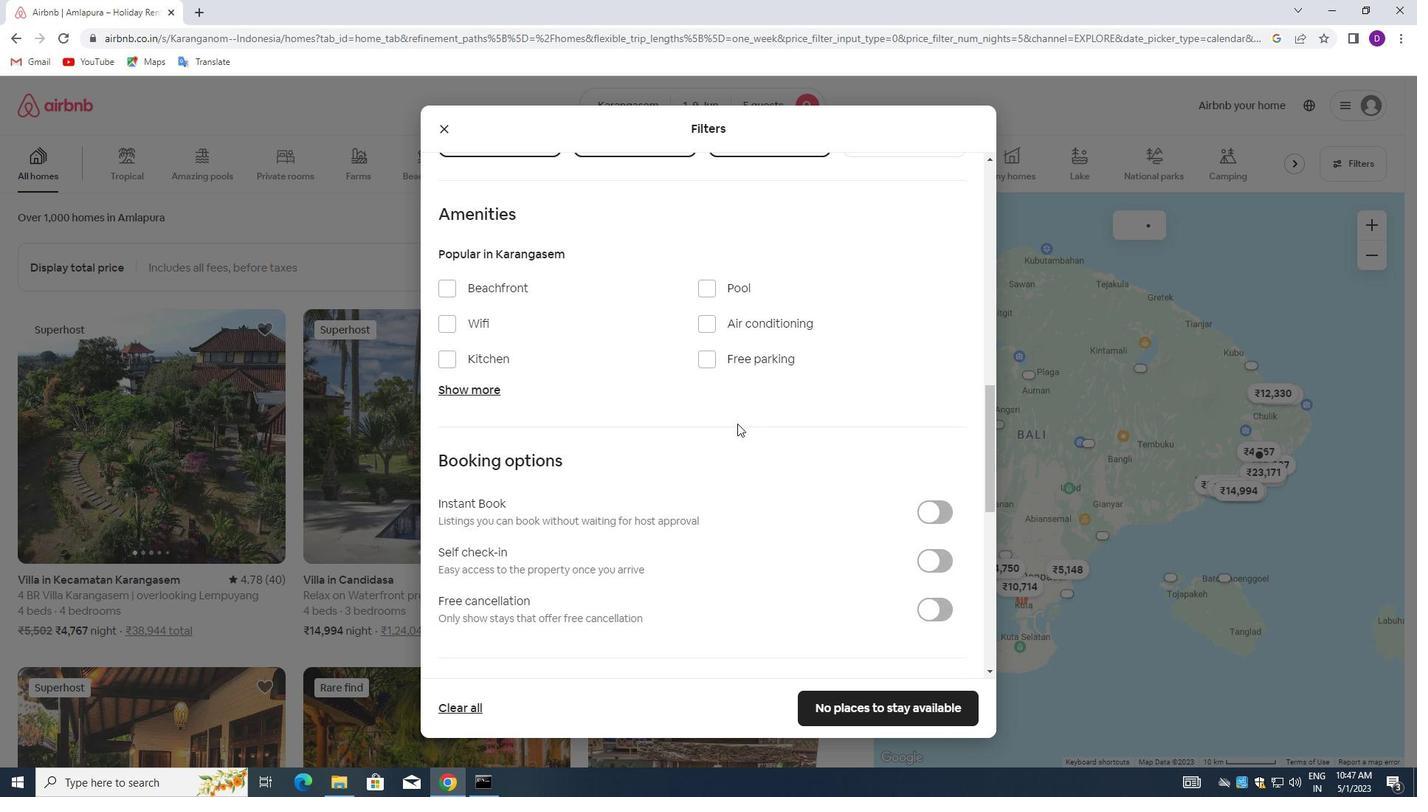 
Action: Mouse moved to (925, 359)
Screenshot: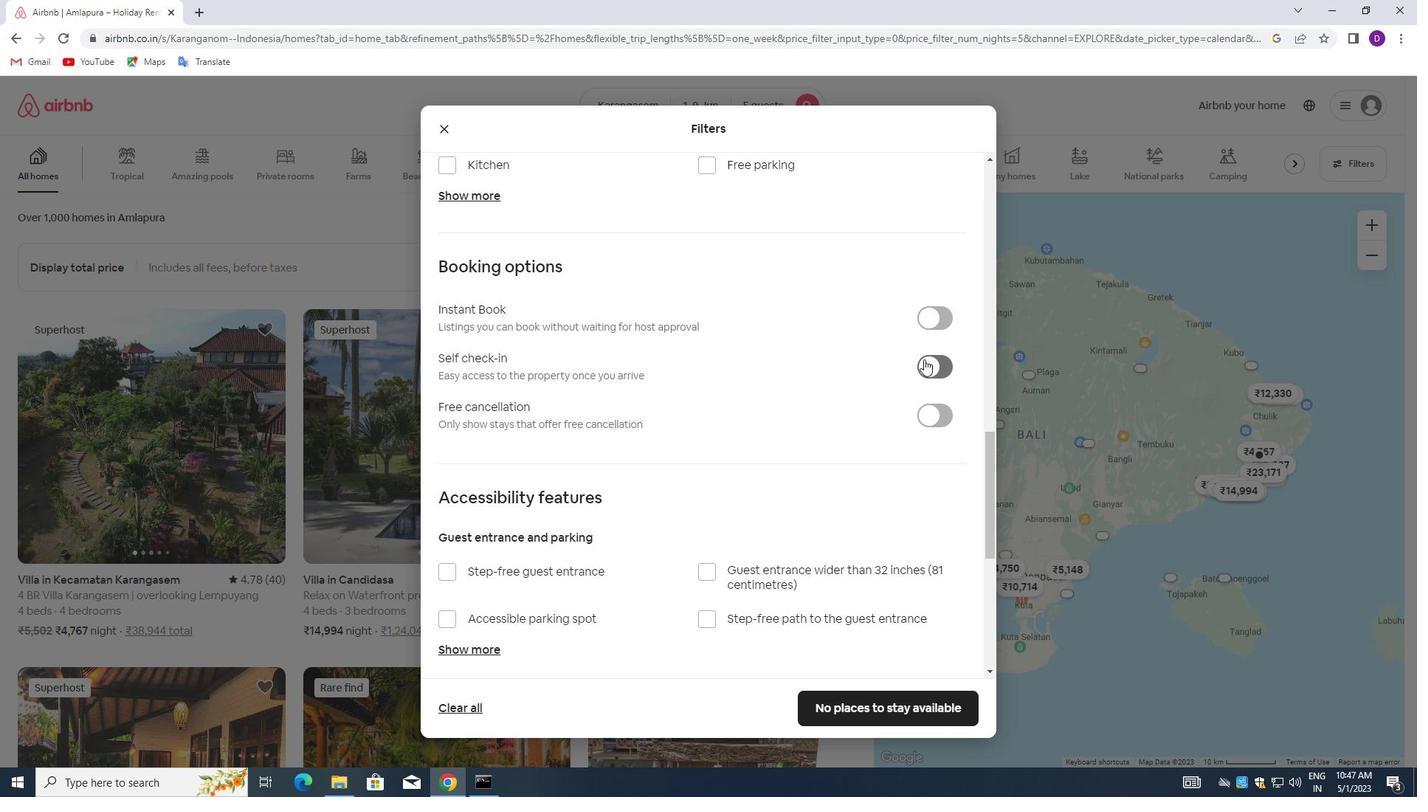 
Action: Mouse pressed left at (925, 359)
Screenshot: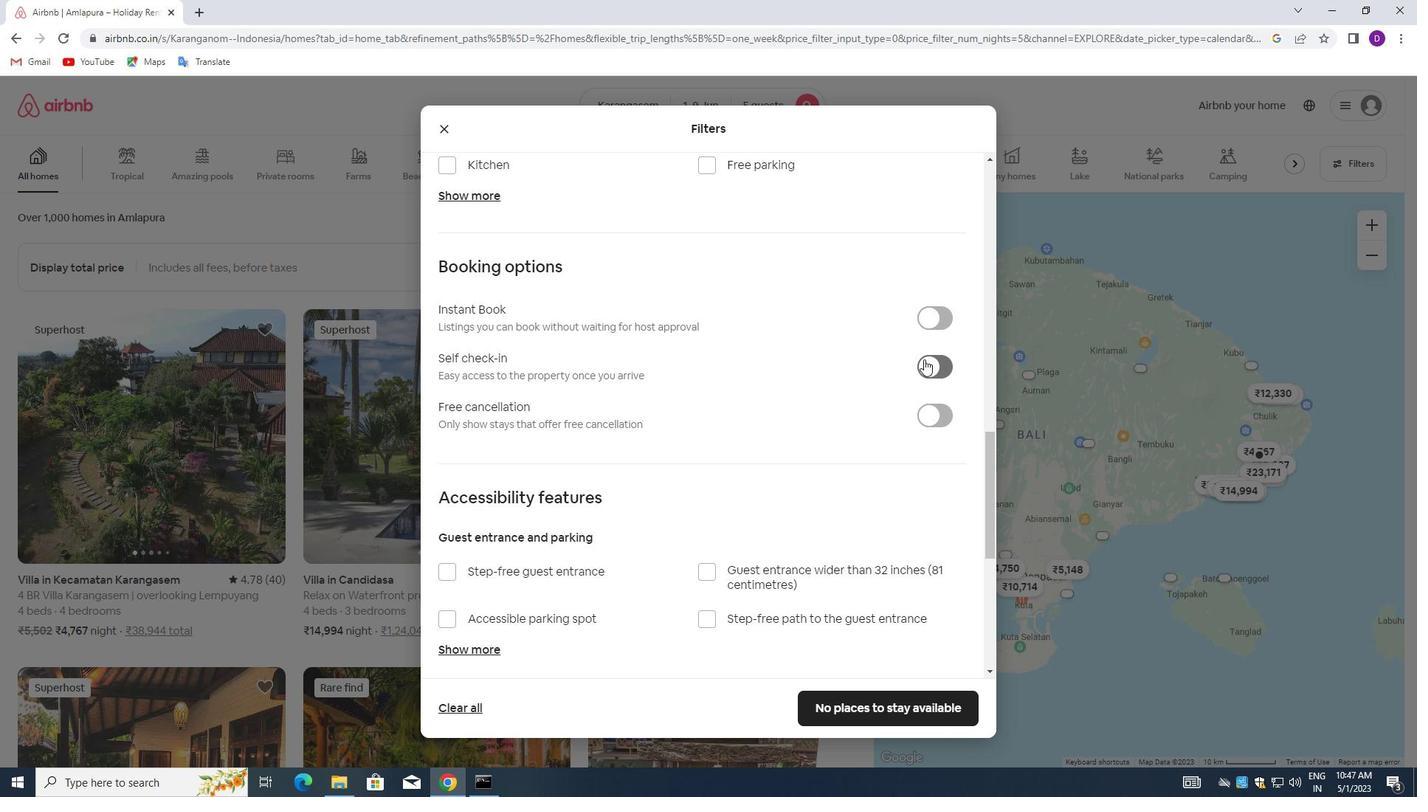 
Action: Mouse moved to (671, 437)
Screenshot: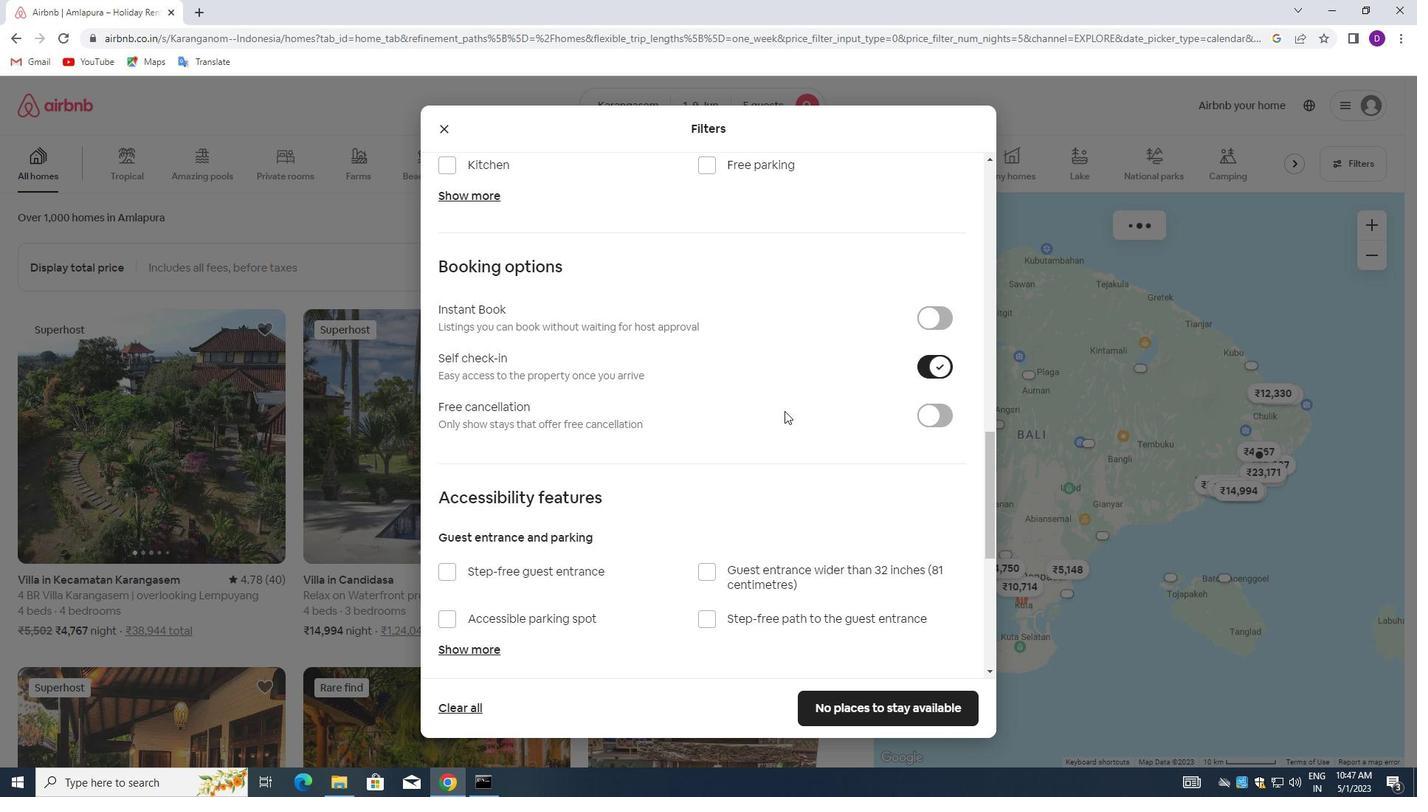 
Action: Mouse scrolled (671, 437) with delta (0, 0)
Screenshot: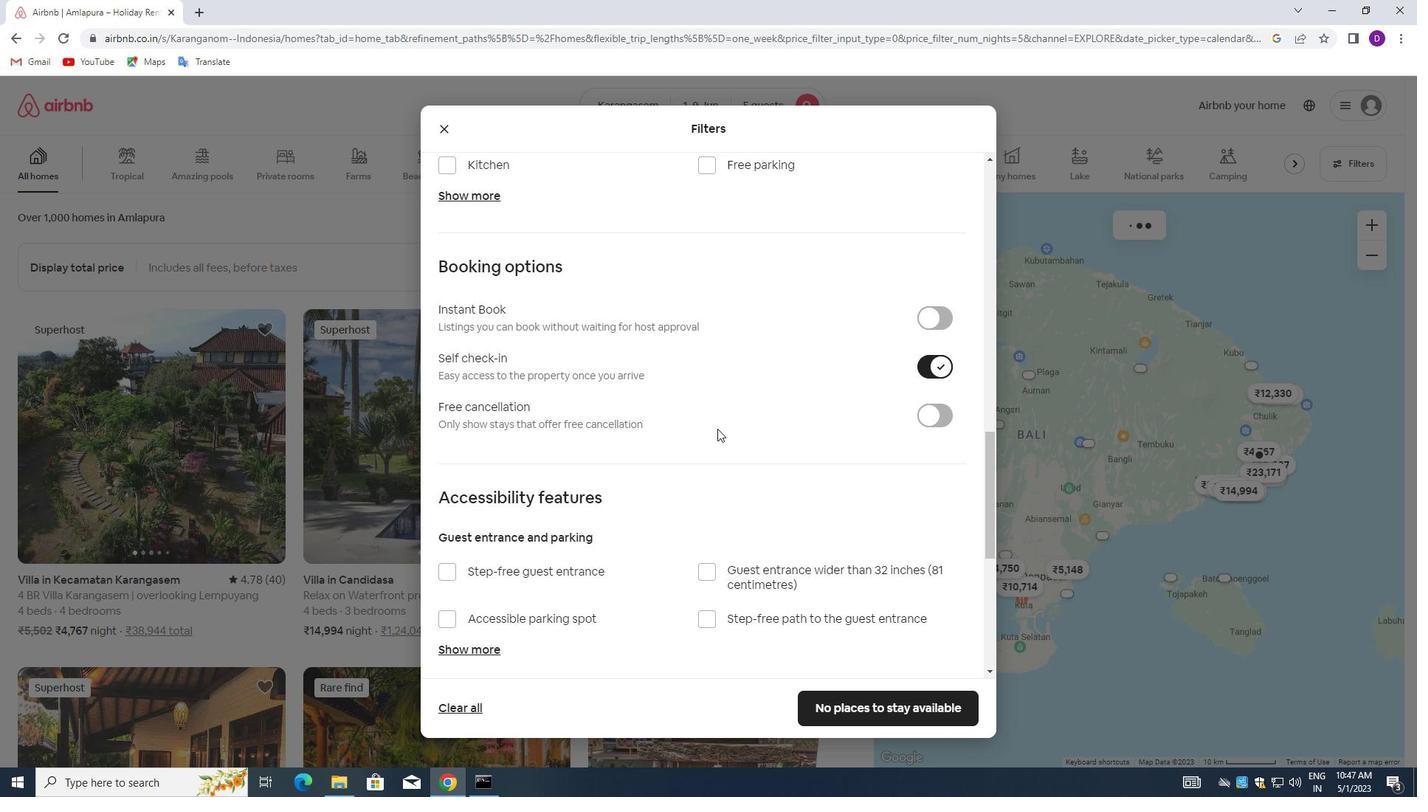 
Action: Mouse scrolled (671, 437) with delta (0, 0)
Screenshot: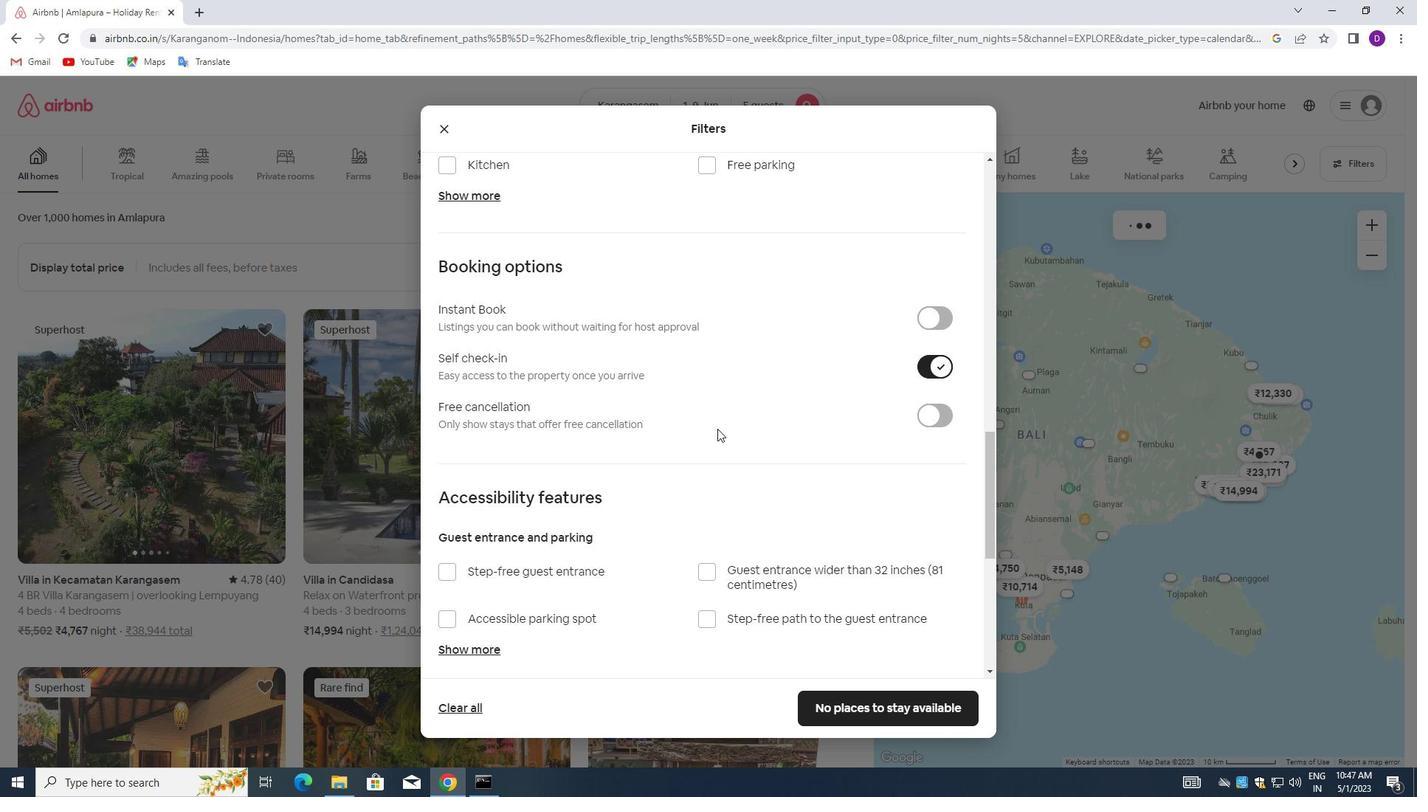 
Action: Mouse scrolled (671, 437) with delta (0, 0)
Screenshot: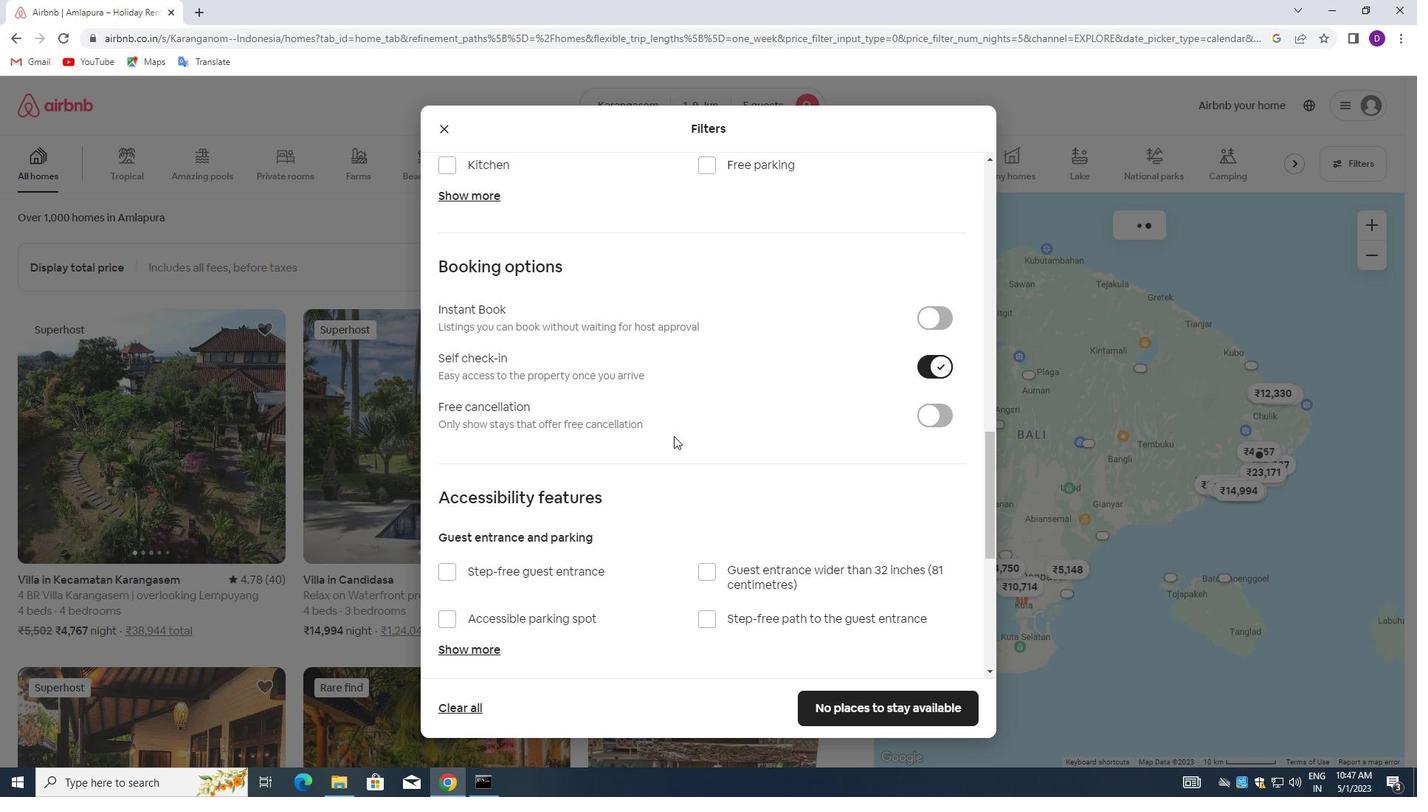 
Action: Mouse moved to (670, 437)
Screenshot: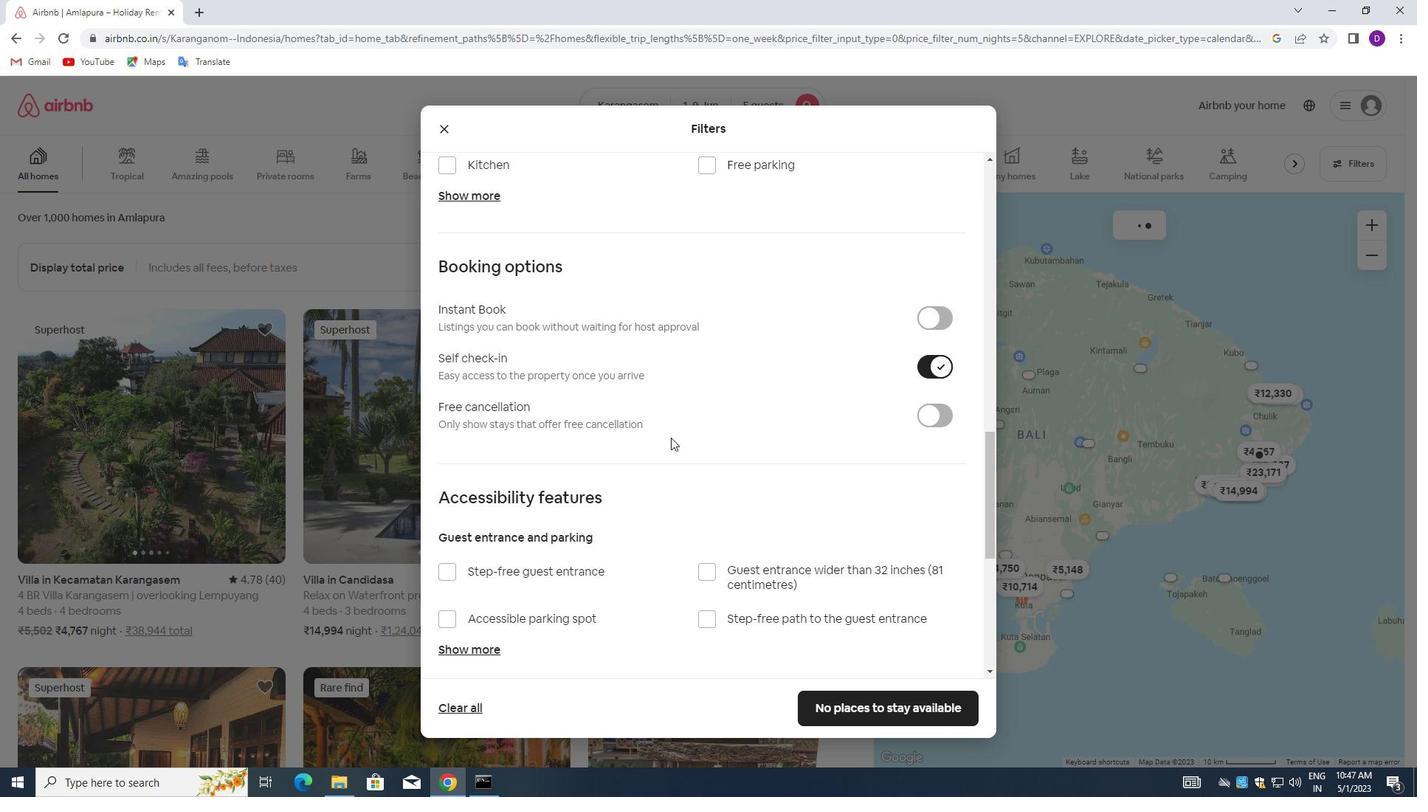
Action: Mouse scrolled (670, 437) with delta (0, 0)
Screenshot: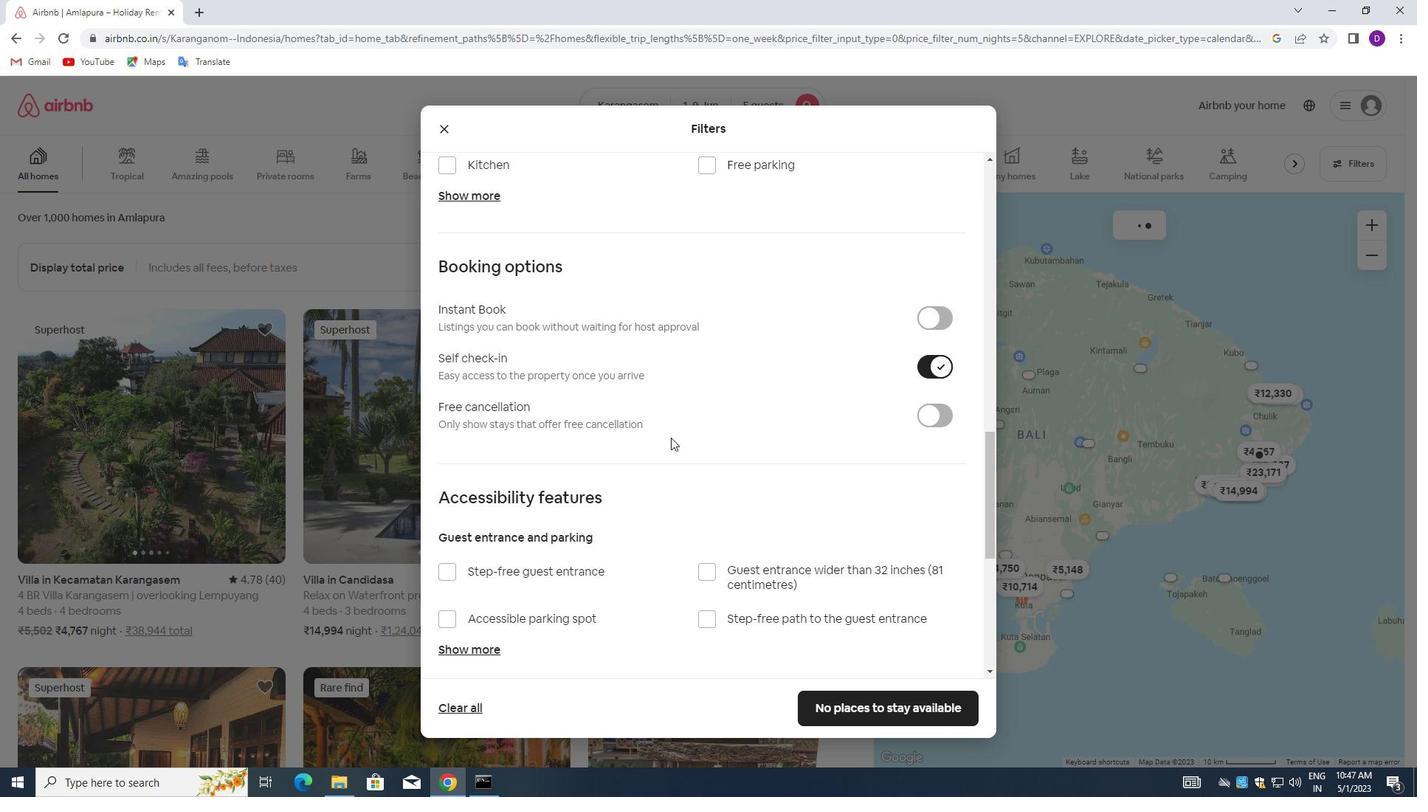 
Action: Mouse scrolled (670, 437) with delta (0, 0)
Screenshot: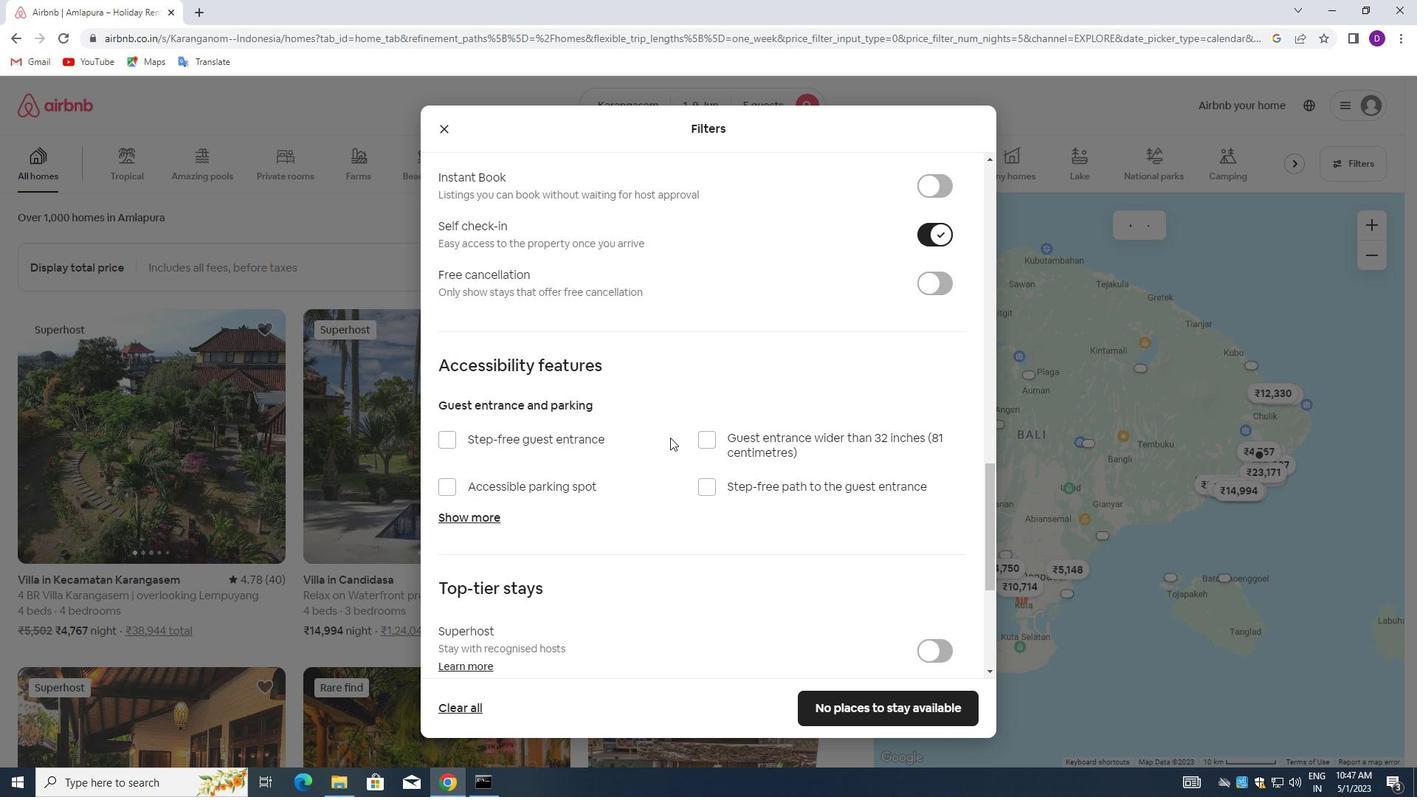 
Action: Mouse scrolled (670, 437) with delta (0, 0)
Screenshot: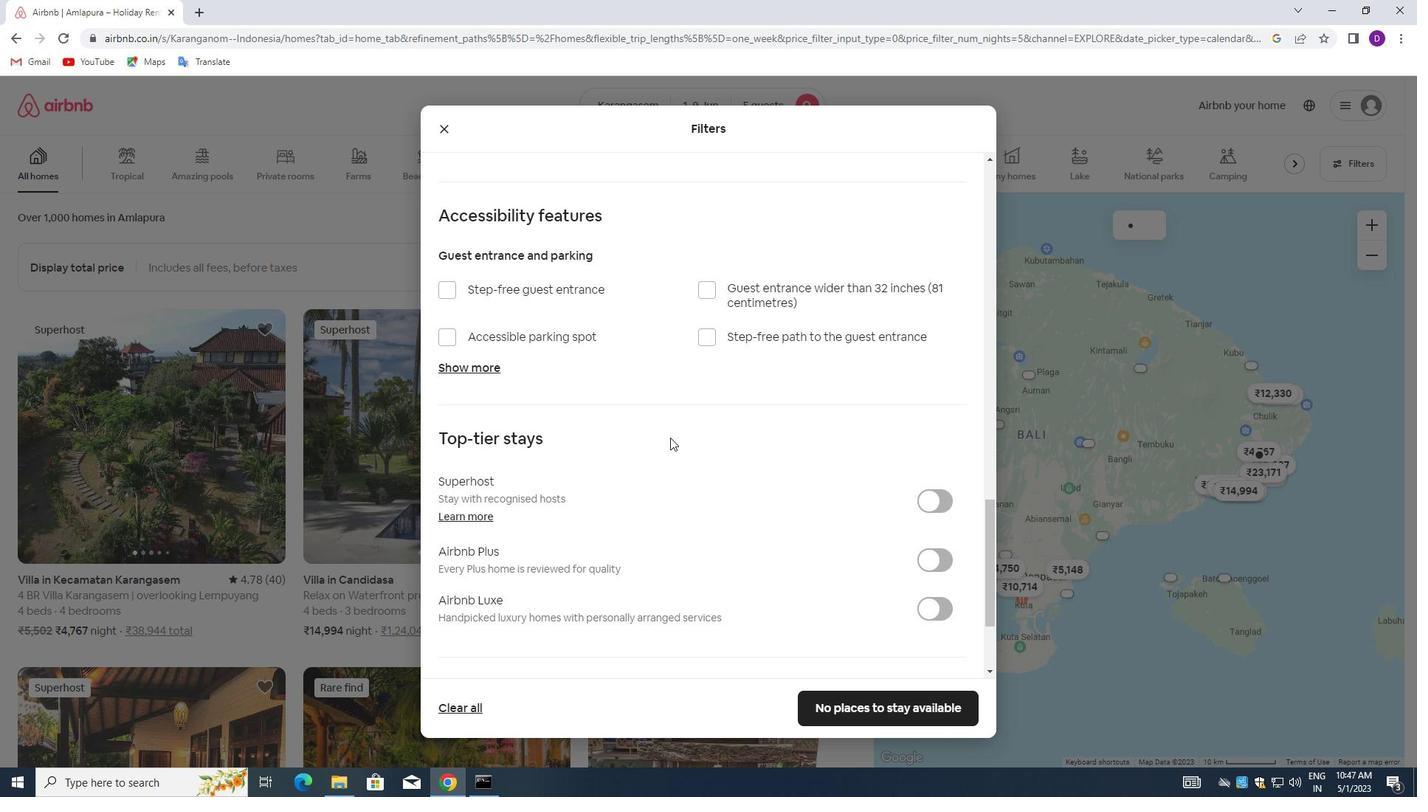 
Action: Mouse moved to (670, 437)
Screenshot: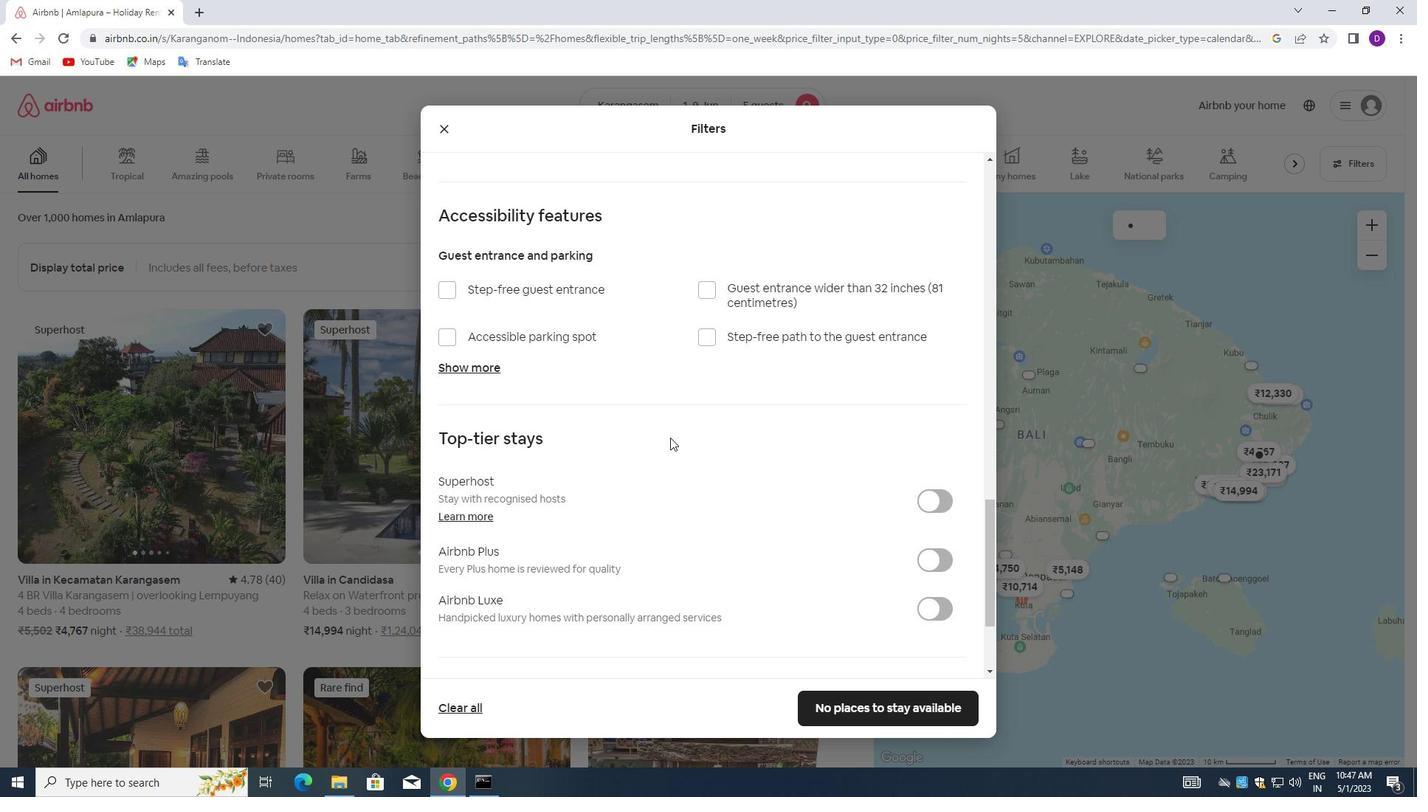 
Action: Mouse scrolled (670, 437) with delta (0, 0)
Screenshot: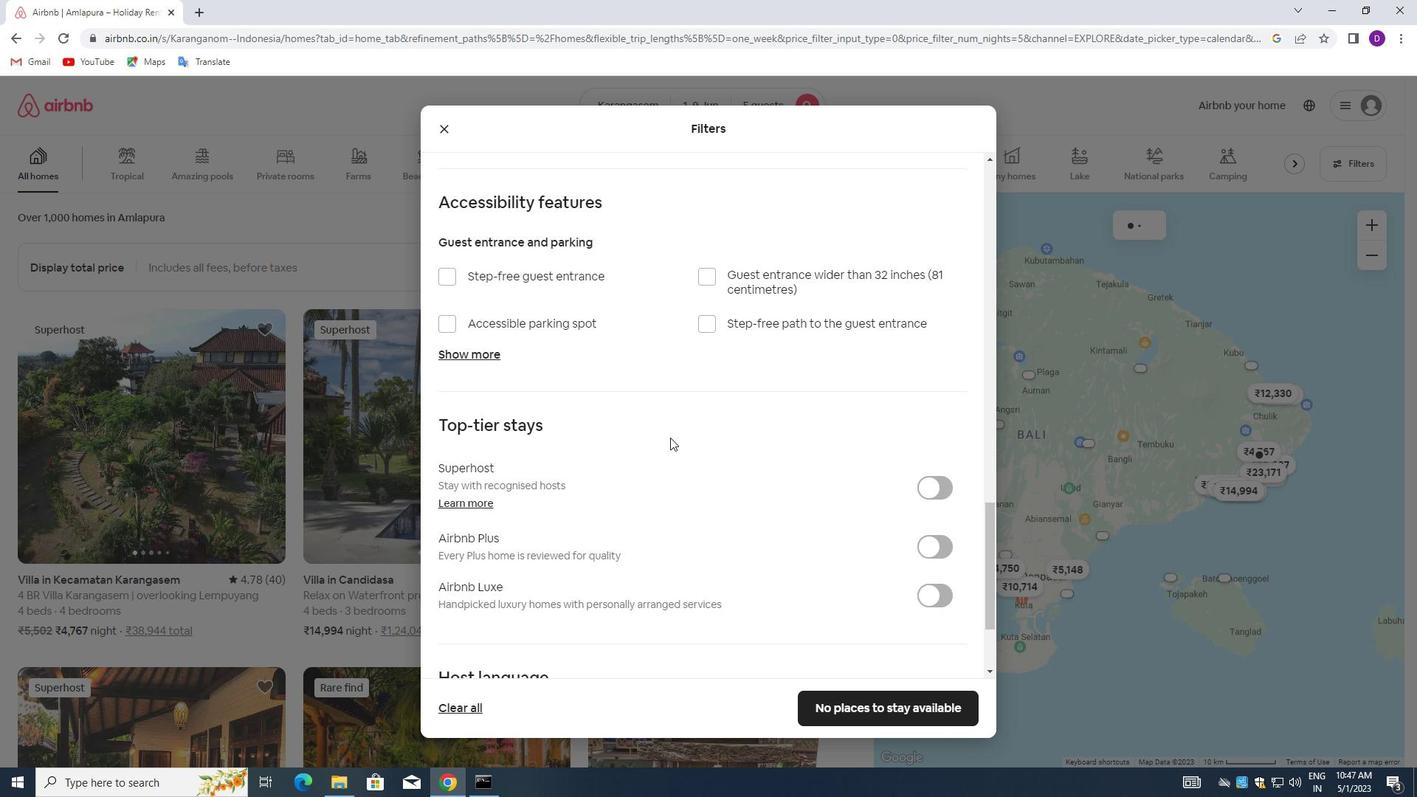 
Action: Mouse moved to (669, 438)
Screenshot: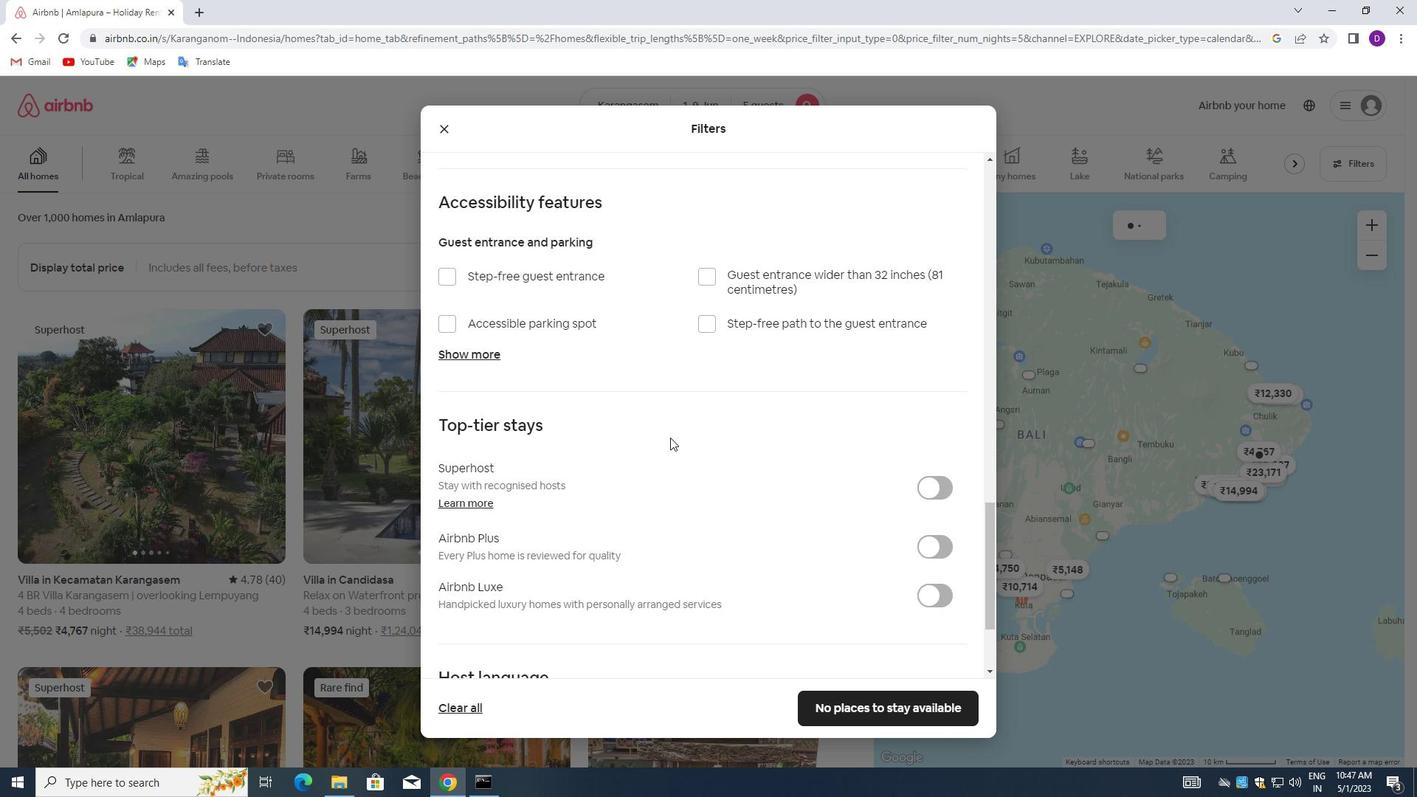 
Action: Mouse scrolled (669, 437) with delta (0, 0)
Screenshot: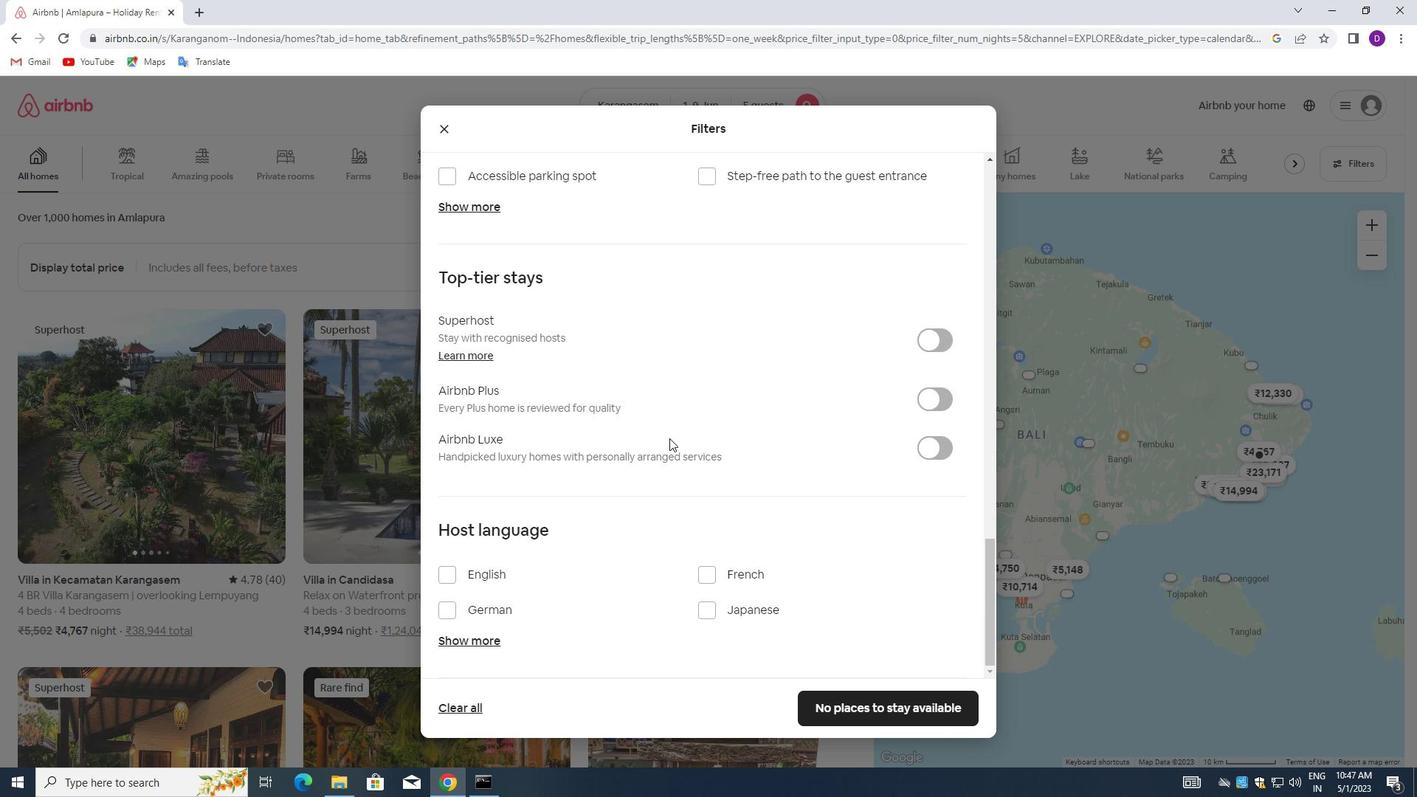 
Action: Mouse moved to (667, 448)
Screenshot: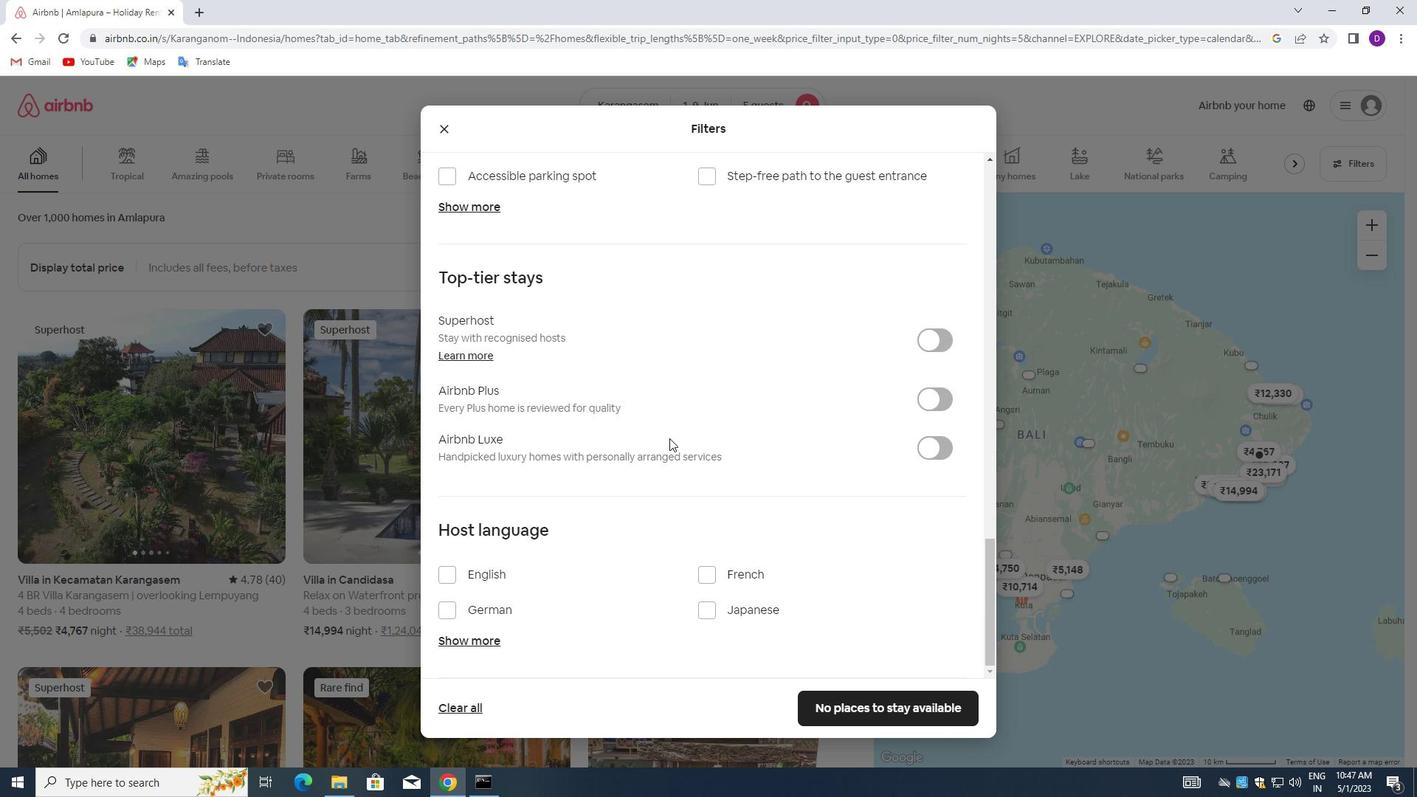
Action: Mouse scrolled (667, 447) with delta (0, 0)
Screenshot: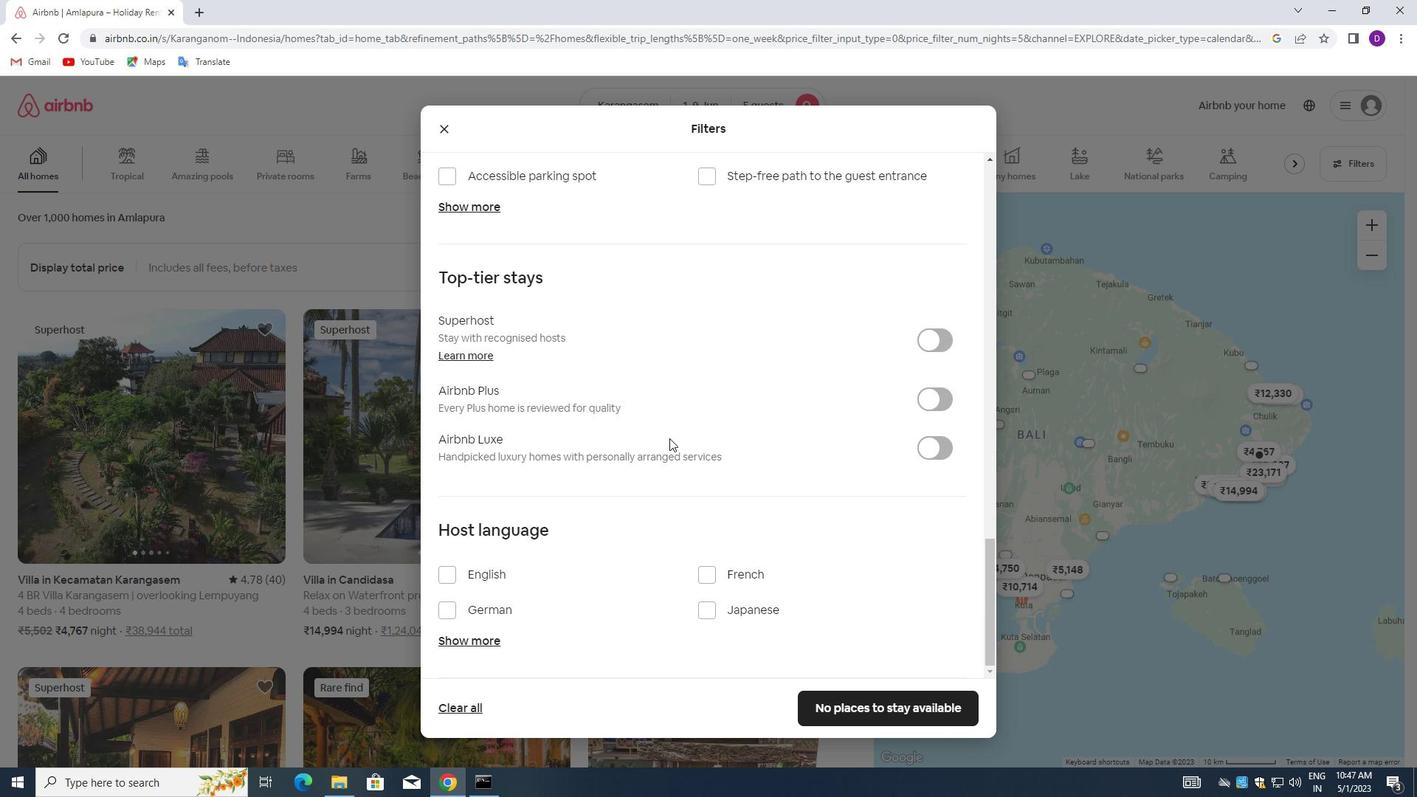 
Action: Mouse moved to (660, 457)
Screenshot: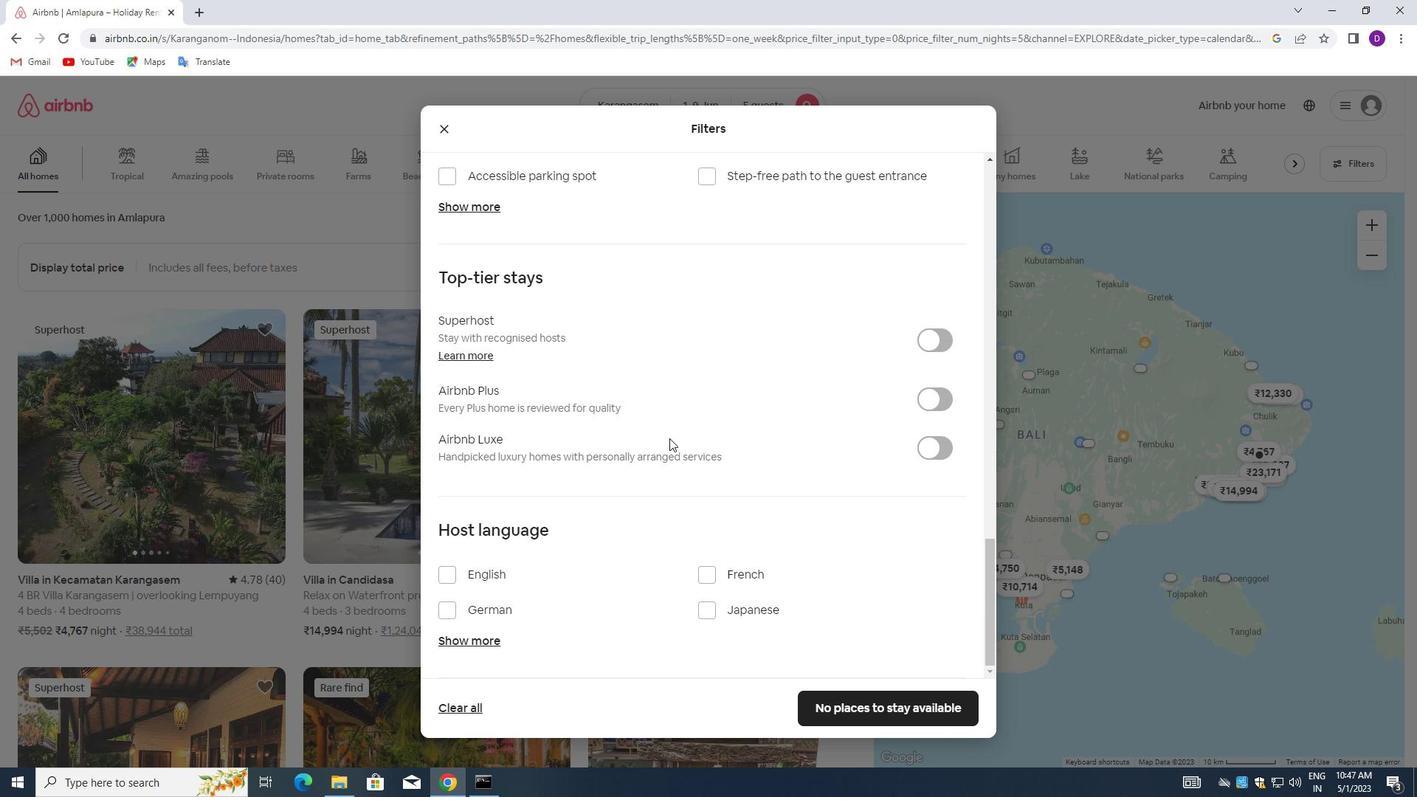 
Action: Mouse scrolled (660, 456) with delta (0, 0)
Screenshot: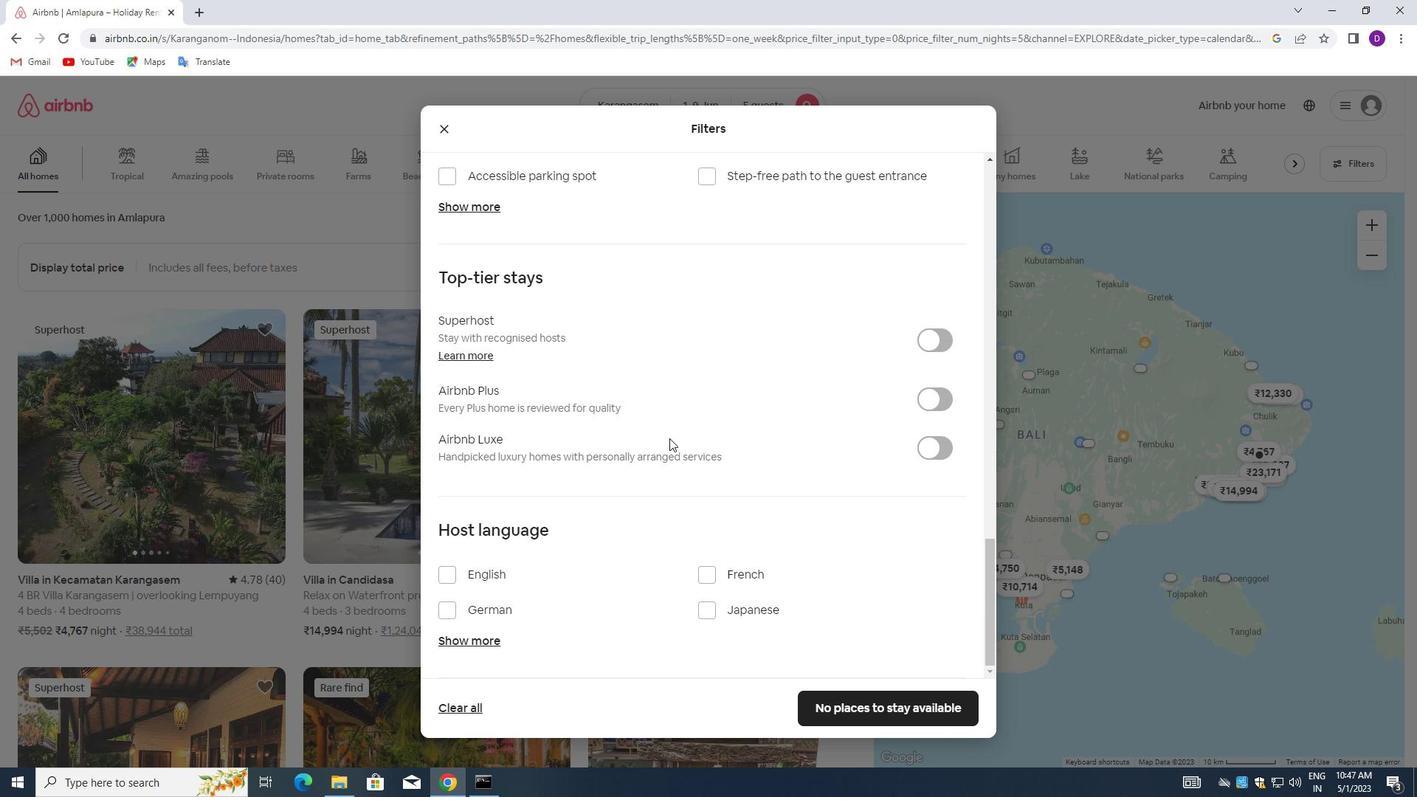 
Action: Mouse moved to (649, 472)
Screenshot: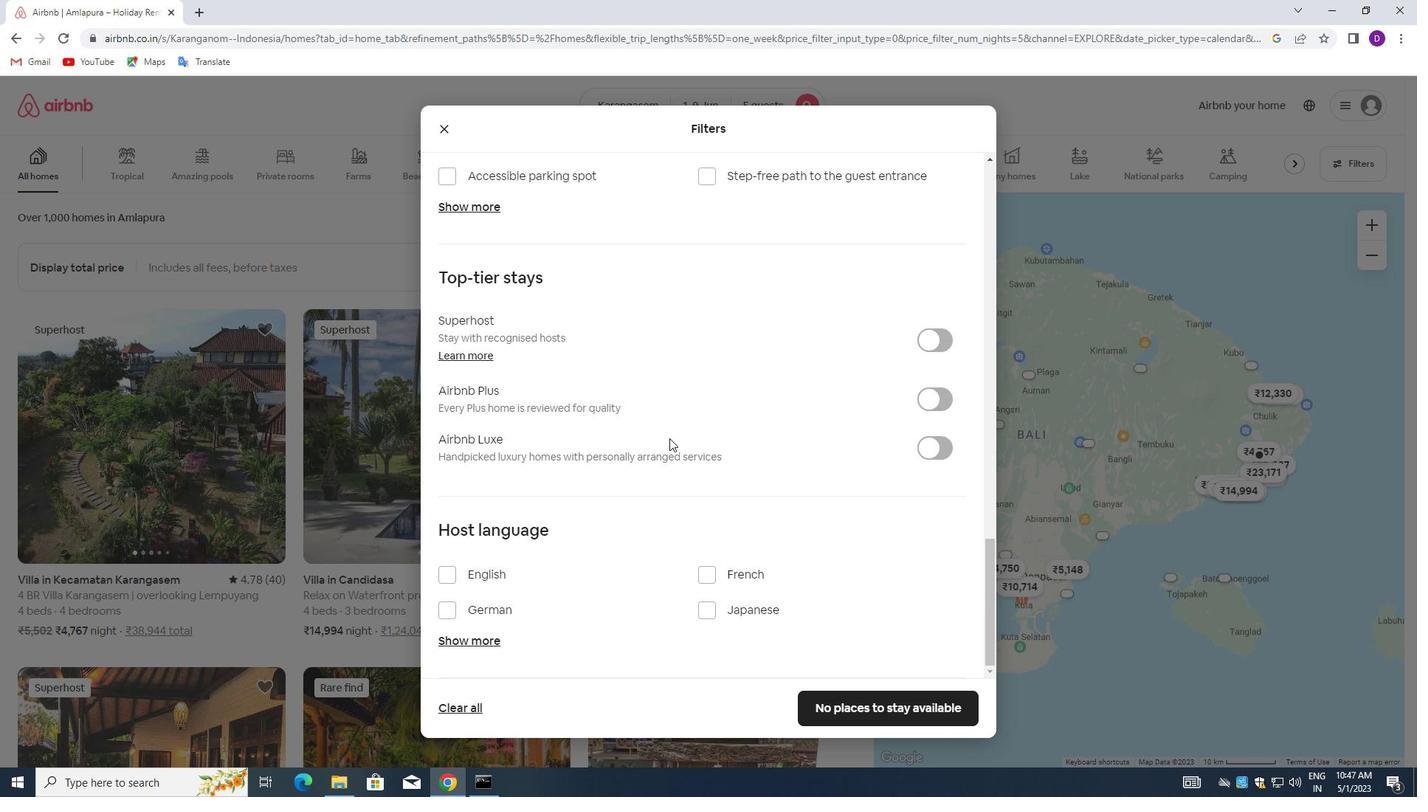 
Action: Mouse scrolled (649, 471) with delta (0, 0)
Screenshot: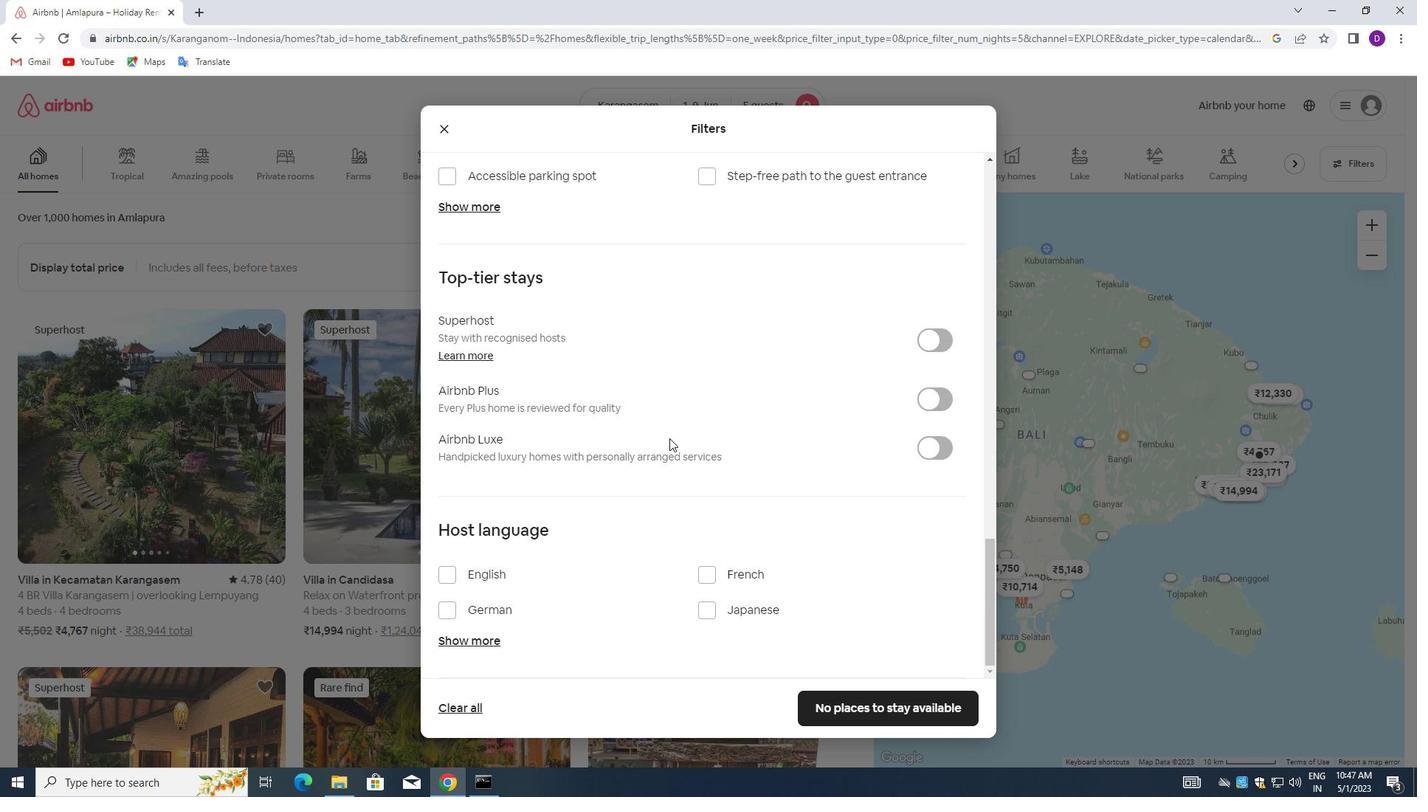 
Action: Mouse moved to (457, 576)
Screenshot: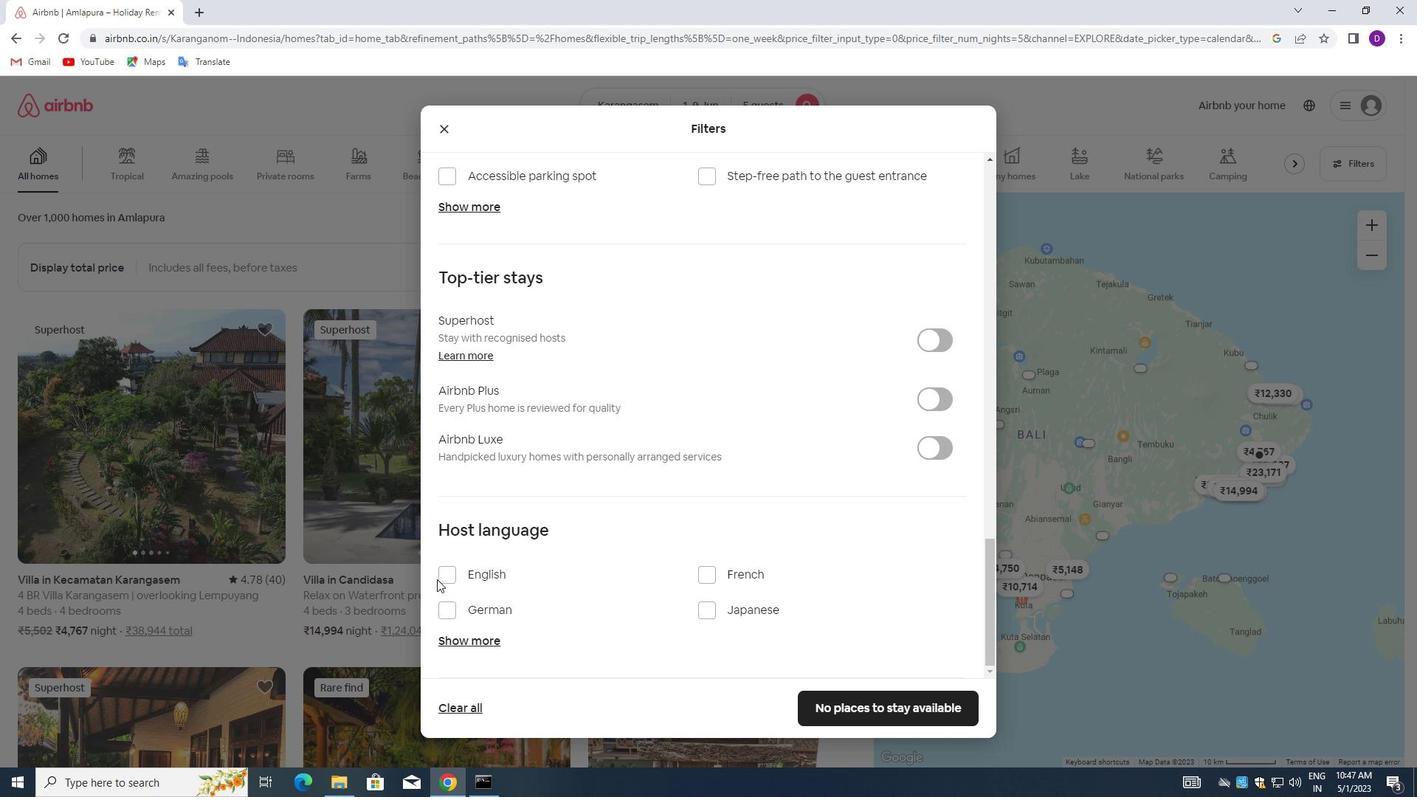 
Action: Mouse pressed left at (457, 576)
Screenshot: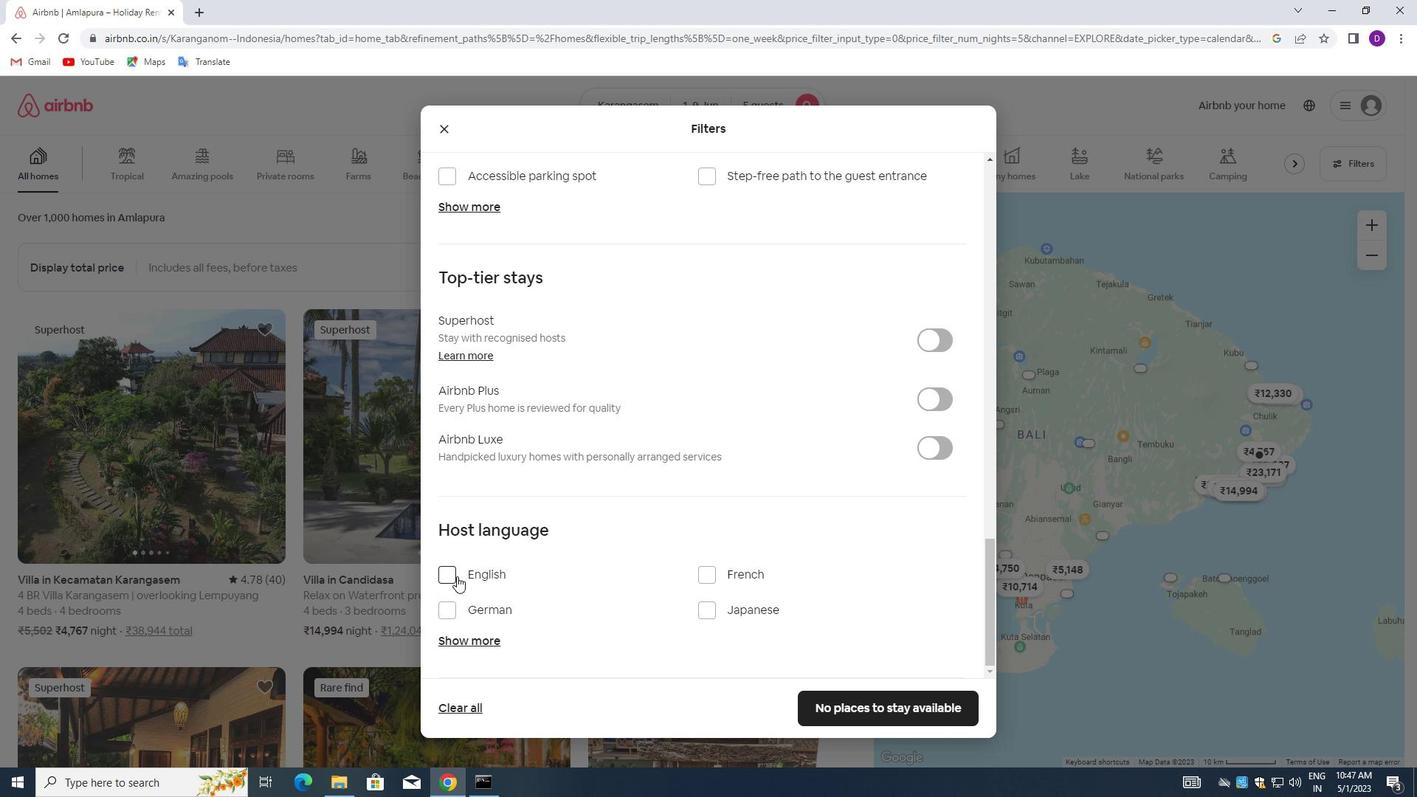 
Action: Mouse moved to (878, 711)
Screenshot: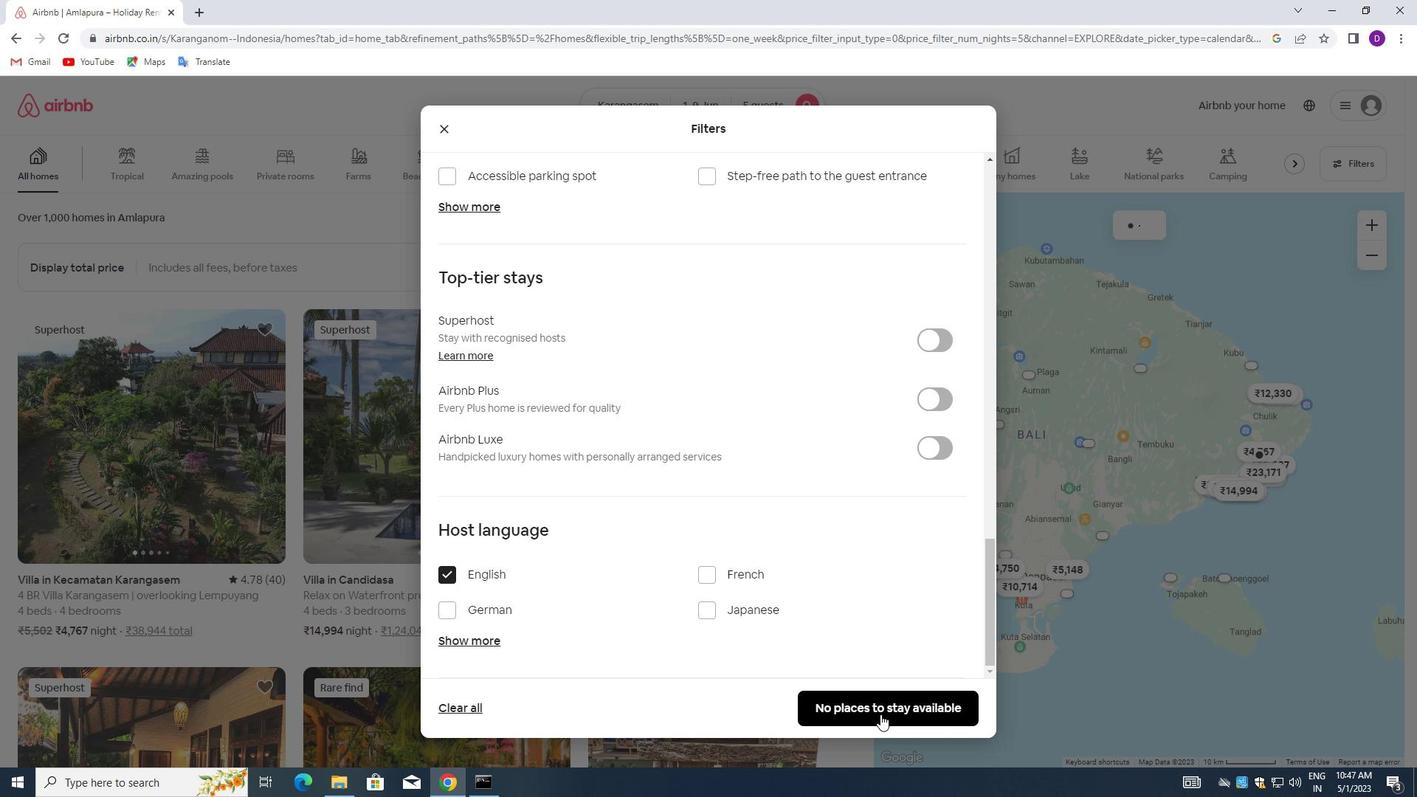 
Action: Mouse pressed left at (878, 711)
Screenshot: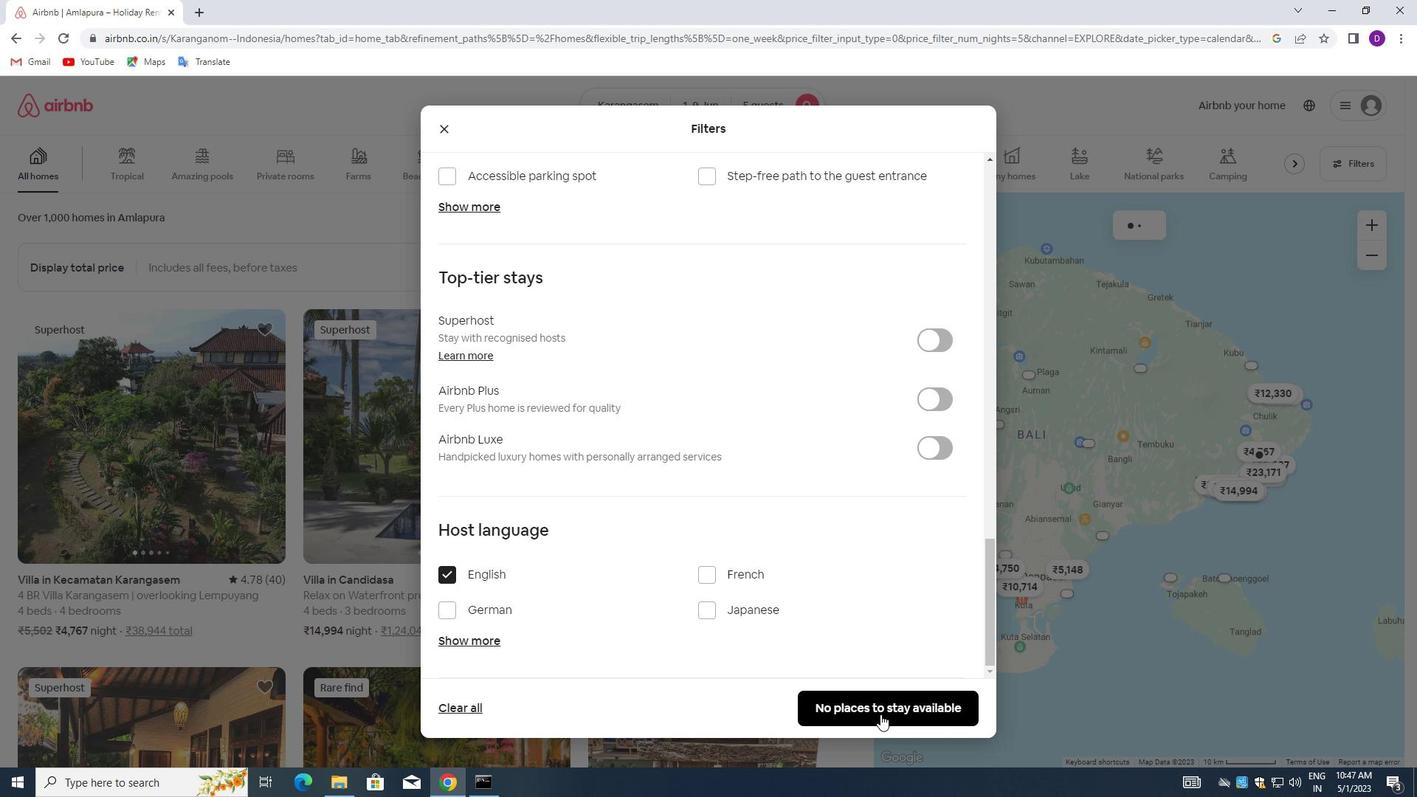 
